Task: Find connections with filter location Kuche with filter topic #Corporationwith filter profile language German with filter current company BDO in India with filter school MCKV Institute of Engineering with filter industry Administrative and Support Services with filter service category Property Management with filter keywords title Bus Person
Action: Mouse moved to (709, 92)
Screenshot: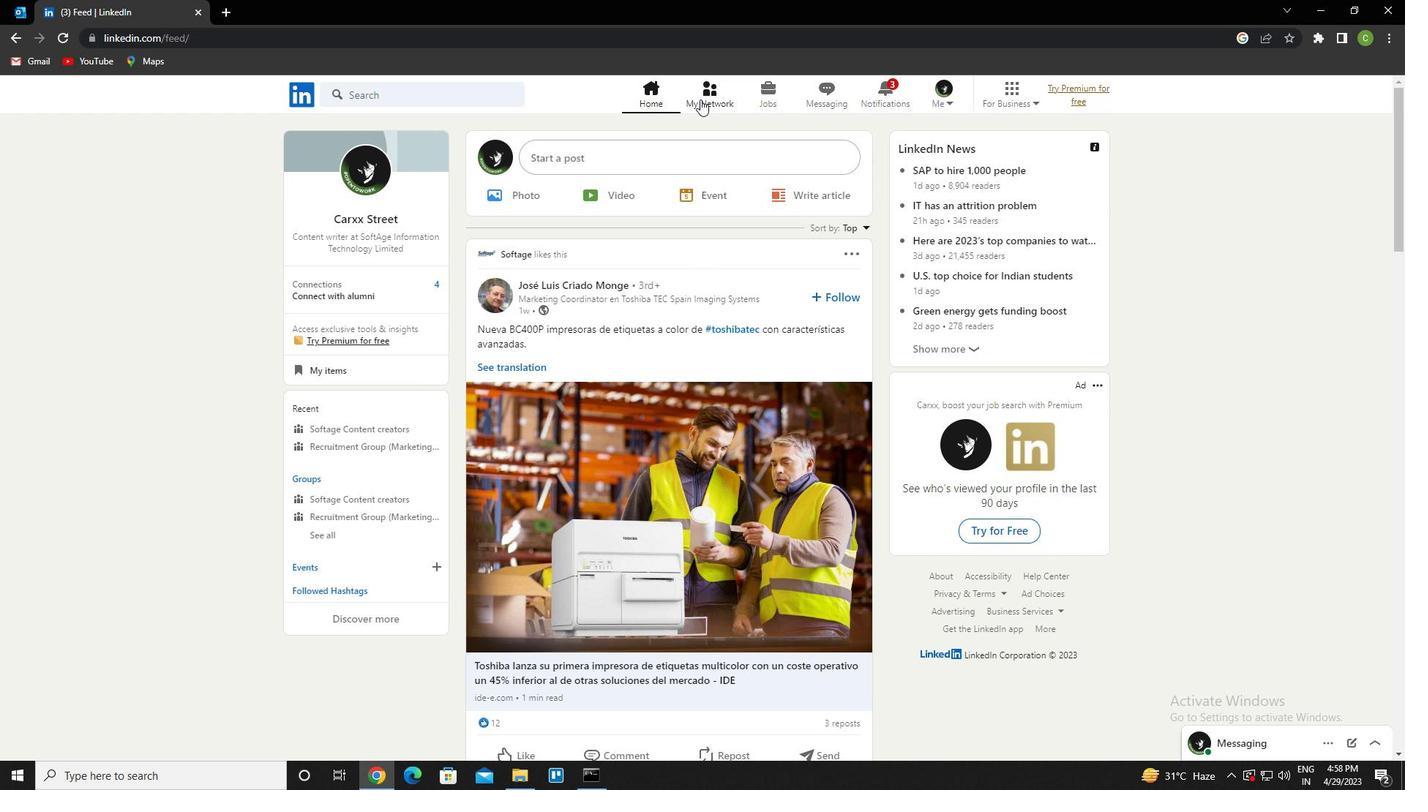 
Action: Mouse pressed left at (709, 92)
Screenshot: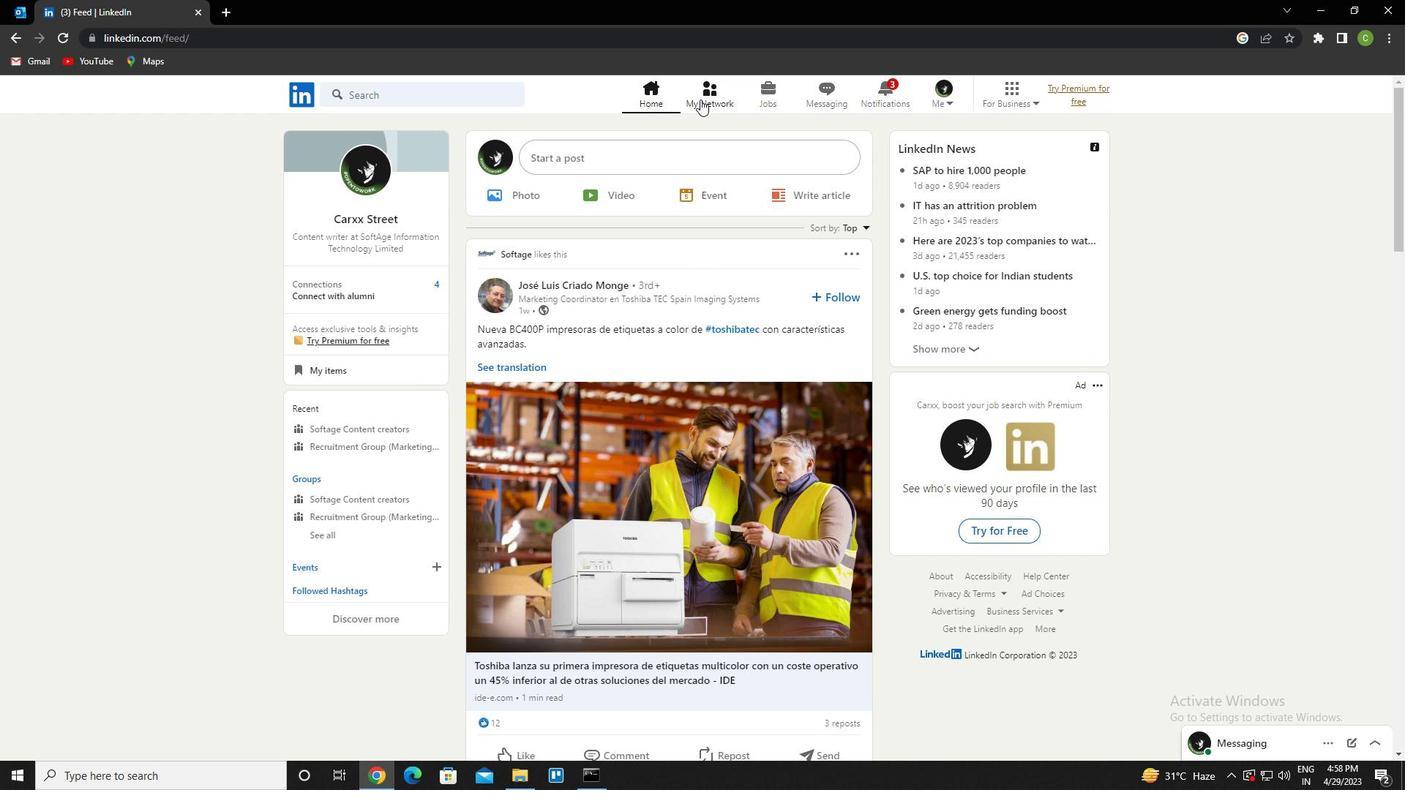 
Action: Mouse moved to (431, 169)
Screenshot: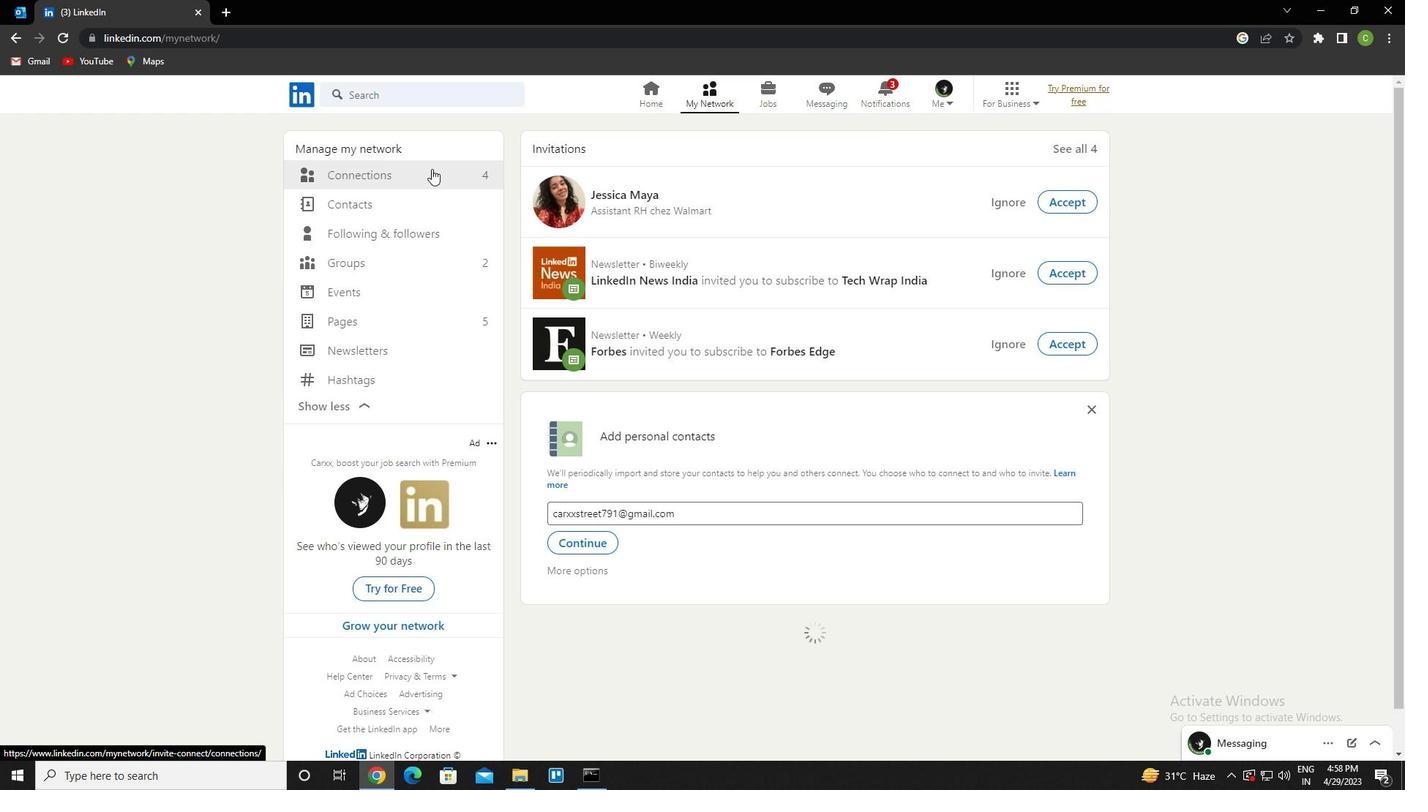 
Action: Mouse pressed left at (431, 169)
Screenshot: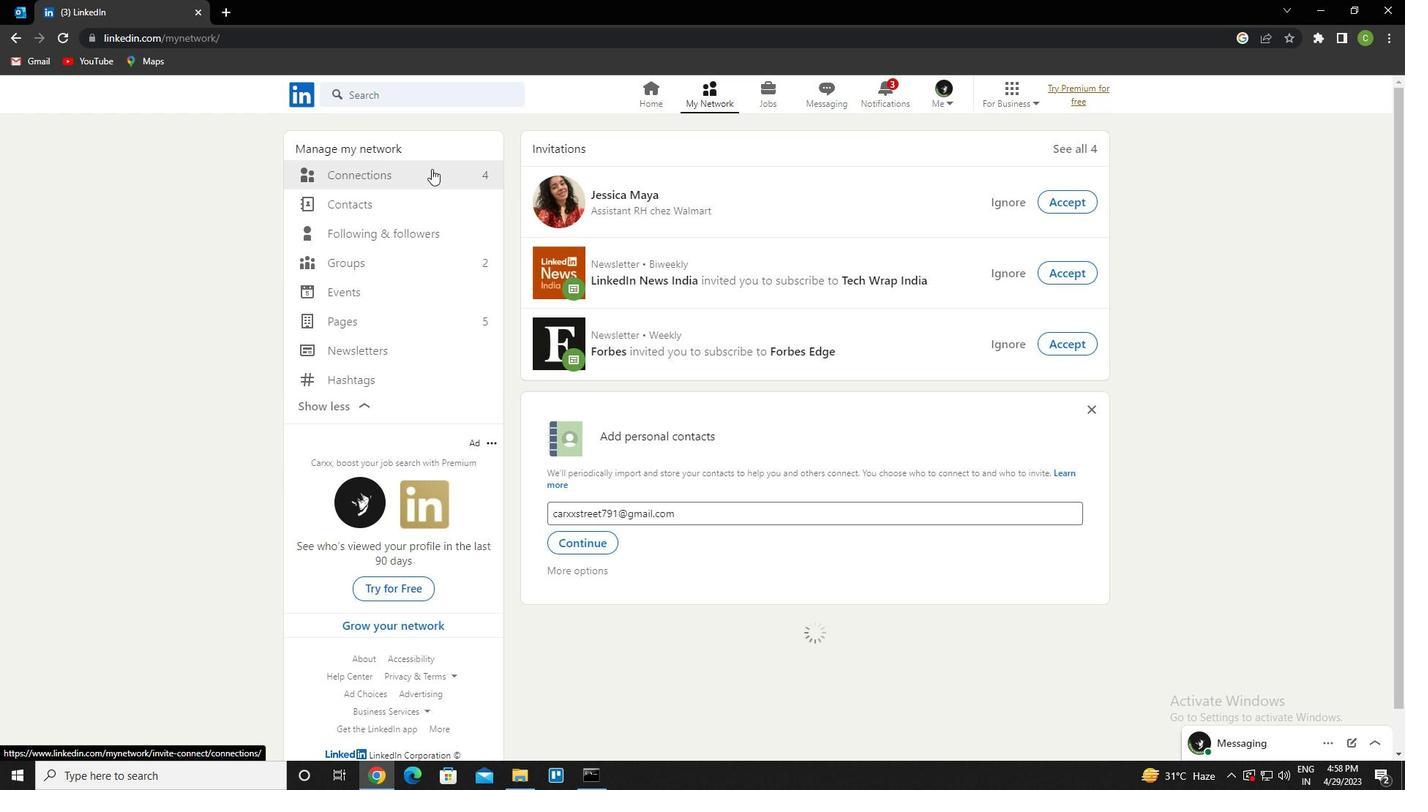 
Action: Mouse moved to (803, 174)
Screenshot: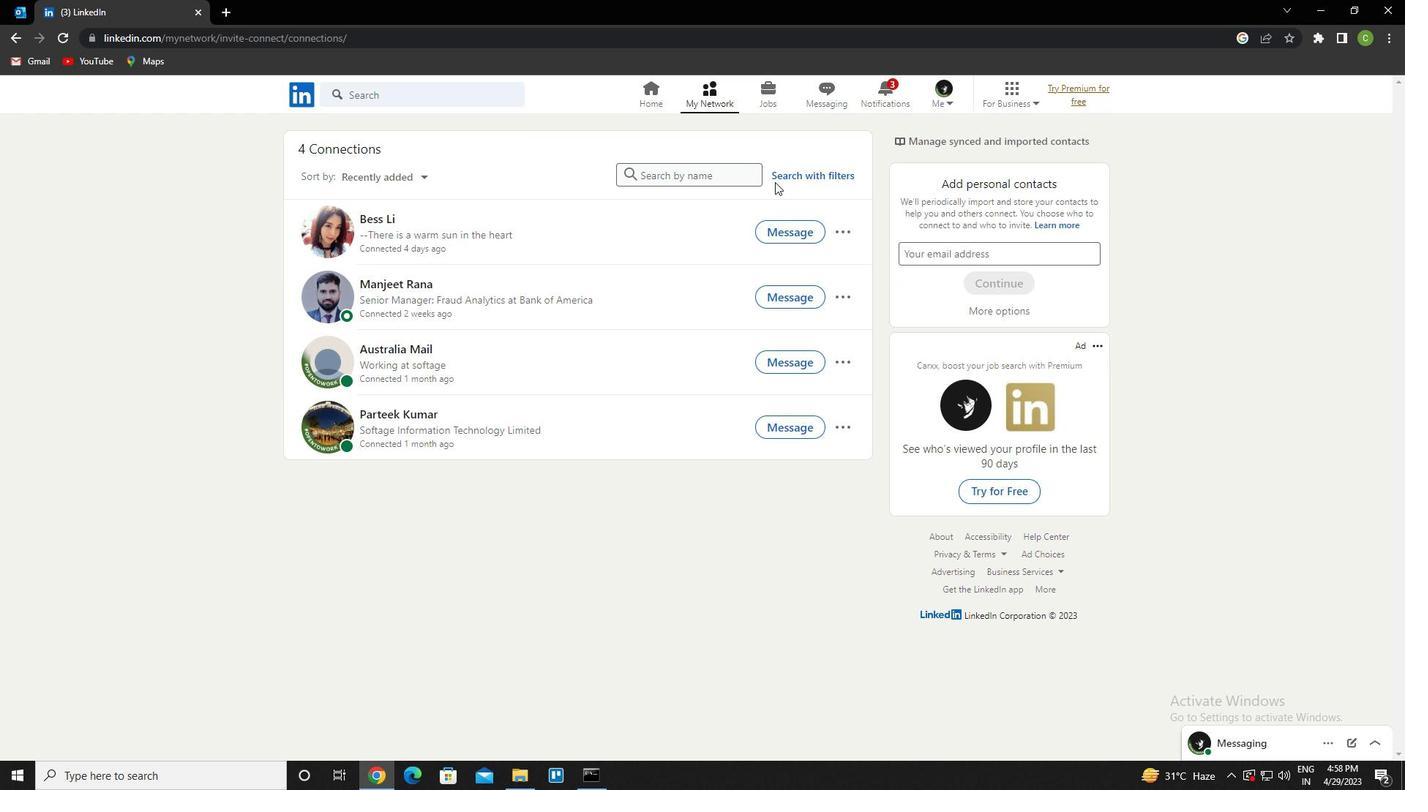 
Action: Mouse pressed left at (803, 174)
Screenshot: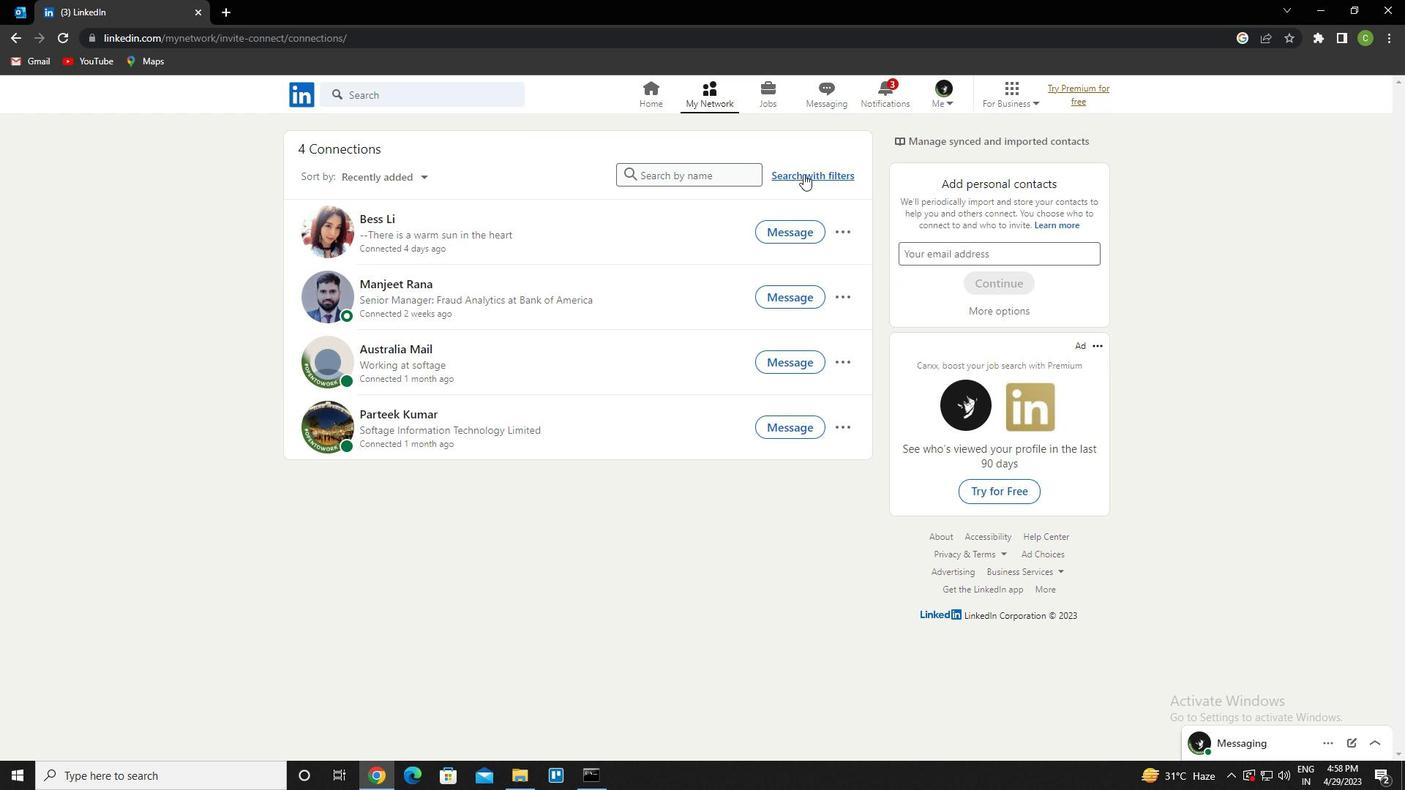 
Action: Mouse moved to (736, 133)
Screenshot: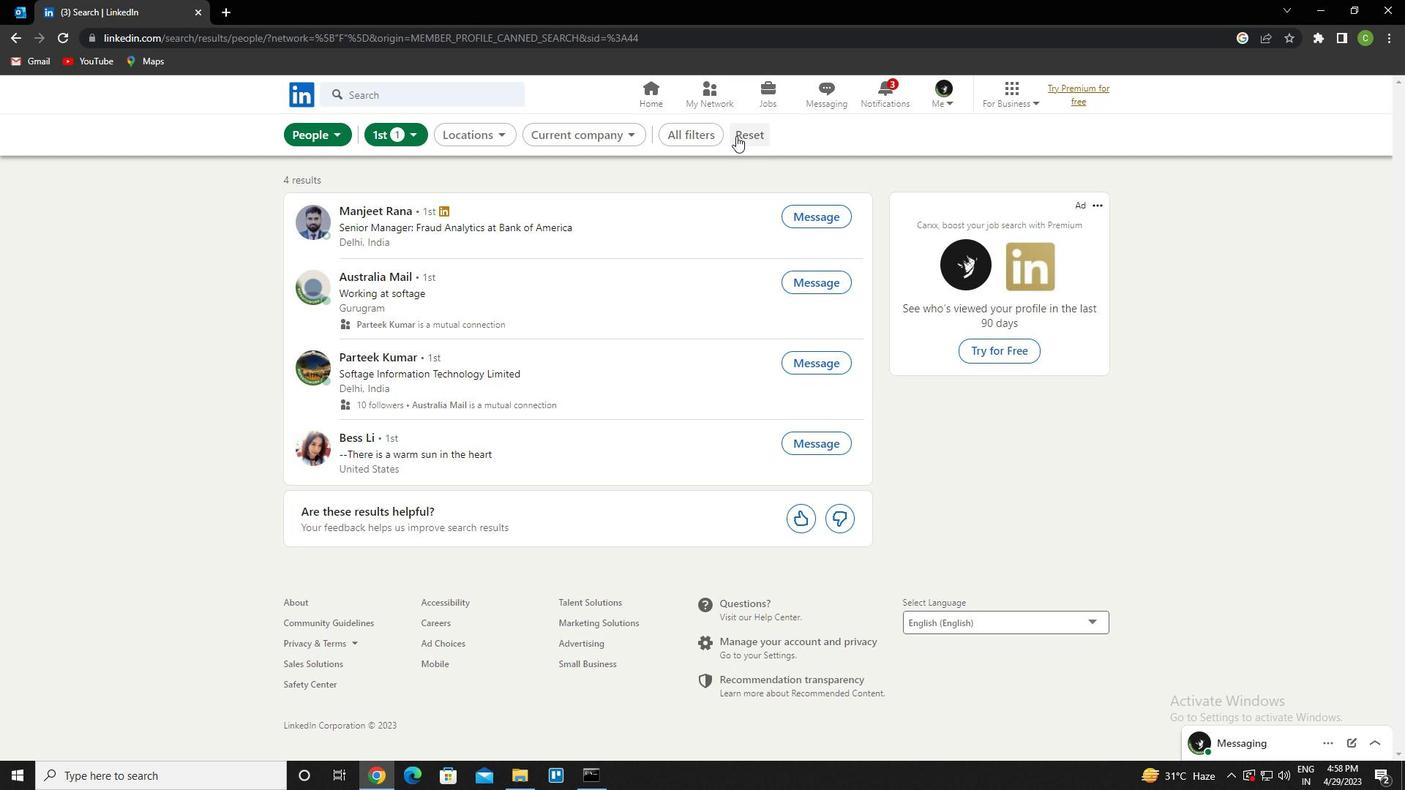 
Action: Mouse pressed left at (736, 133)
Screenshot: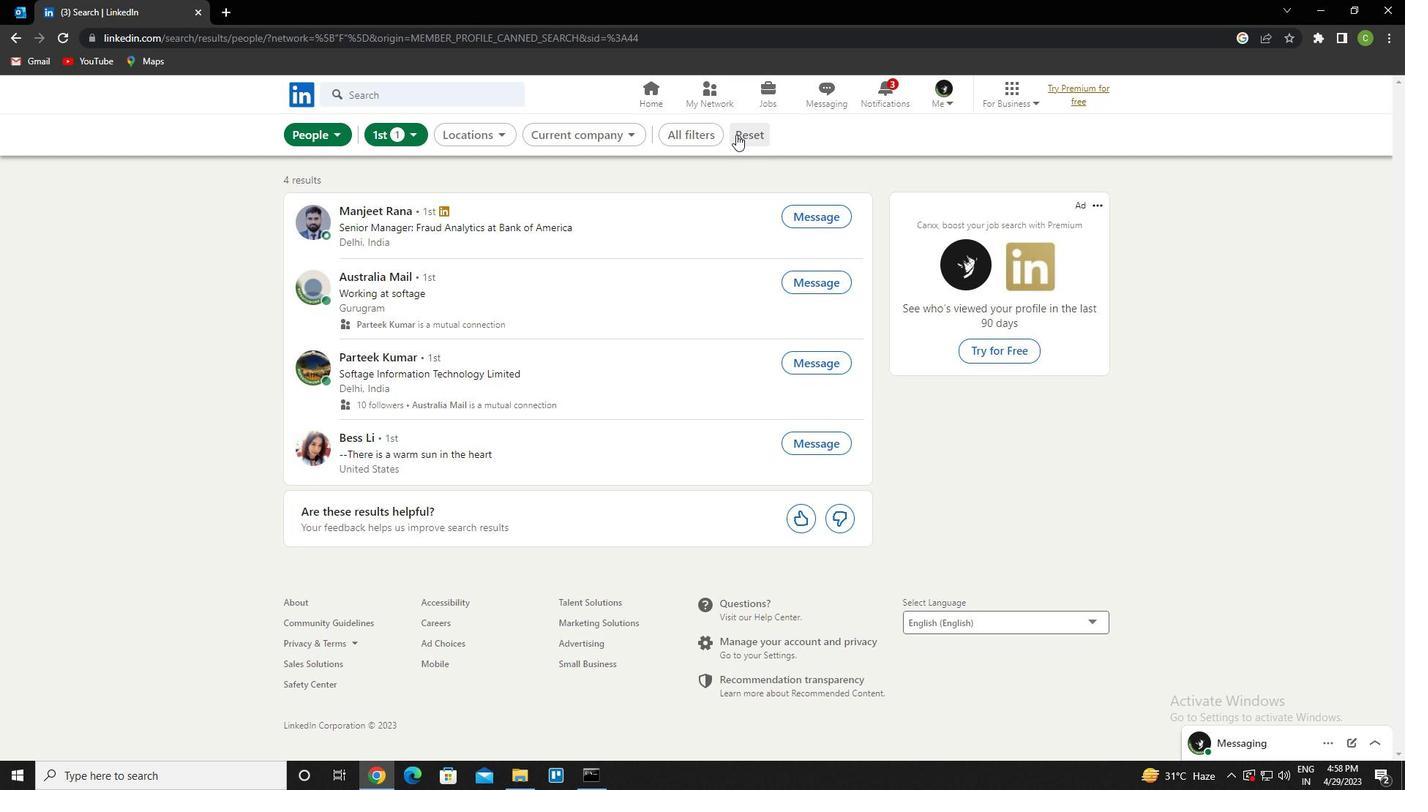 
Action: Mouse moved to (745, 141)
Screenshot: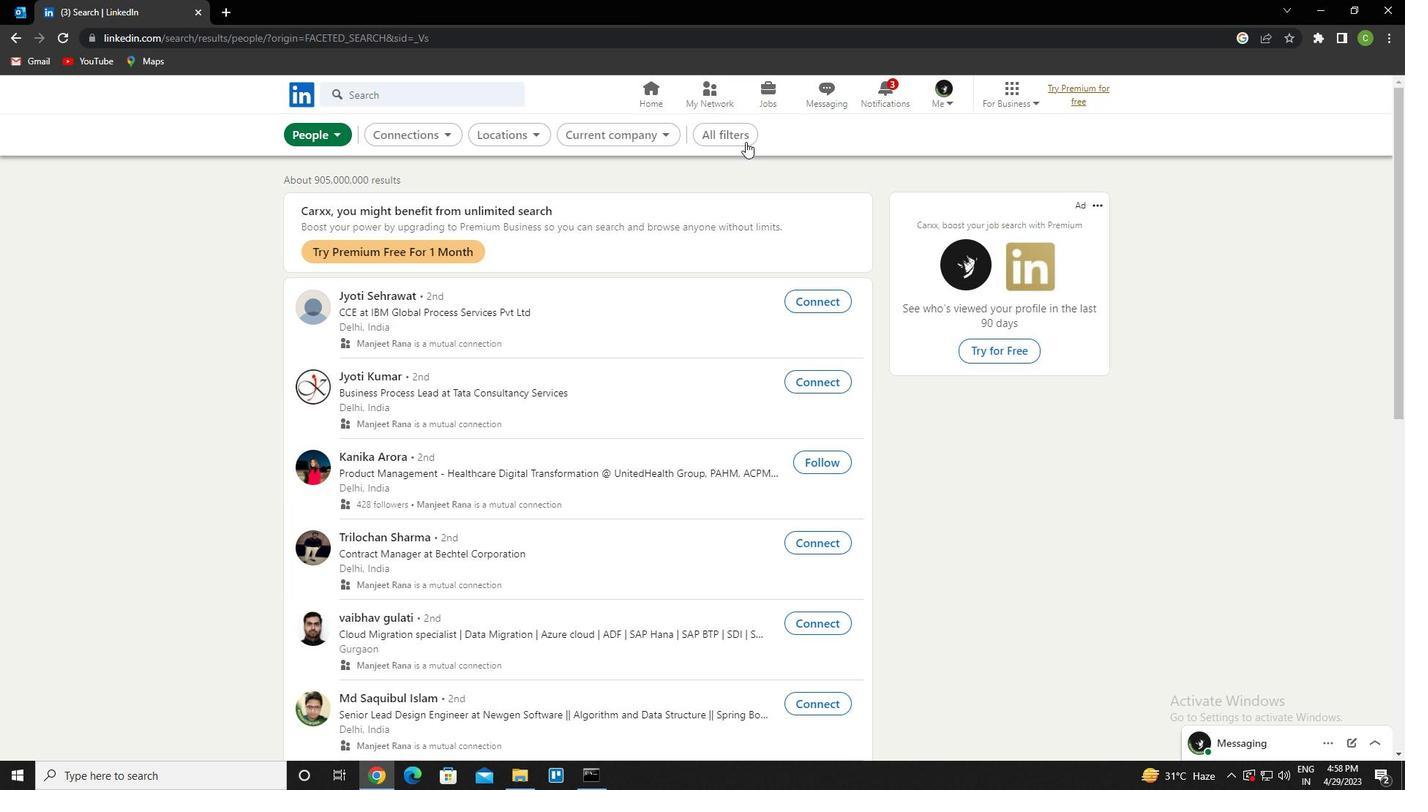 
Action: Mouse pressed left at (745, 141)
Screenshot: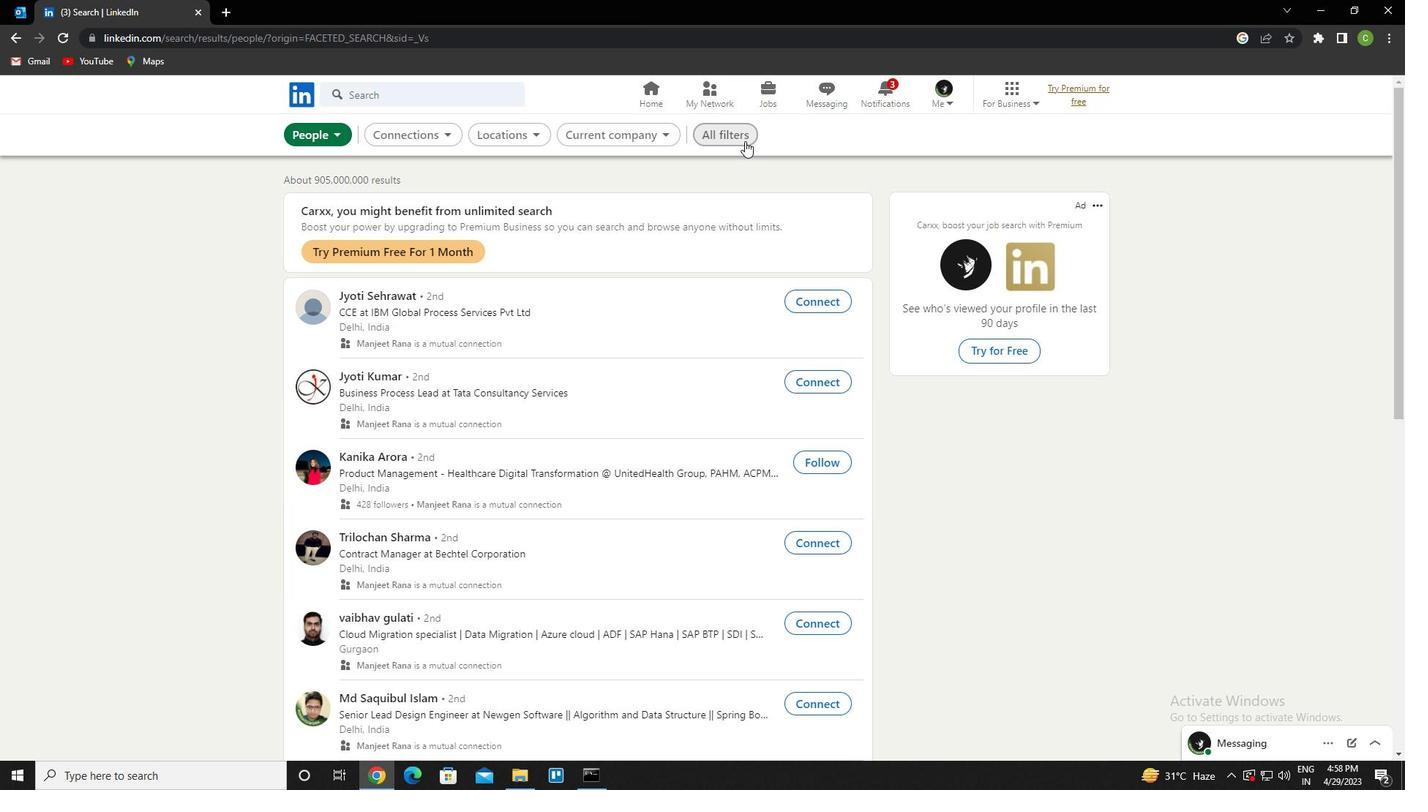 
Action: Mouse moved to (1145, 360)
Screenshot: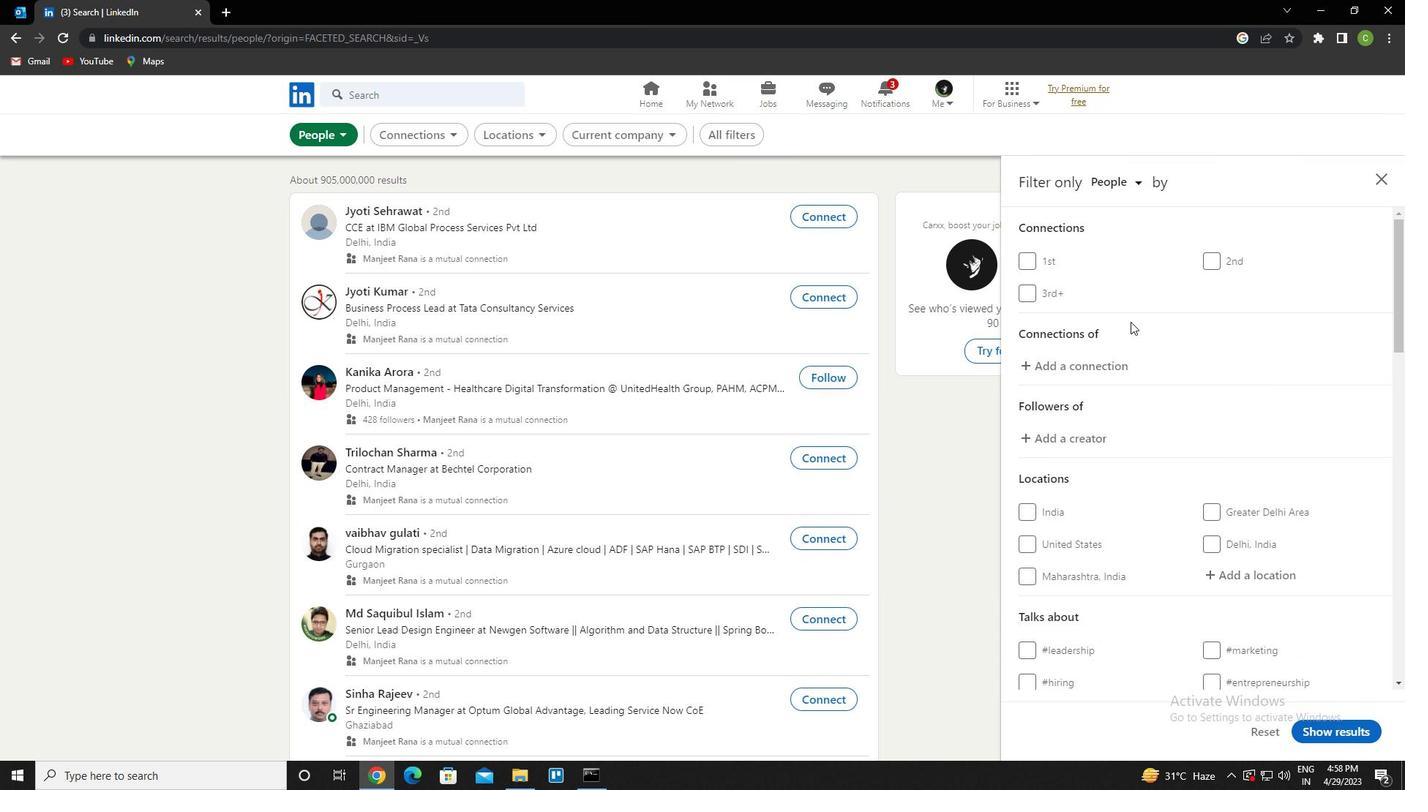 
Action: Mouse scrolled (1145, 360) with delta (0, 0)
Screenshot: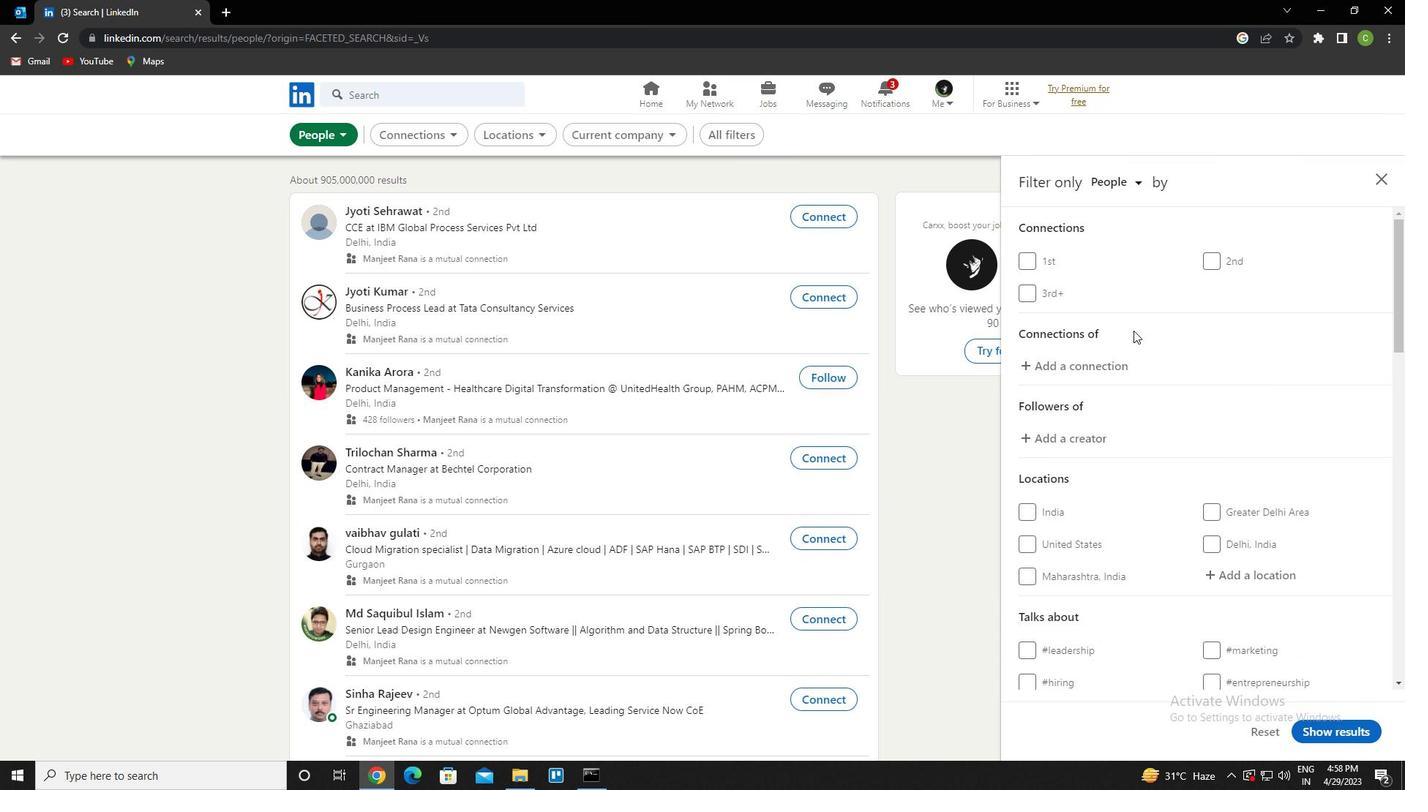 
Action: Mouse moved to (1145, 363)
Screenshot: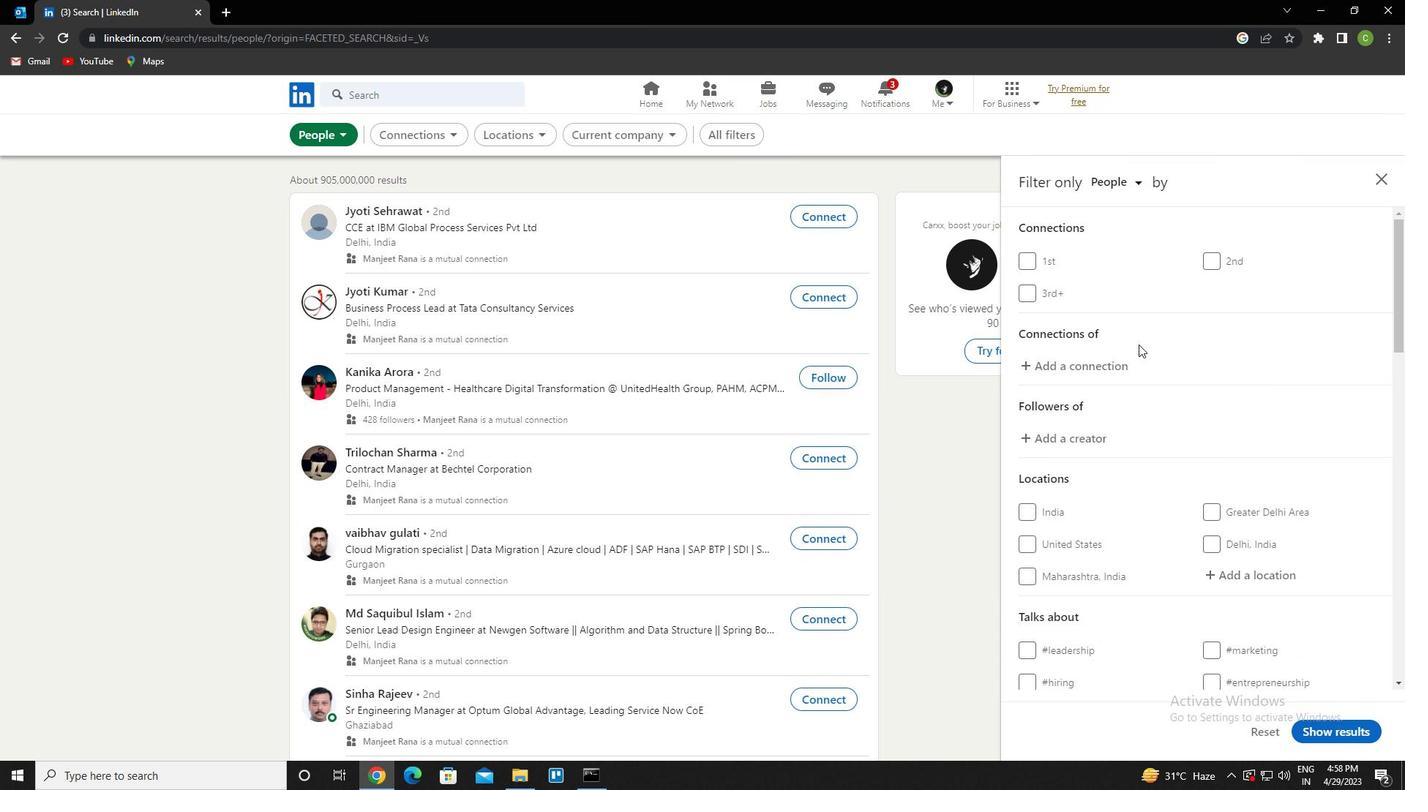 
Action: Mouse scrolled (1145, 362) with delta (0, 0)
Screenshot: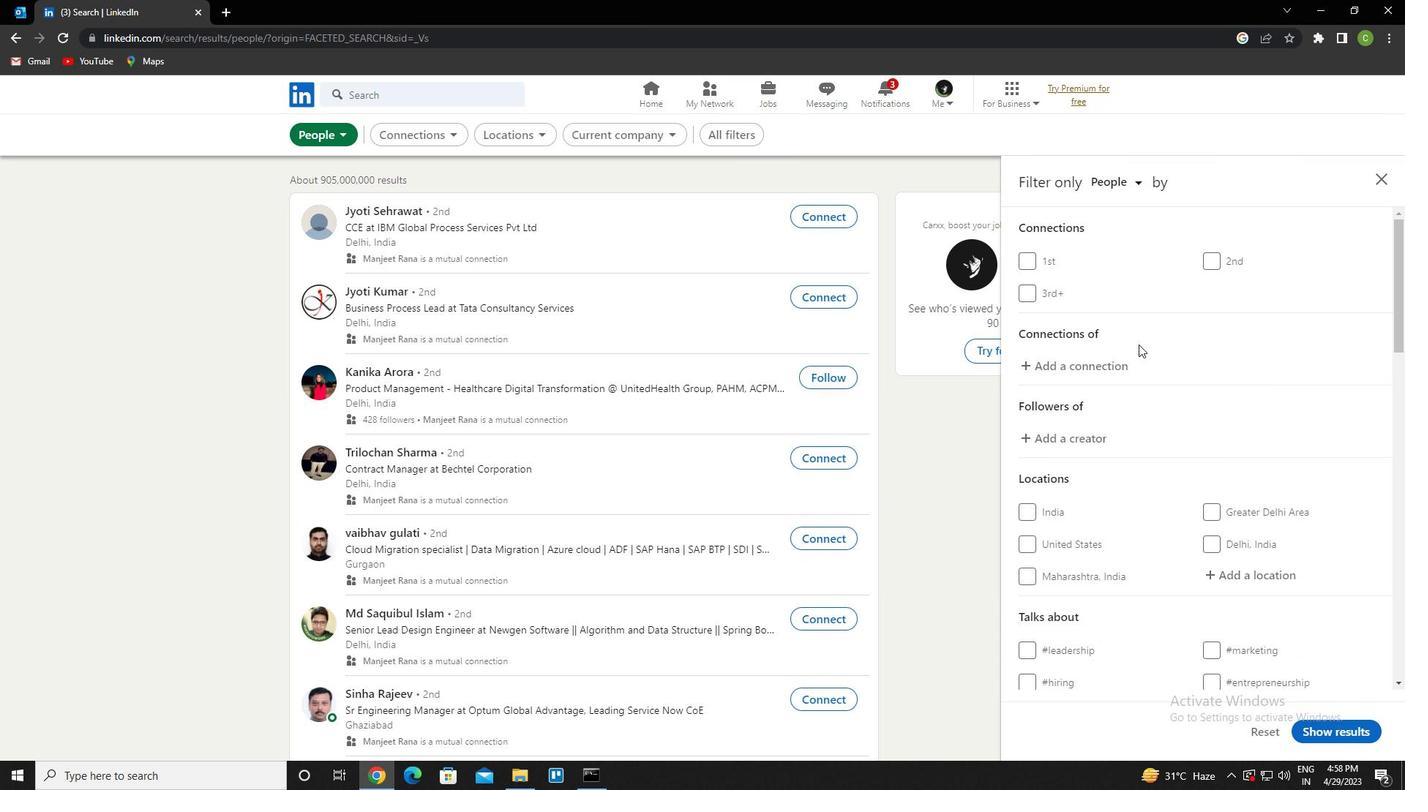 
Action: Mouse moved to (1239, 432)
Screenshot: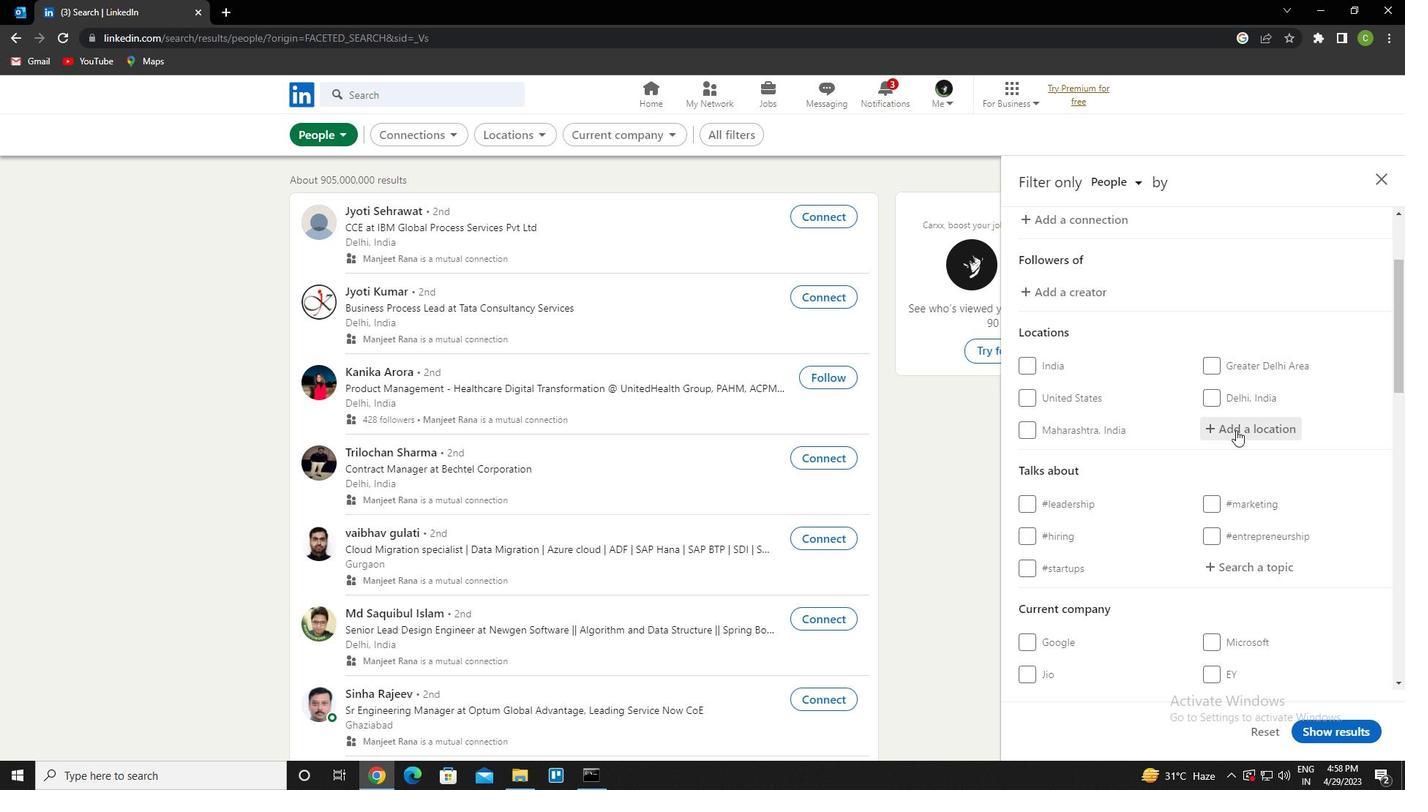 
Action: Mouse pressed left at (1239, 432)
Screenshot: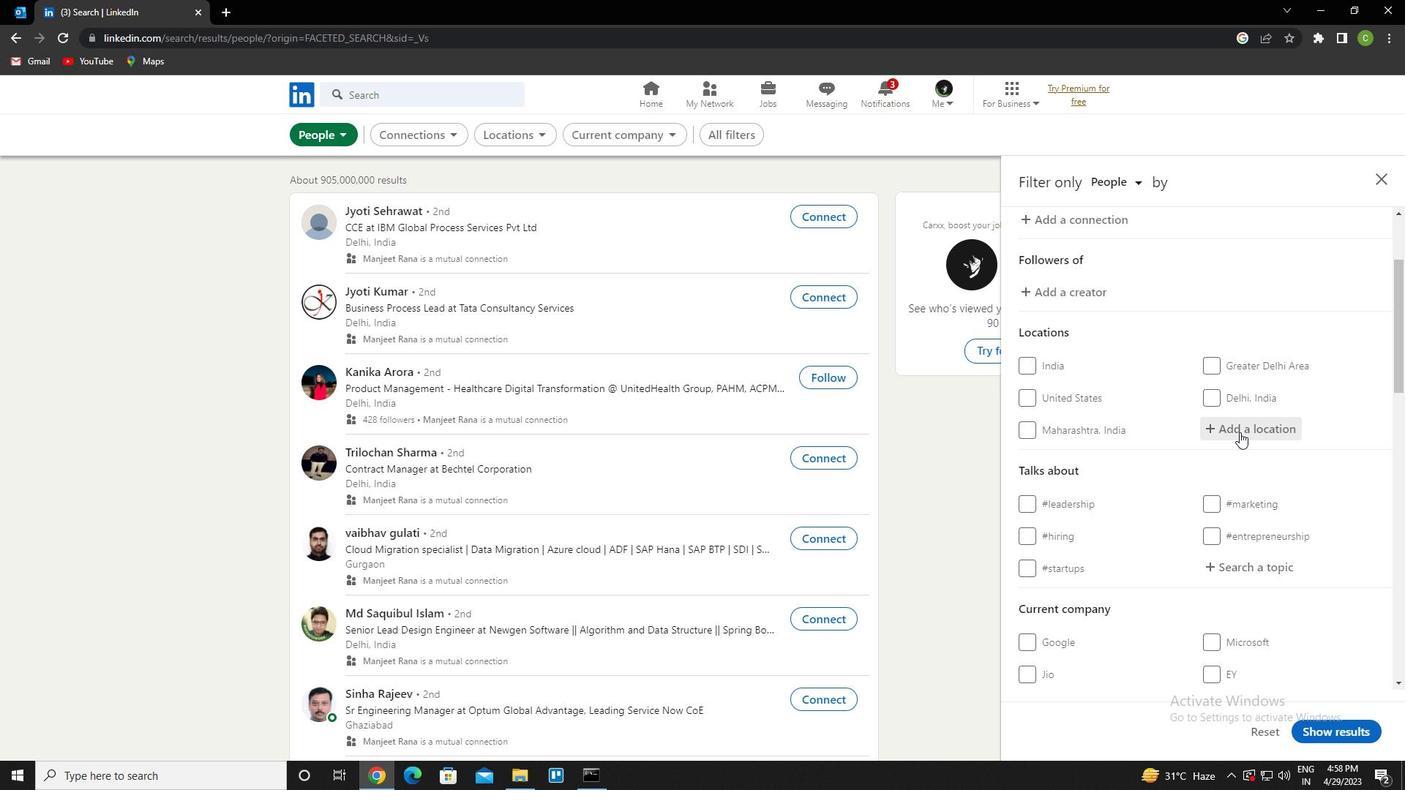 
Action: Key pressed <Key.caps_lock>k<Key.caps_lock>uche<Key.down><Key.enter>
Screenshot: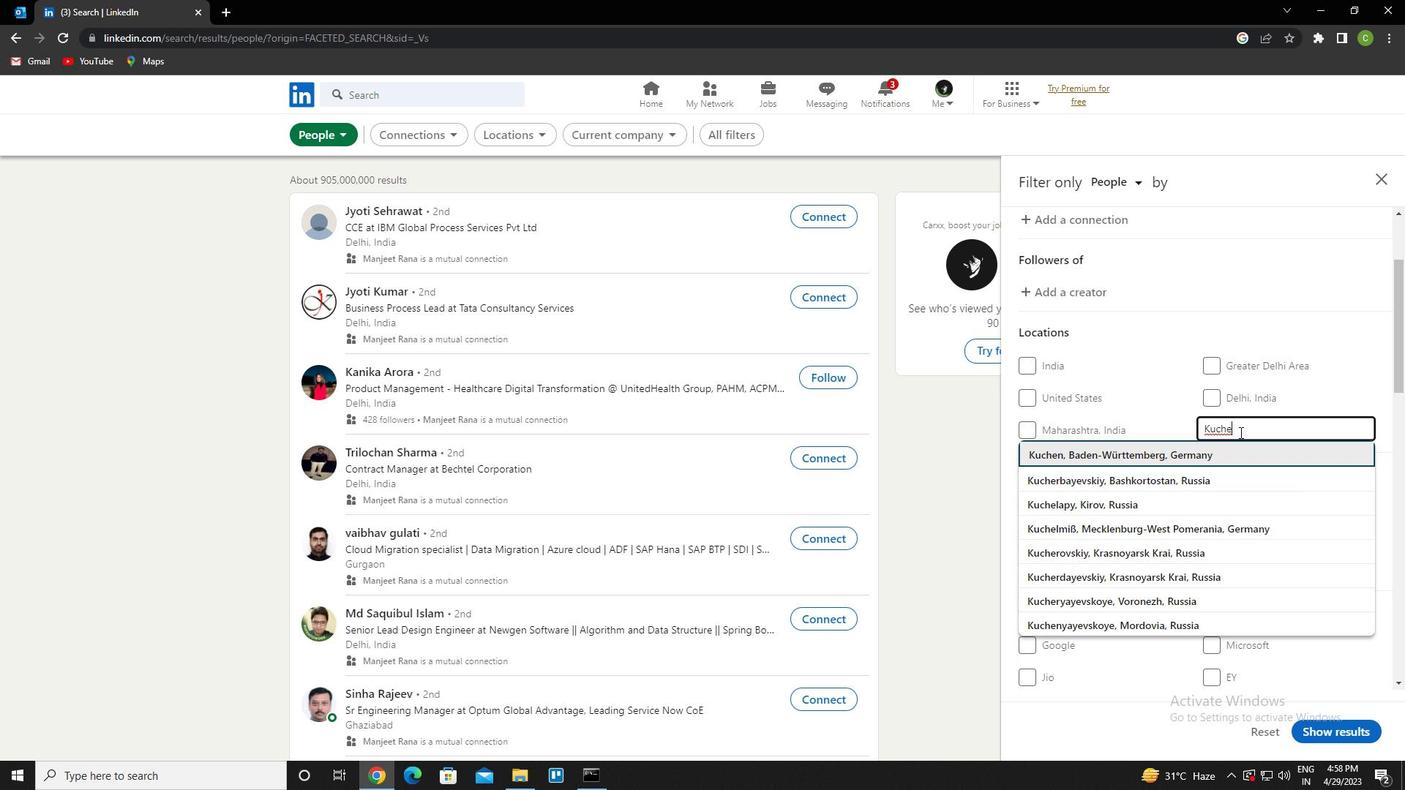 
Action: Mouse scrolled (1239, 431) with delta (0, 0)
Screenshot: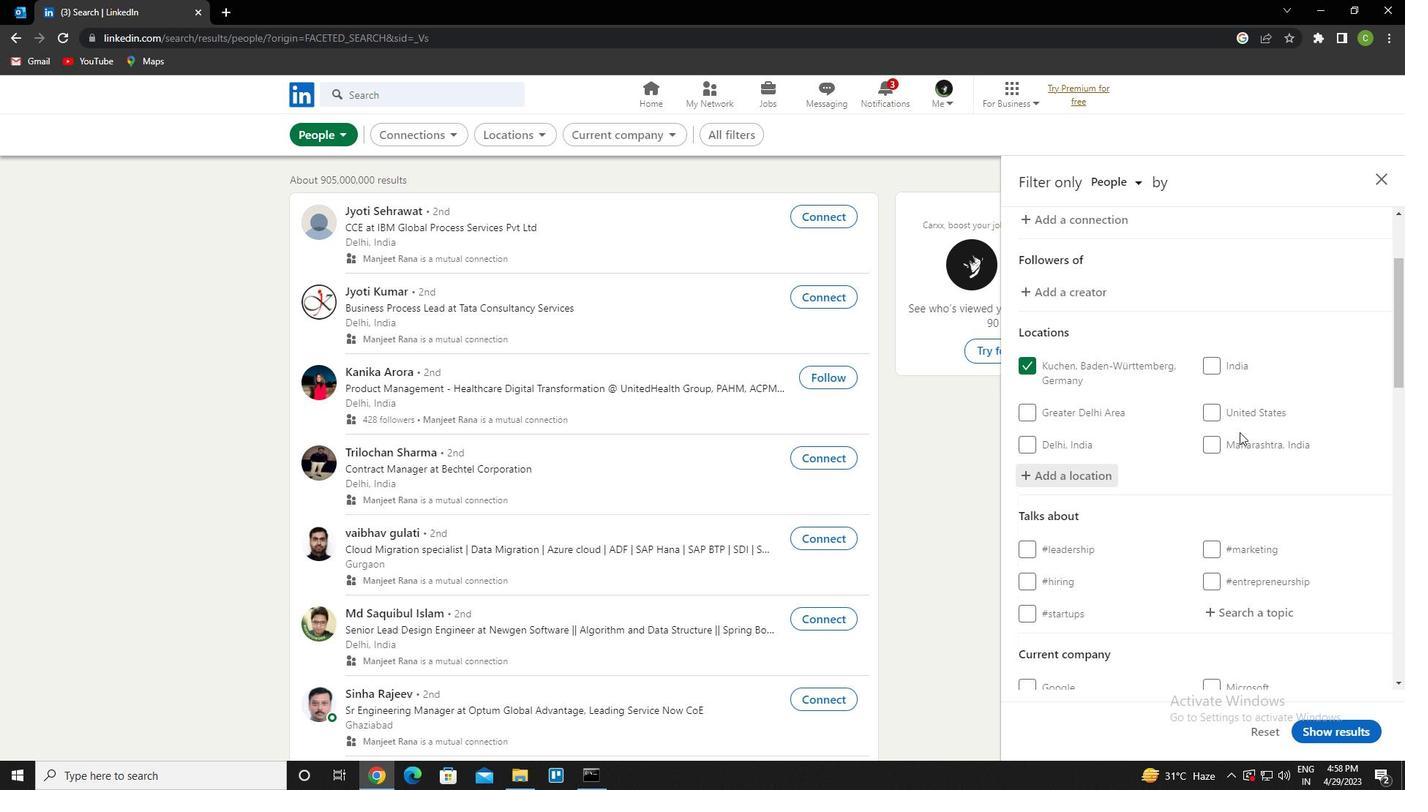 
Action: Mouse moved to (1238, 435)
Screenshot: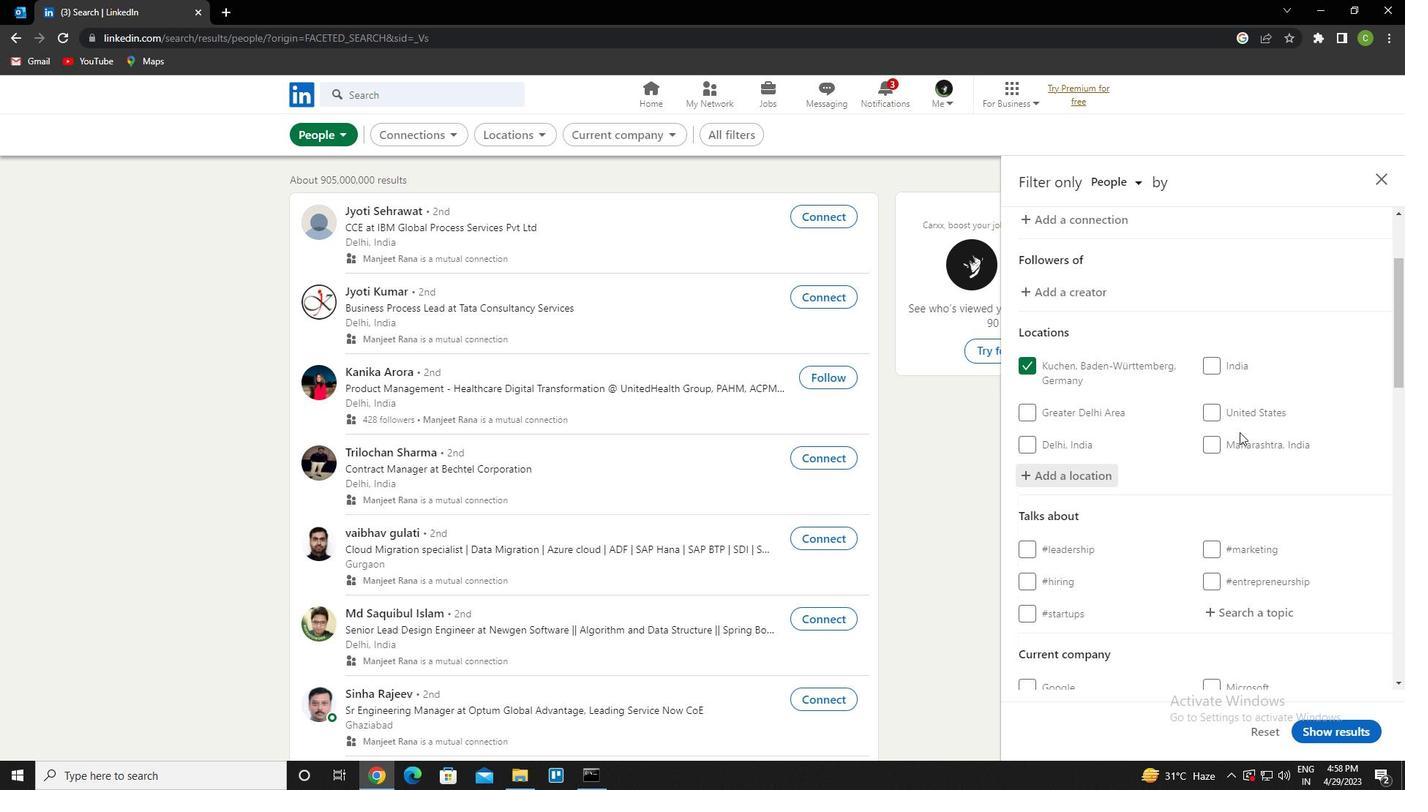 
Action: Mouse scrolled (1238, 434) with delta (0, 0)
Screenshot: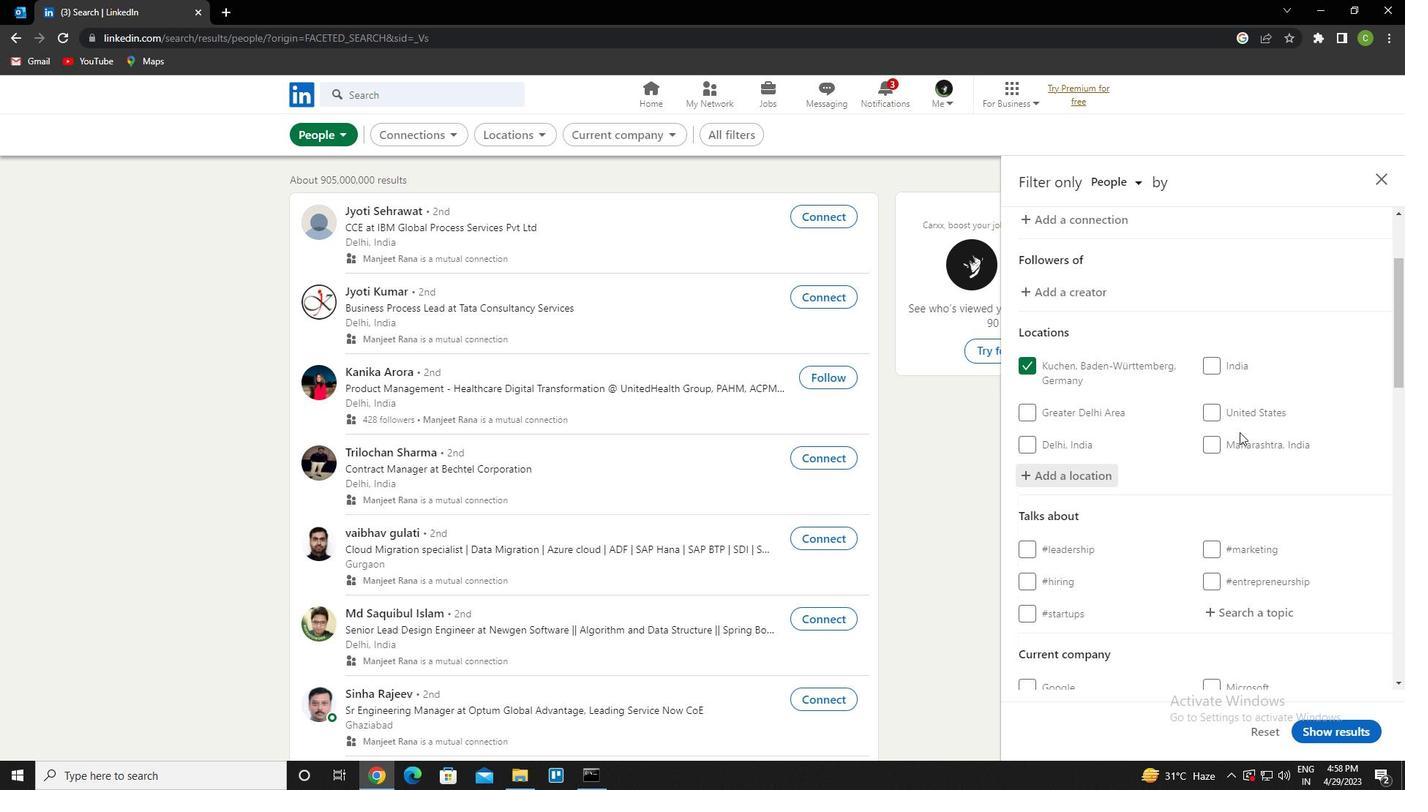 
Action: Mouse moved to (1250, 466)
Screenshot: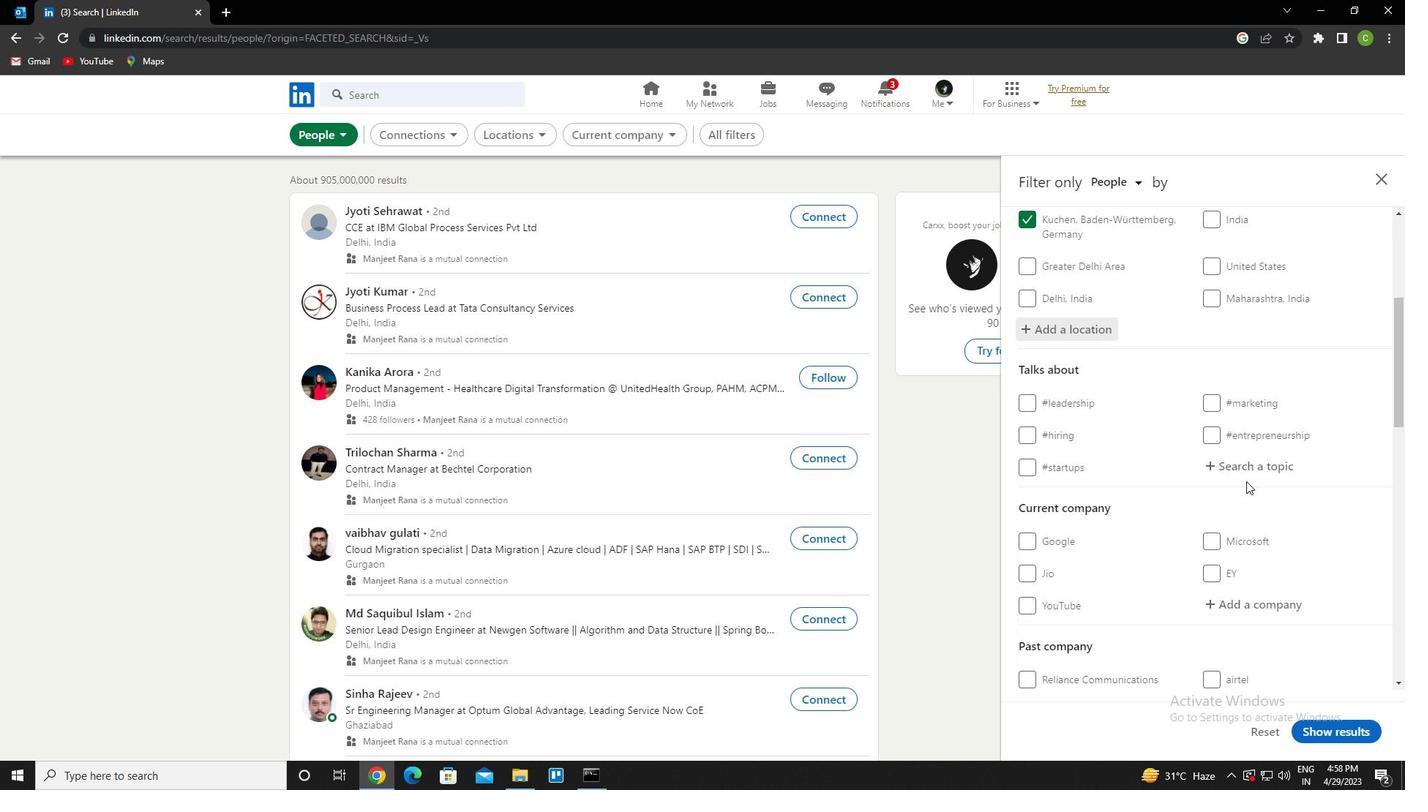 
Action: Mouse pressed left at (1250, 466)
Screenshot: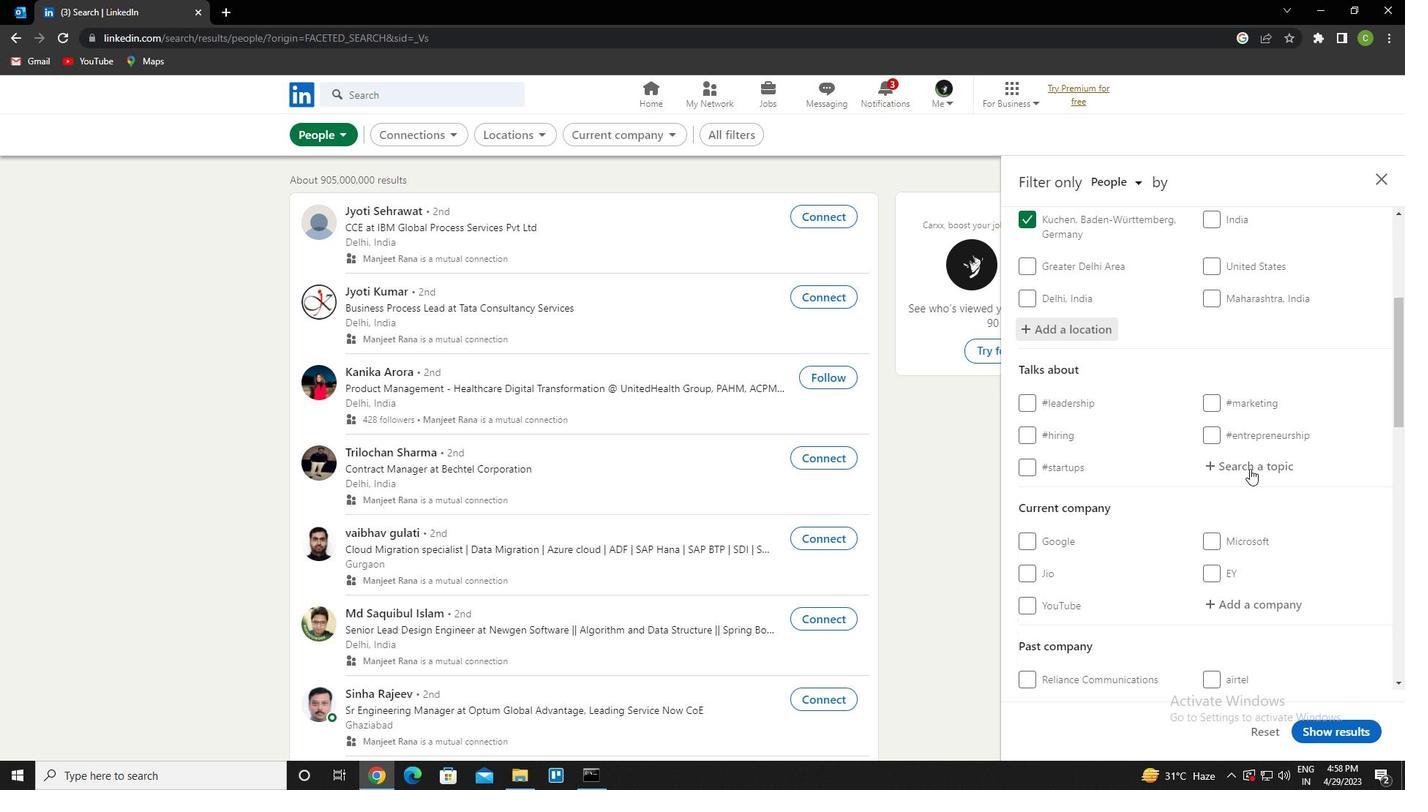 
Action: Key pressed <Key.caps_lock>c<Key.caps_lock>orpoeat<Key.backspace><Key.backspace><Key.backspace>ration<Key.down><Key.enter>
Screenshot: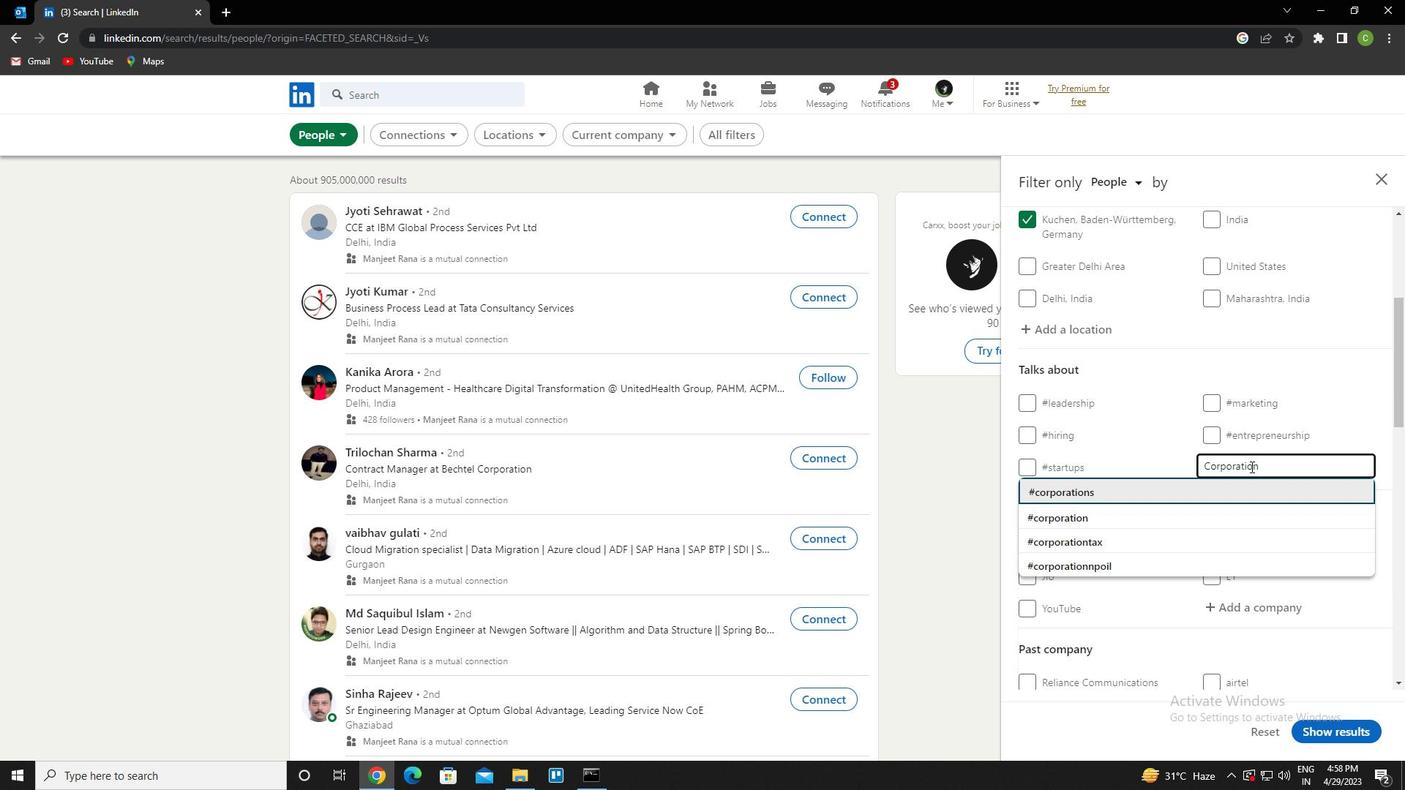 
Action: Mouse moved to (1252, 440)
Screenshot: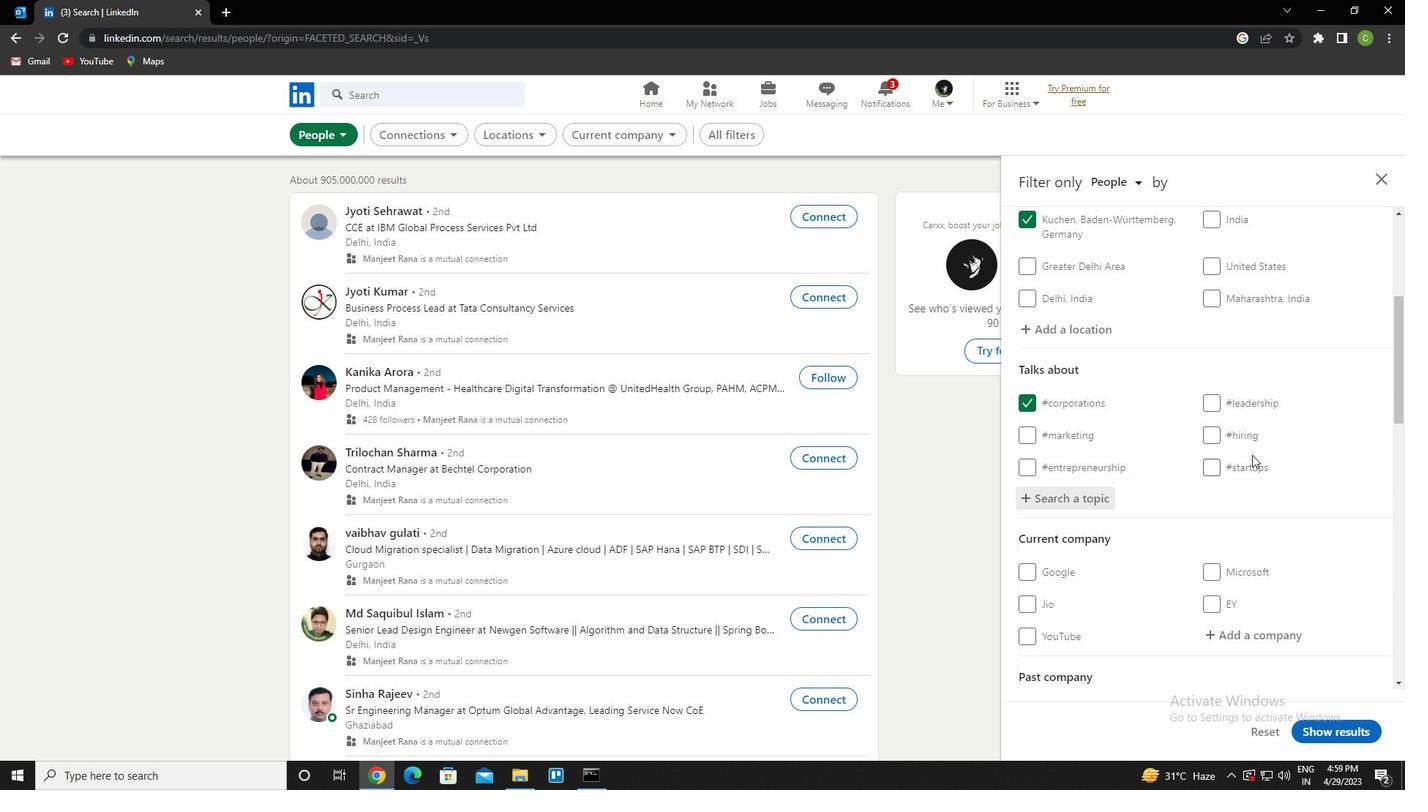 
Action: Mouse scrolled (1252, 439) with delta (0, 0)
Screenshot: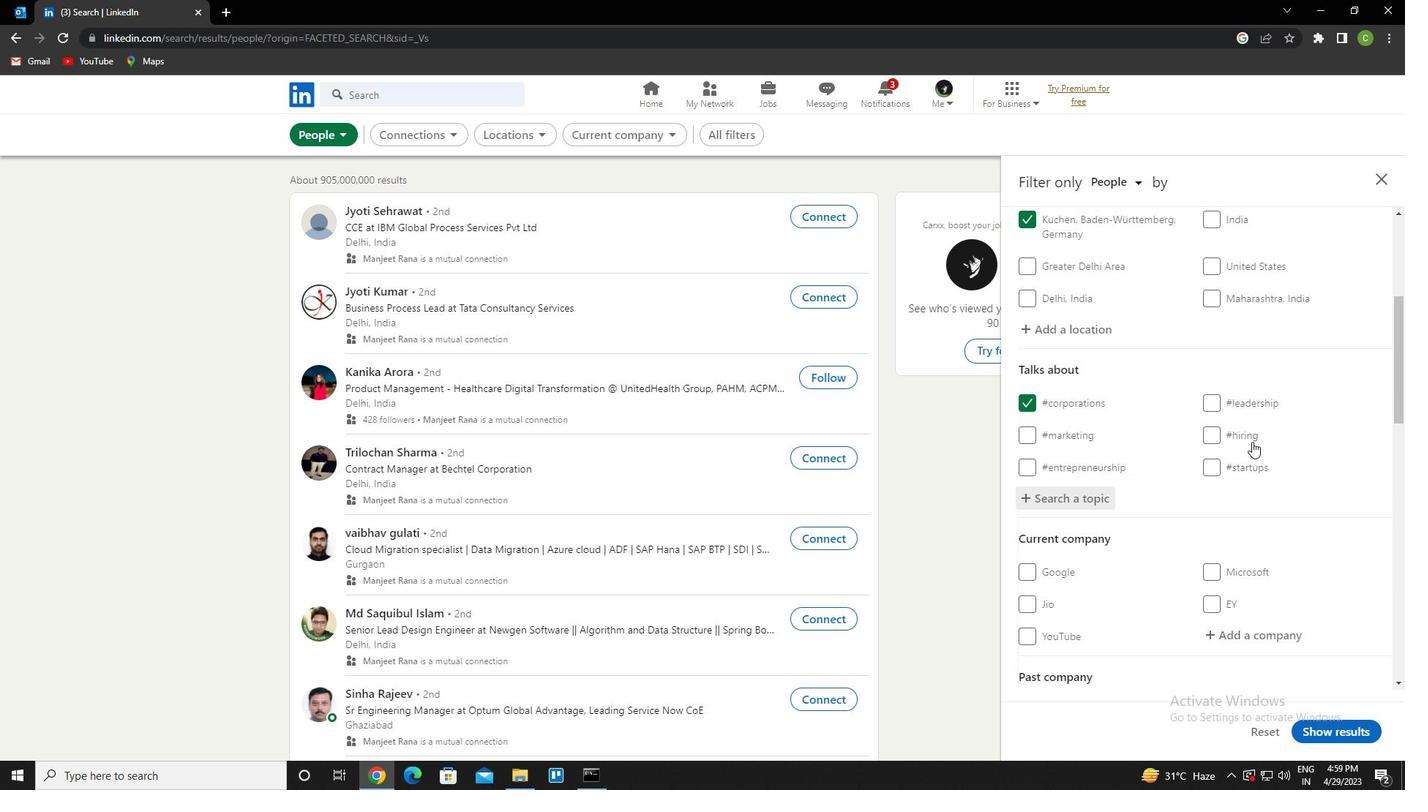 
Action: Mouse scrolled (1252, 439) with delta (0, 0)
Screenshot: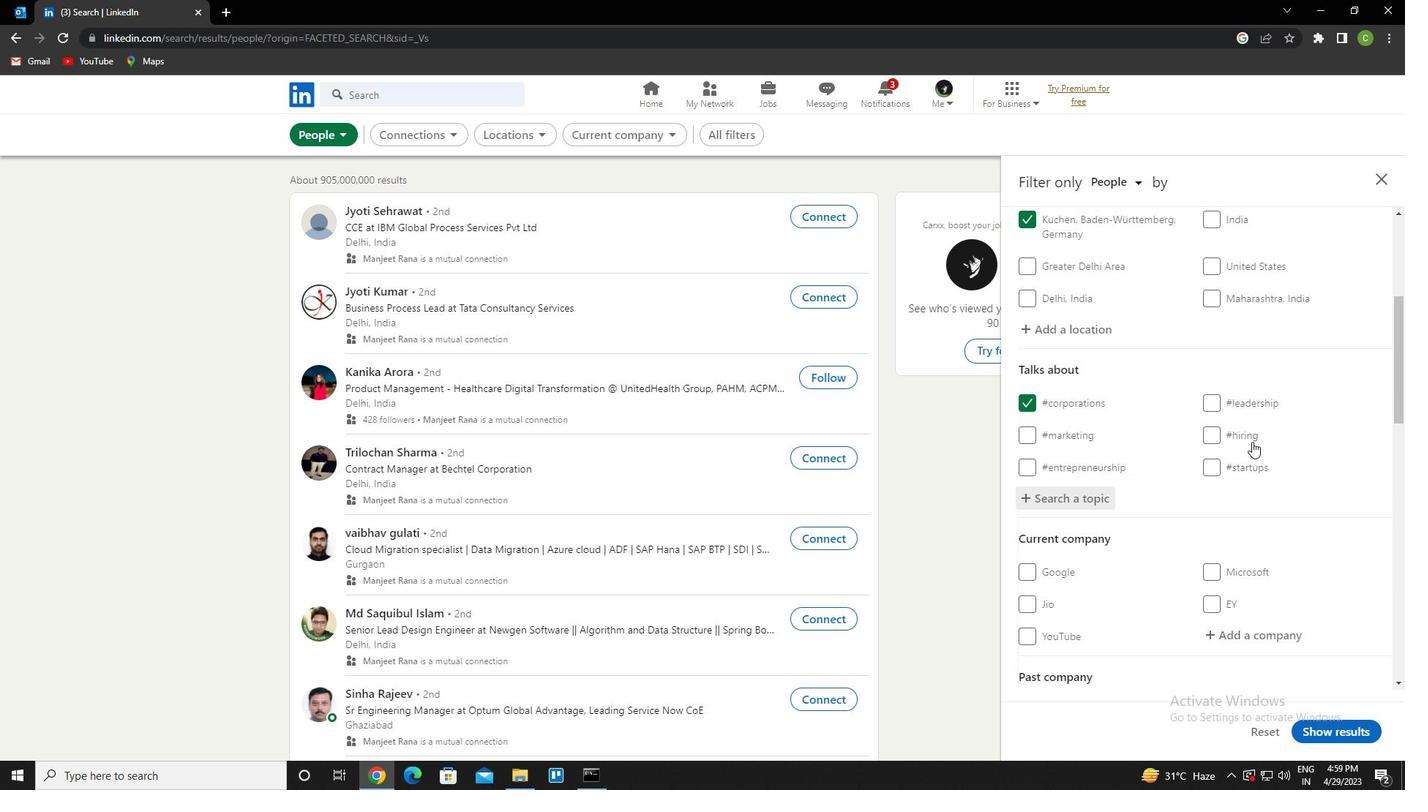 
Action: Mouse moved to (1252, 439)
Screenshot: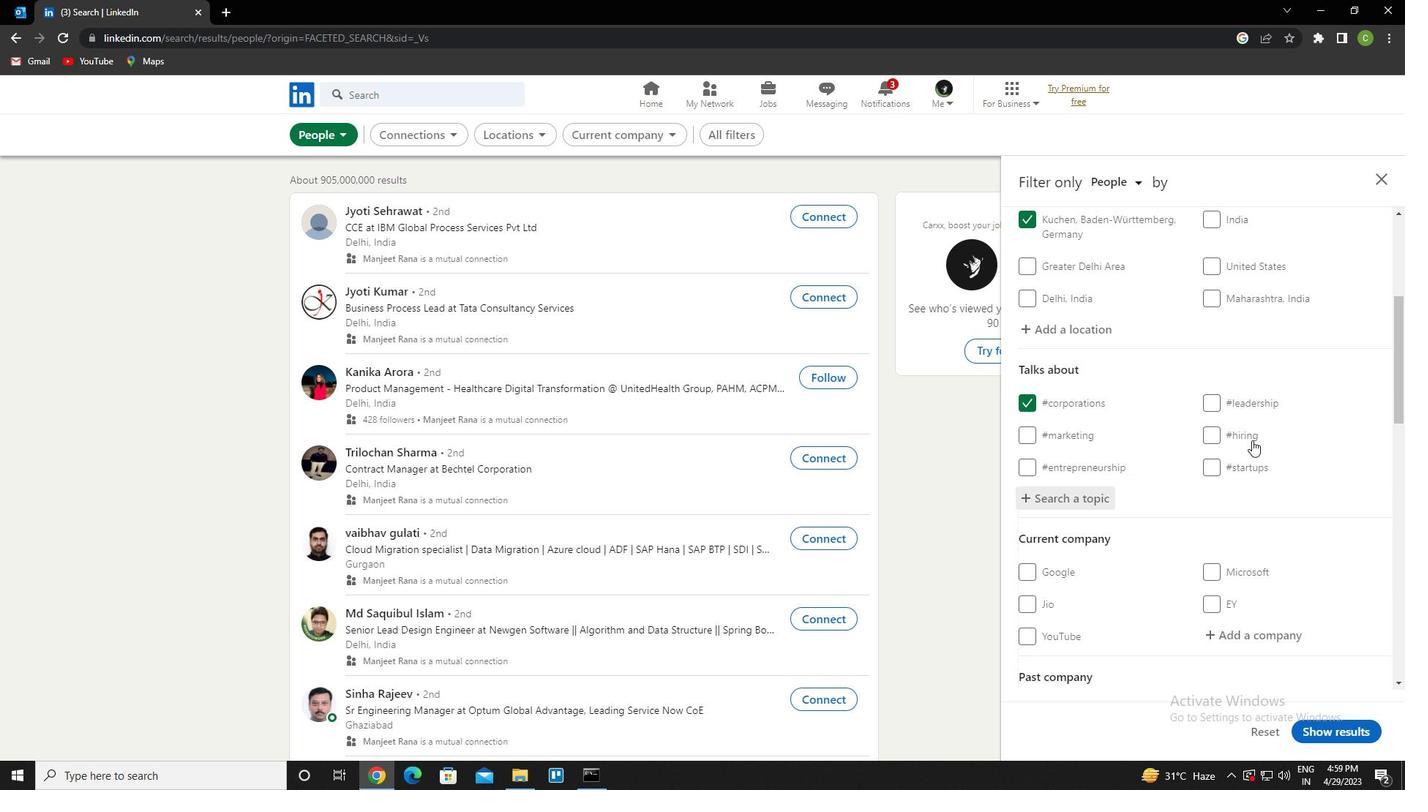
Action: Mouse scrolled (1252, 439) with delta (0, 0)
Screenshot: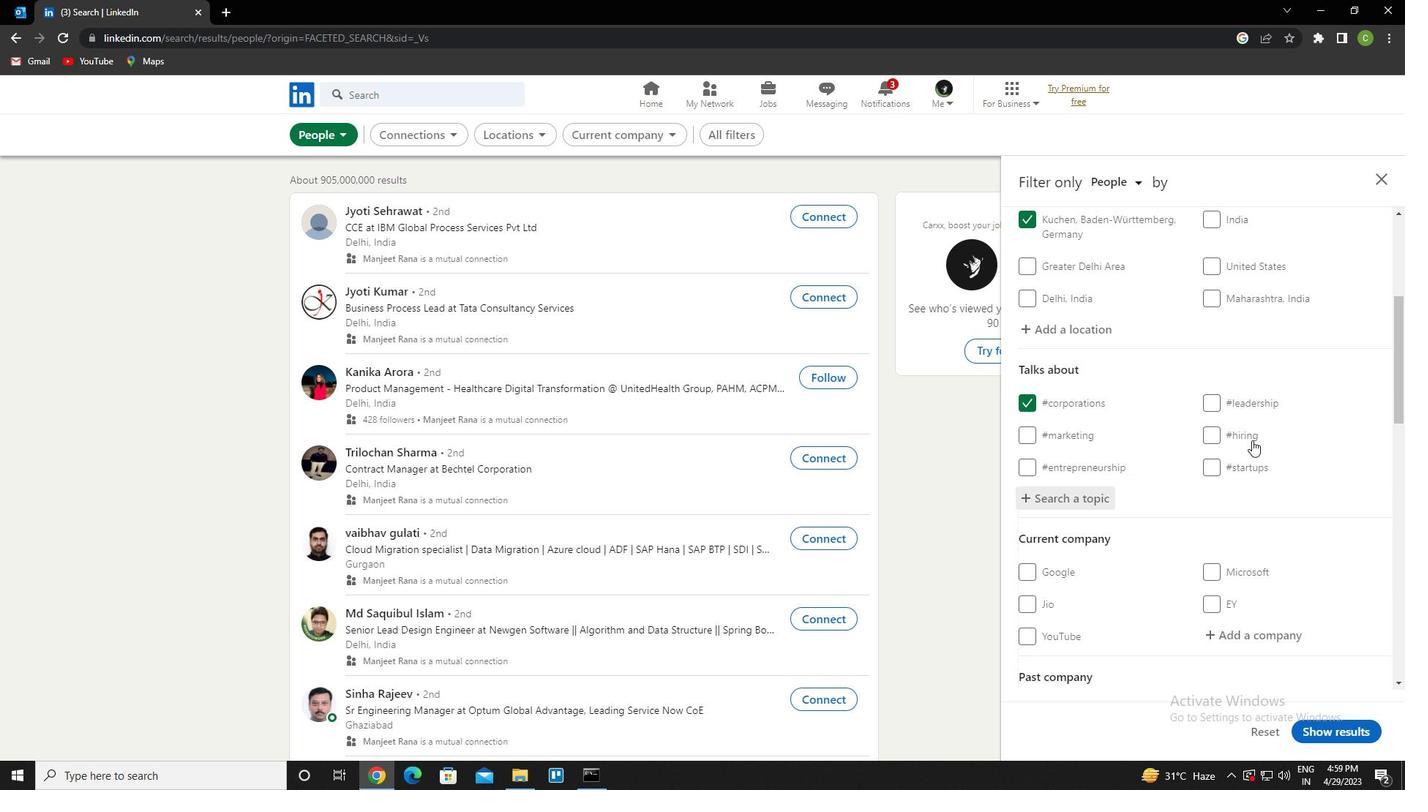 
Action: Mouse moved to (1252, 441)
Screenshot: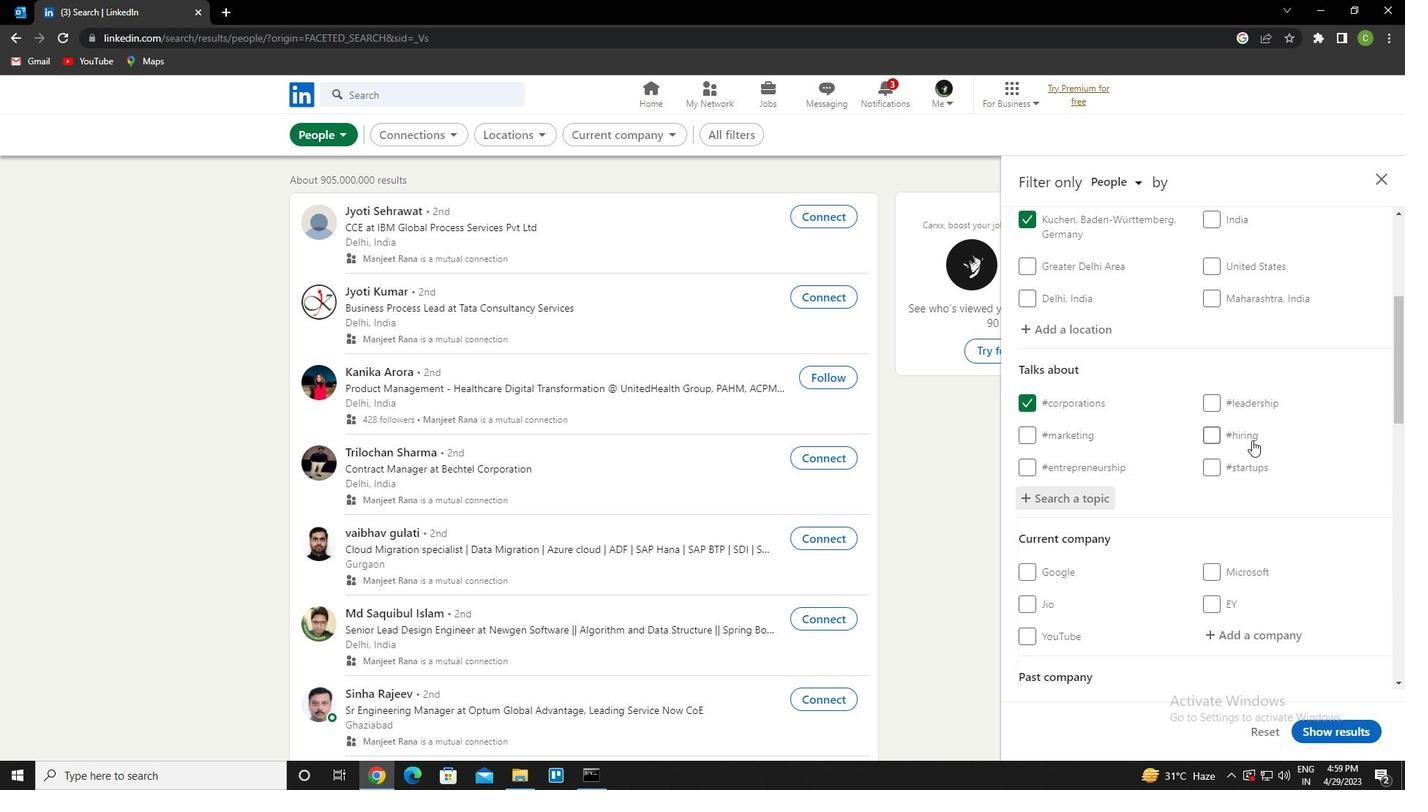 
Action: Mouse scrolled (1252, 440) with delta (0, 0)
Screenshot: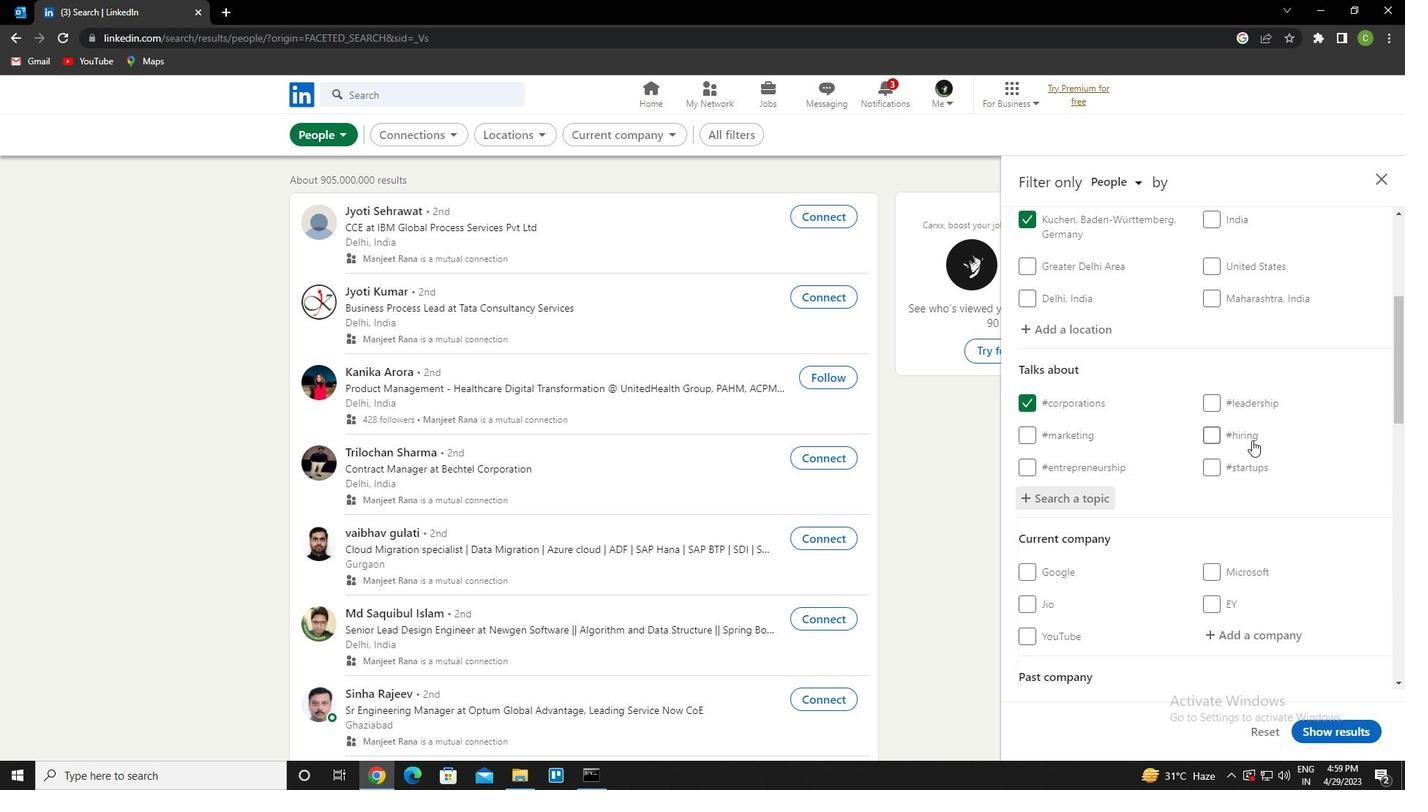 
Action: Mouse moved to (1252, 445)
Screenshot: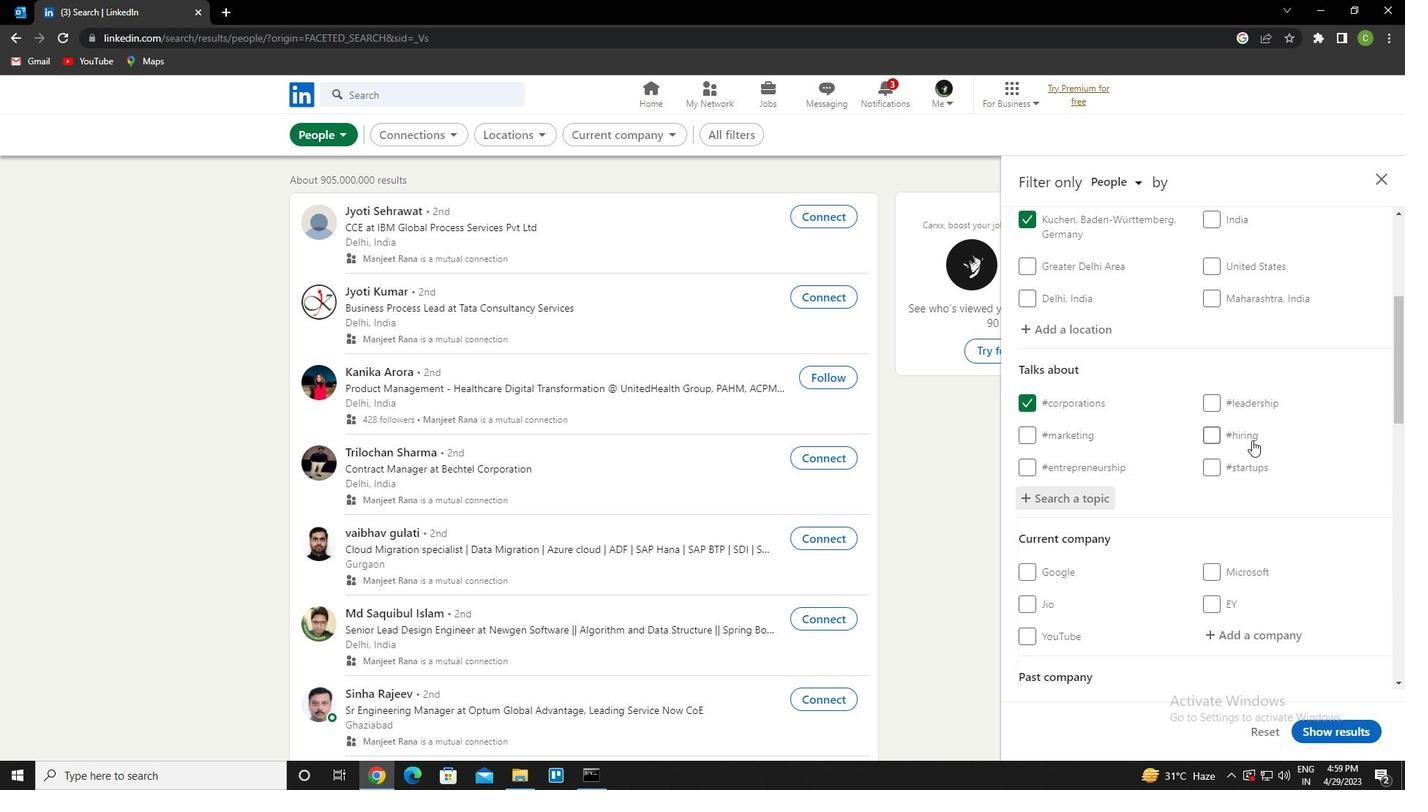 
Action: Mouse scrolled (1252, 444) with delta (0, 0)
Screenshot: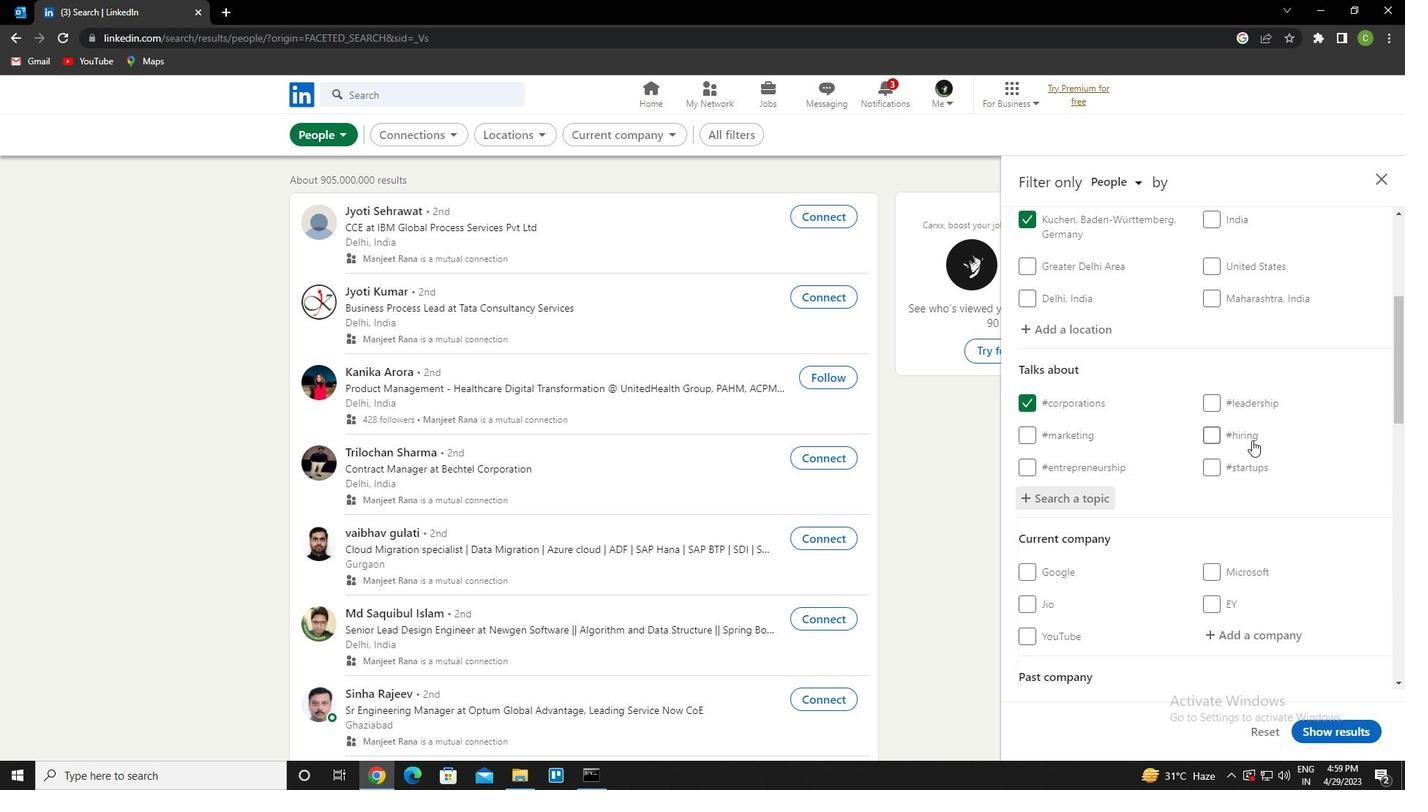 
Action: Mouse moved to (1252, 445)
Screenshot: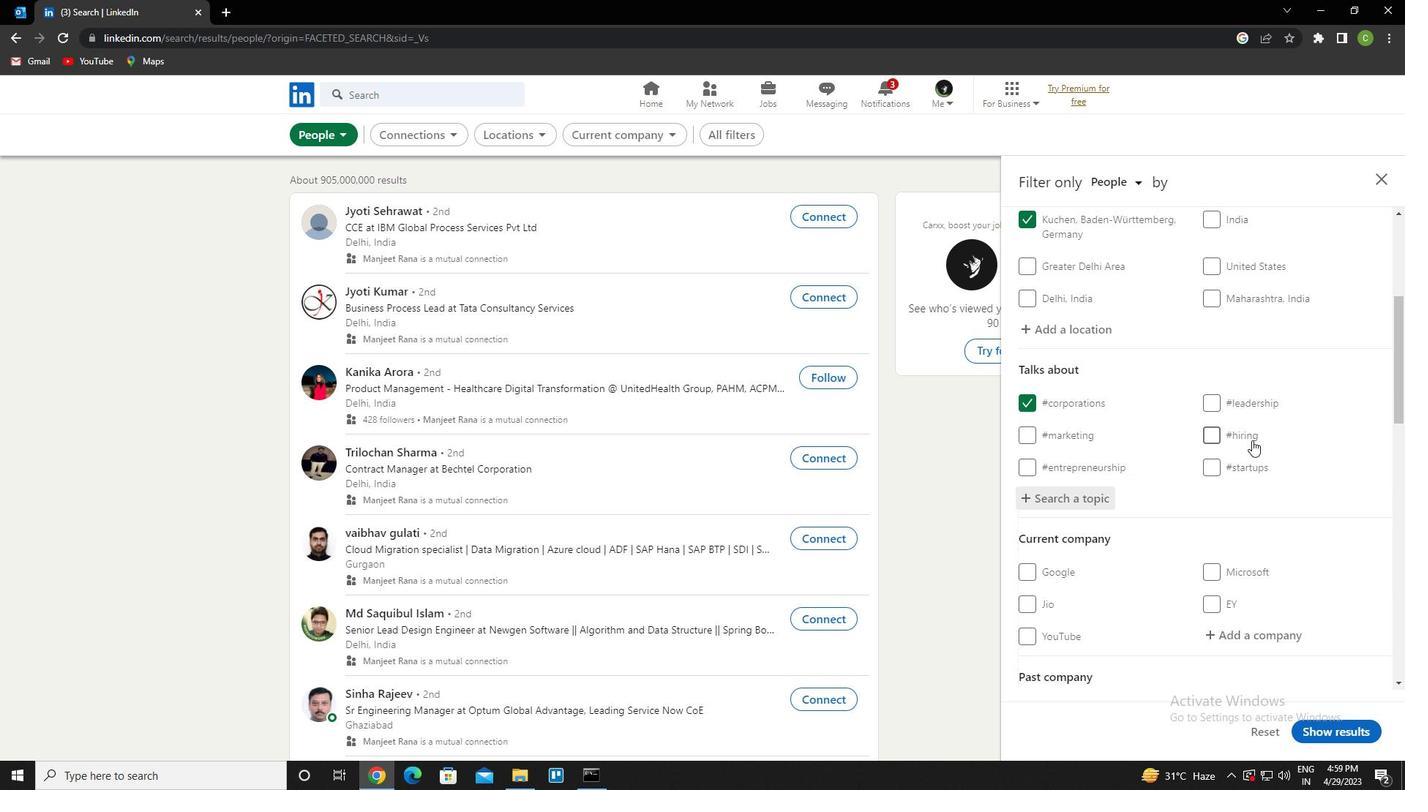 
Action: Mouse scrolled (1252, 444) with delta (0, 0)
Screenshot: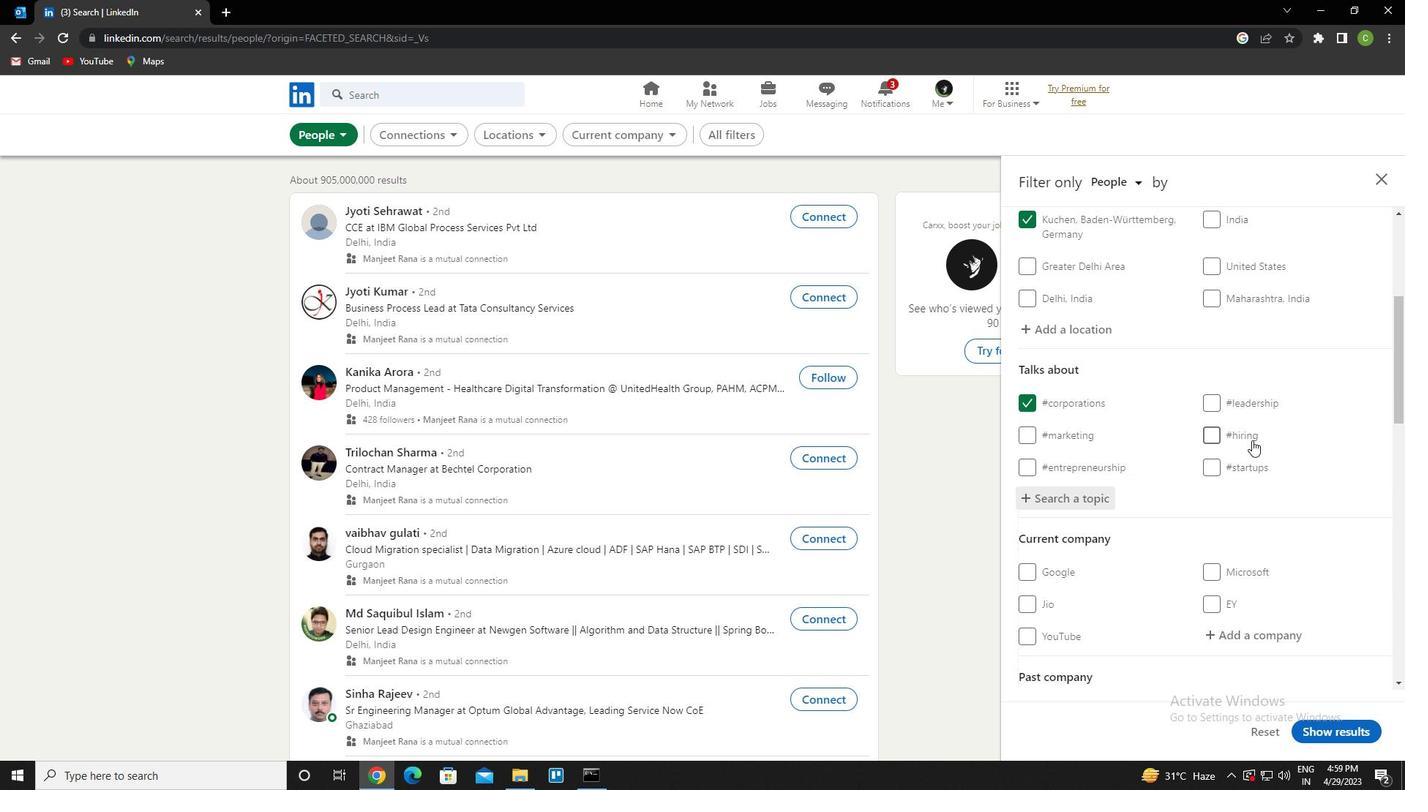 
Action: Mouse scrolled (1252, 444) with delta (0, 0)
Screenshot: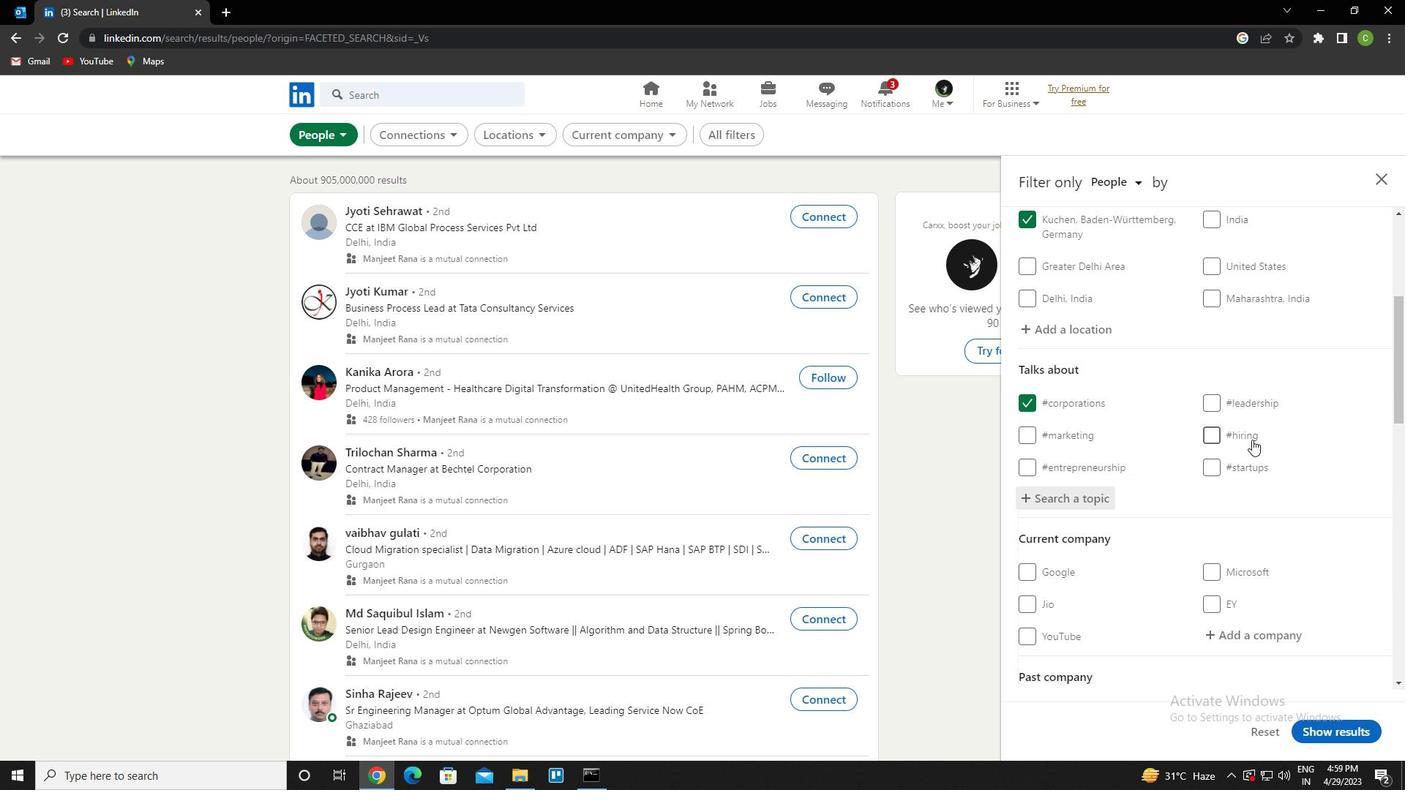 
Action: Mouse scrolled (1252, 444) with delta (0, 0)
Screenshot: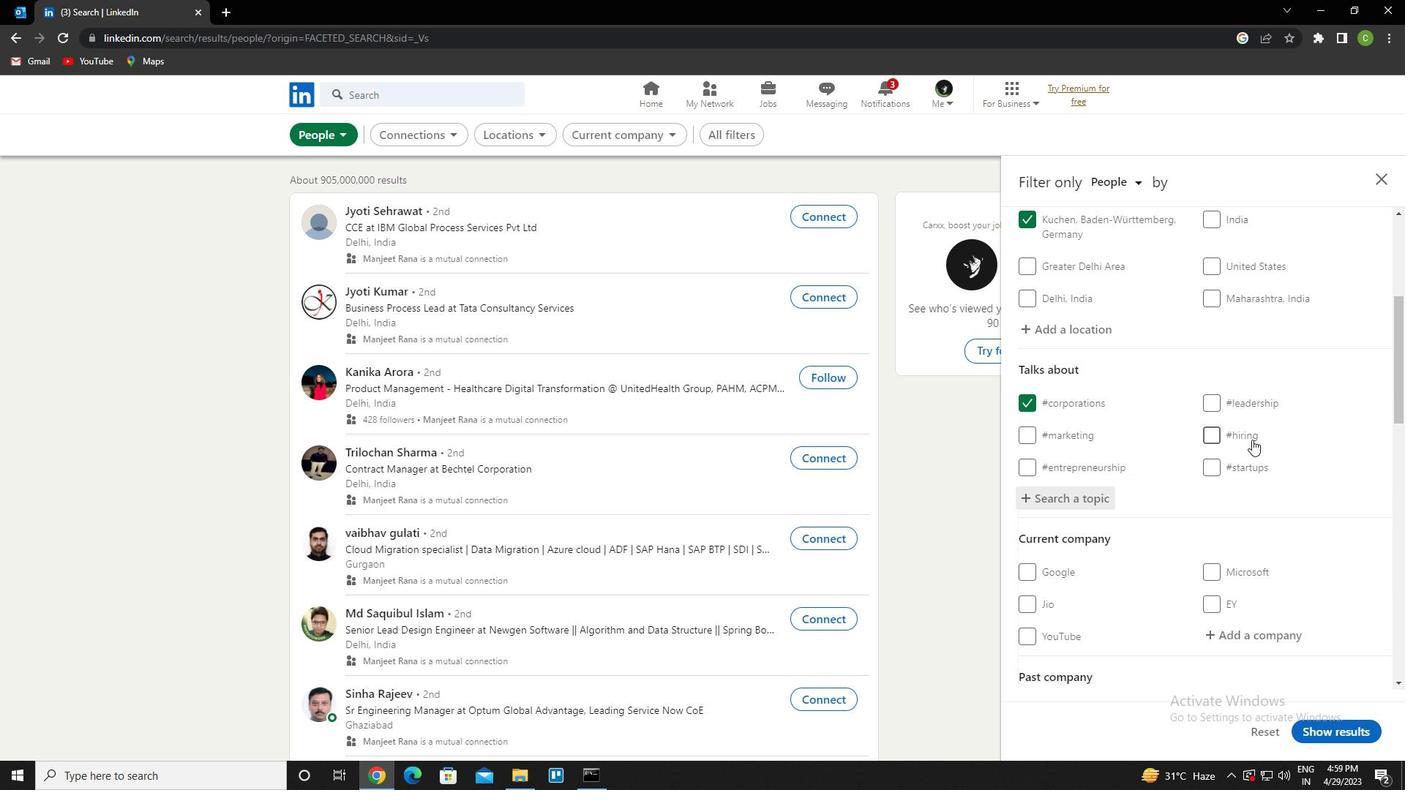 
Action: Mouse scrolled (1252, 444) with delta (0, 0)
Screenshot: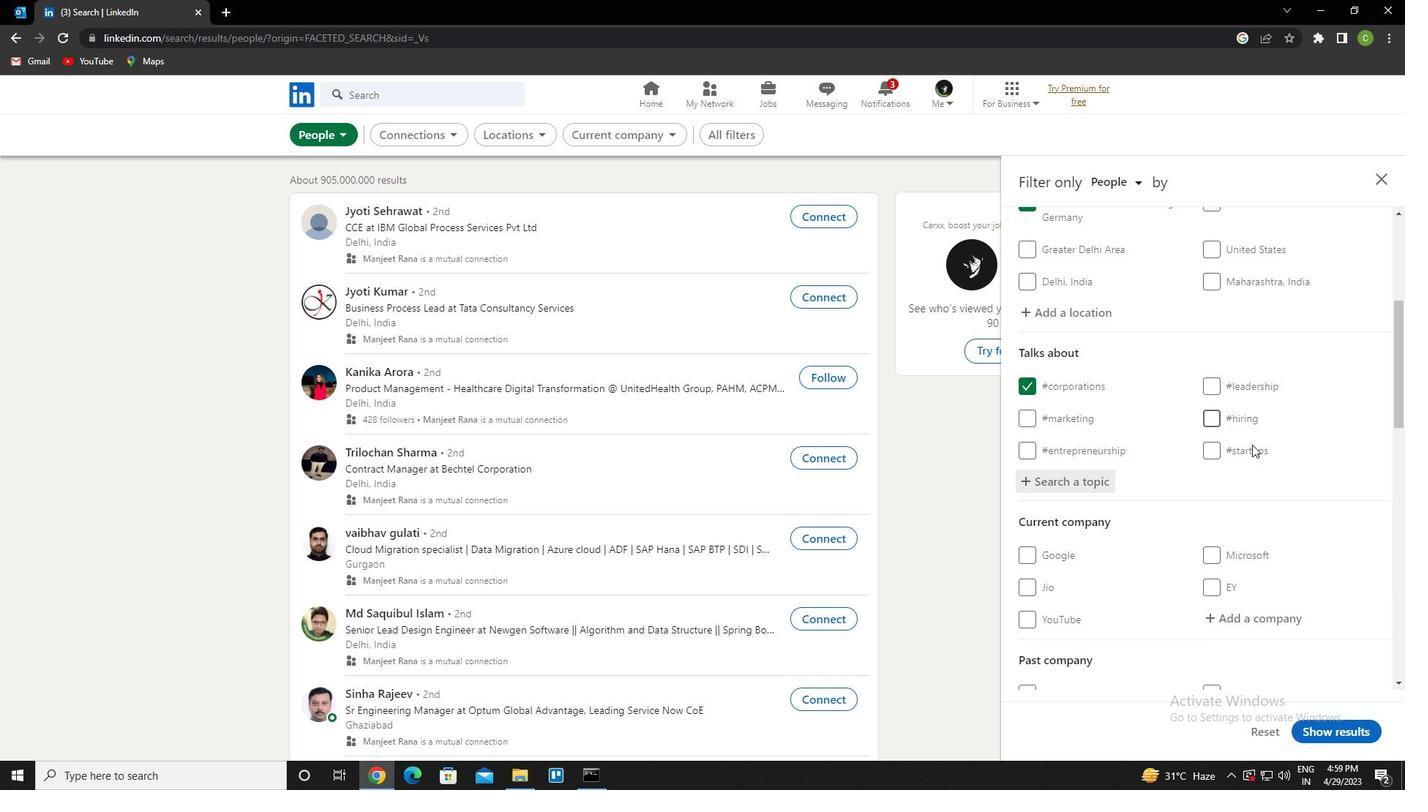 
Action: Mouse moved to (1252, 446)
Screenshot: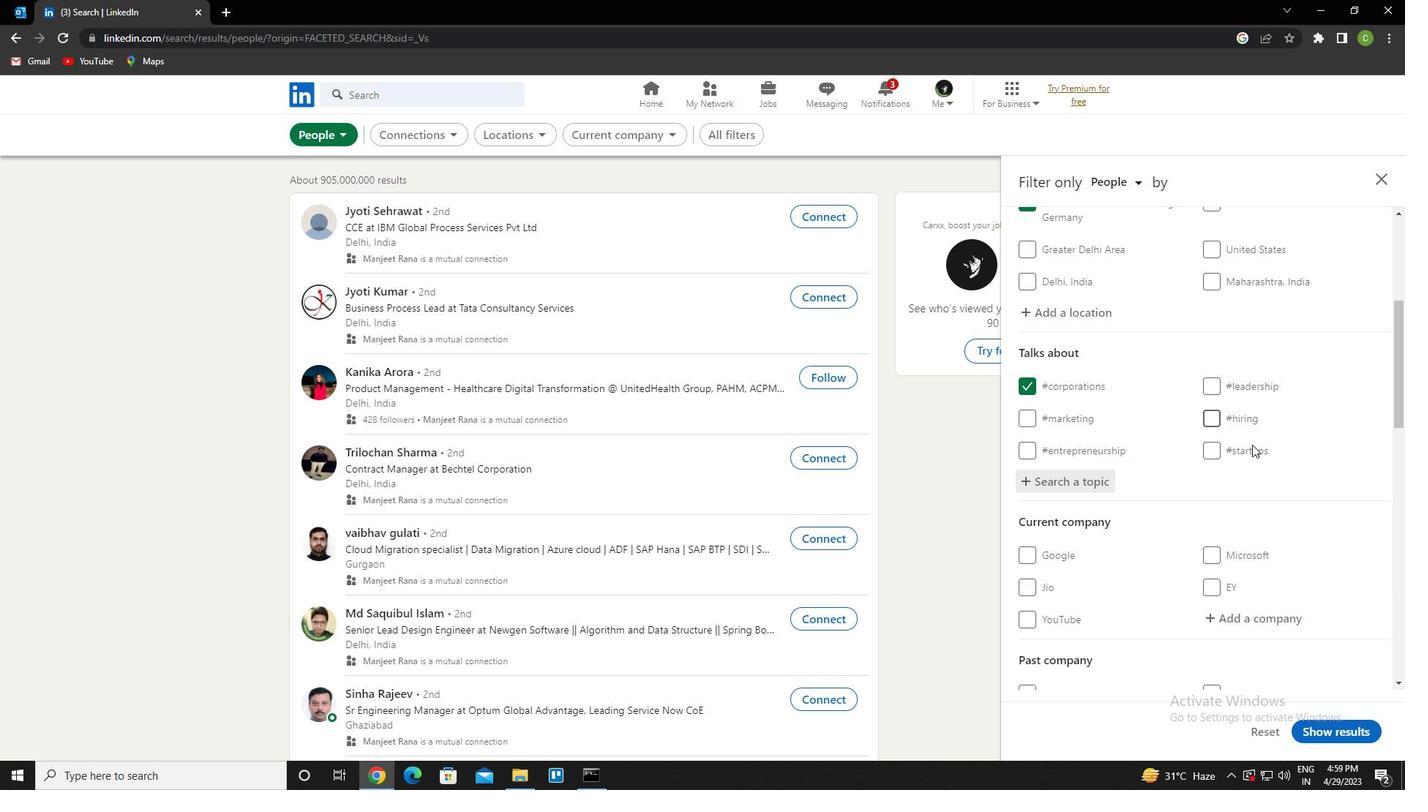 
Action: Mouse scrolled (1252, 445) with delta (0, 0)
Screenshot: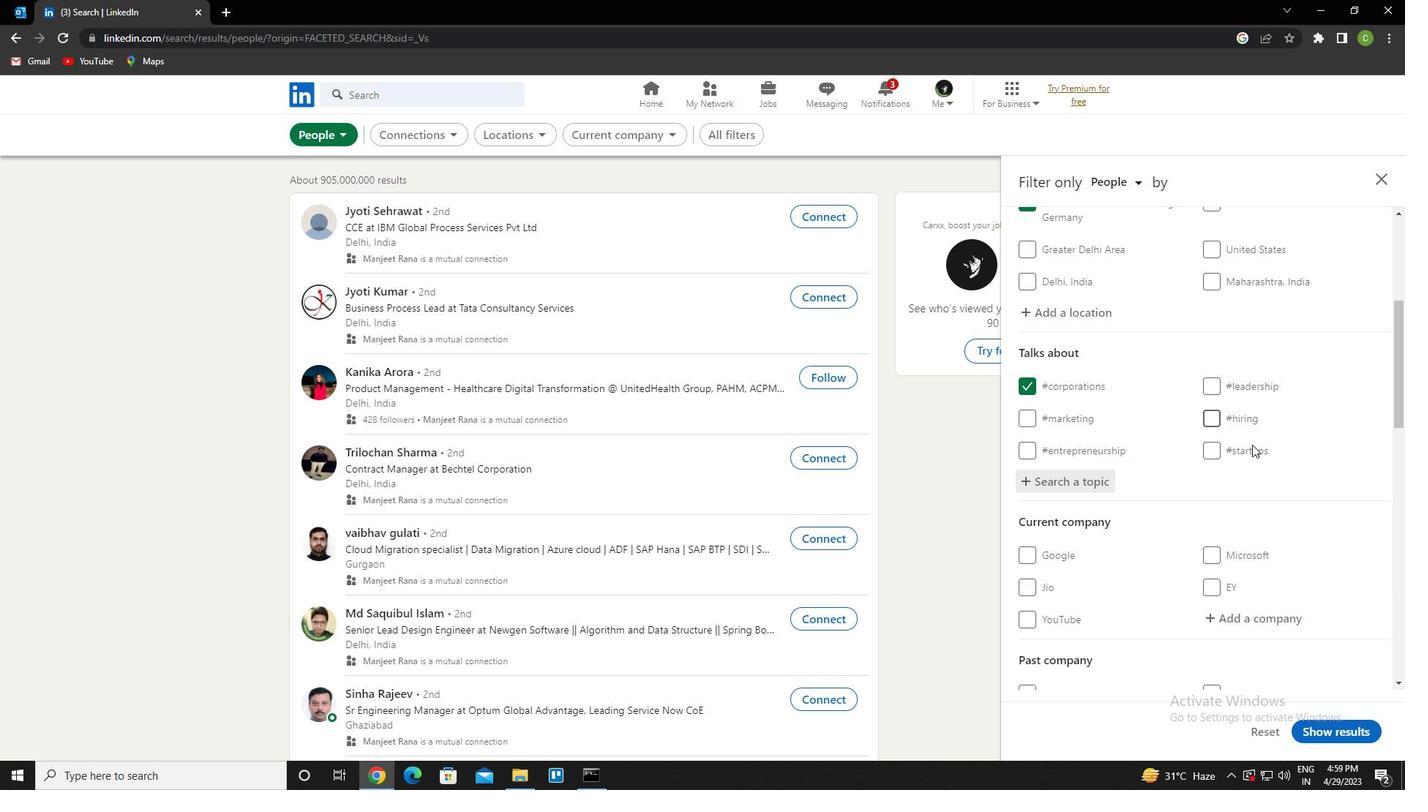 
Action: Mouse moved to (1026, 492)
Screenshot: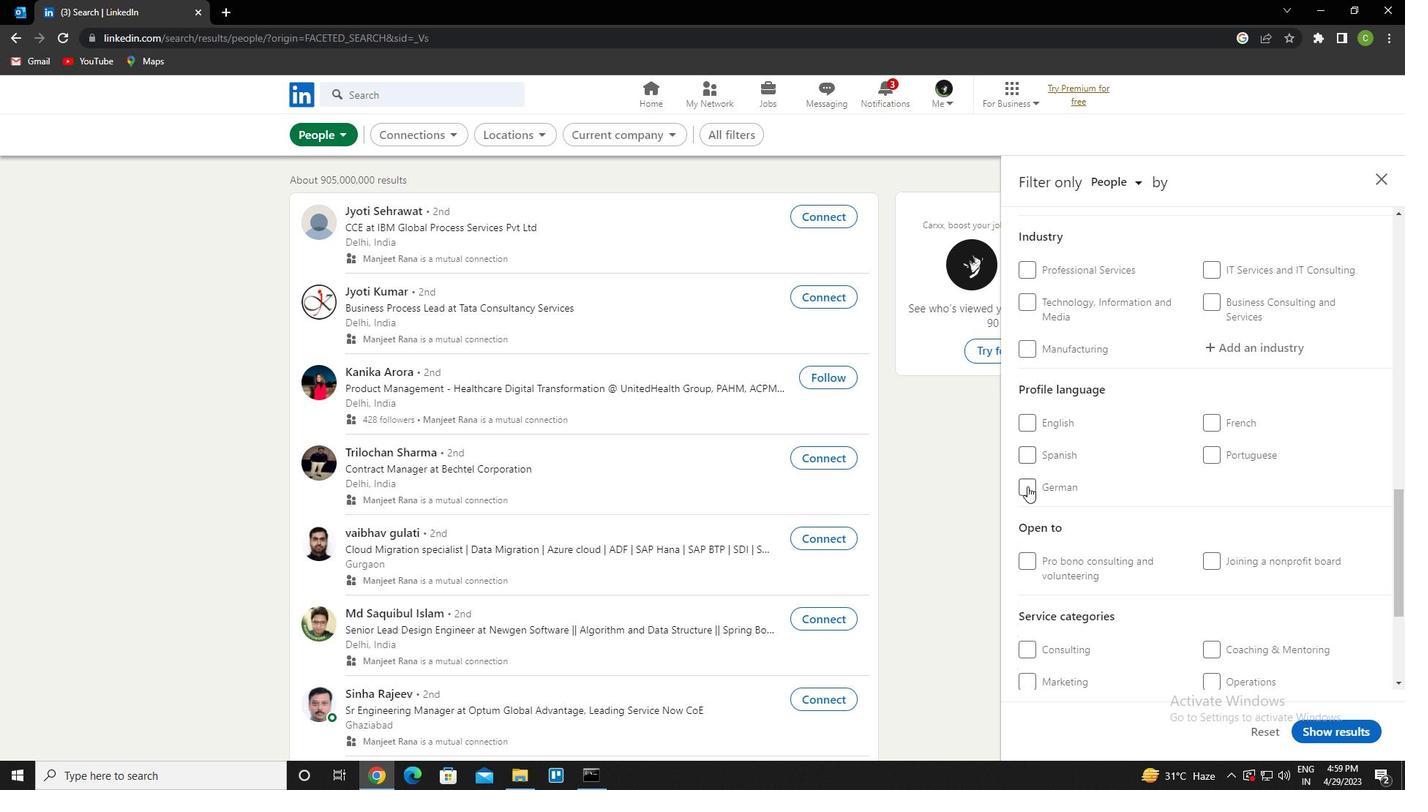 
Action: Mouse pressed left at (1026, 492)
Screenshot: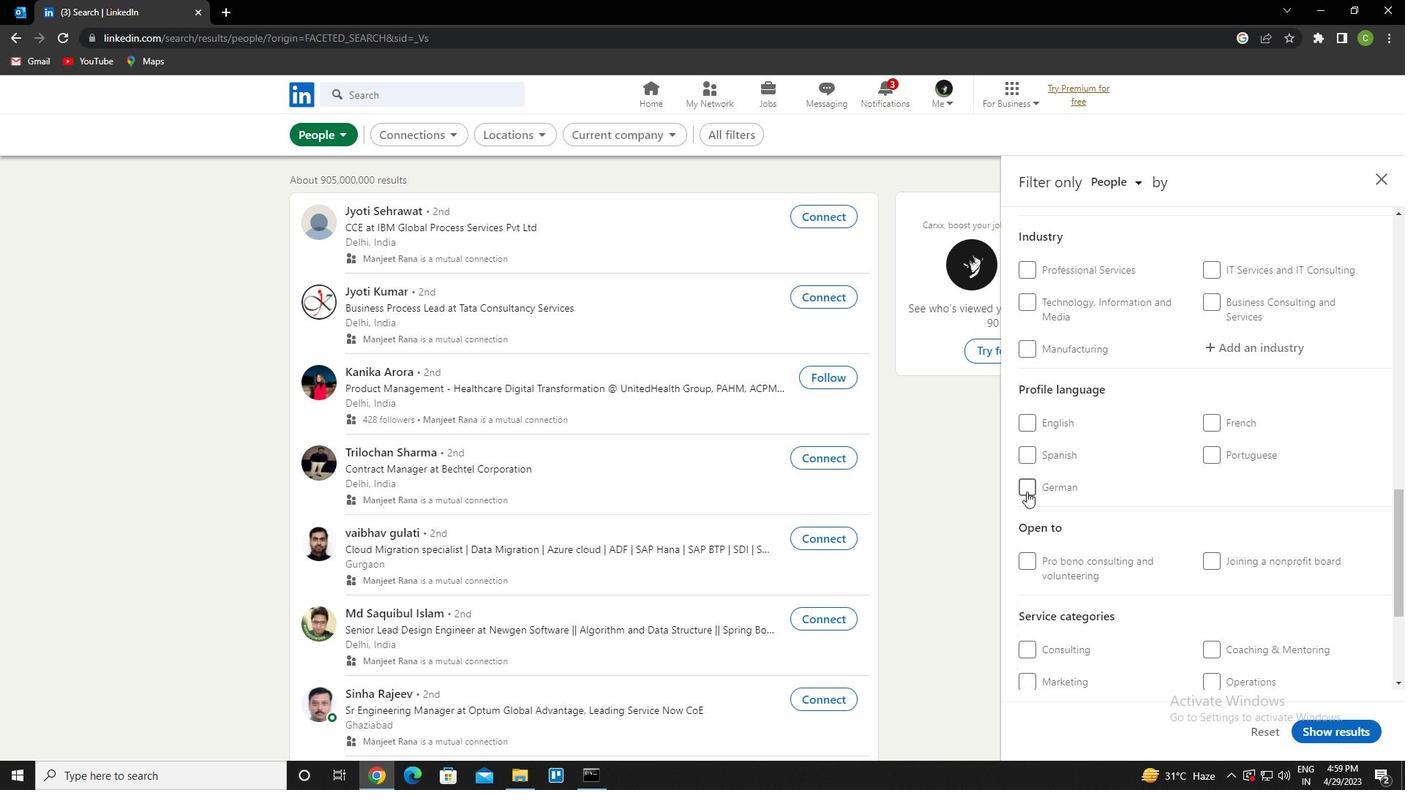 
Action: Mouse moved to (1127, 488)
Screenshot: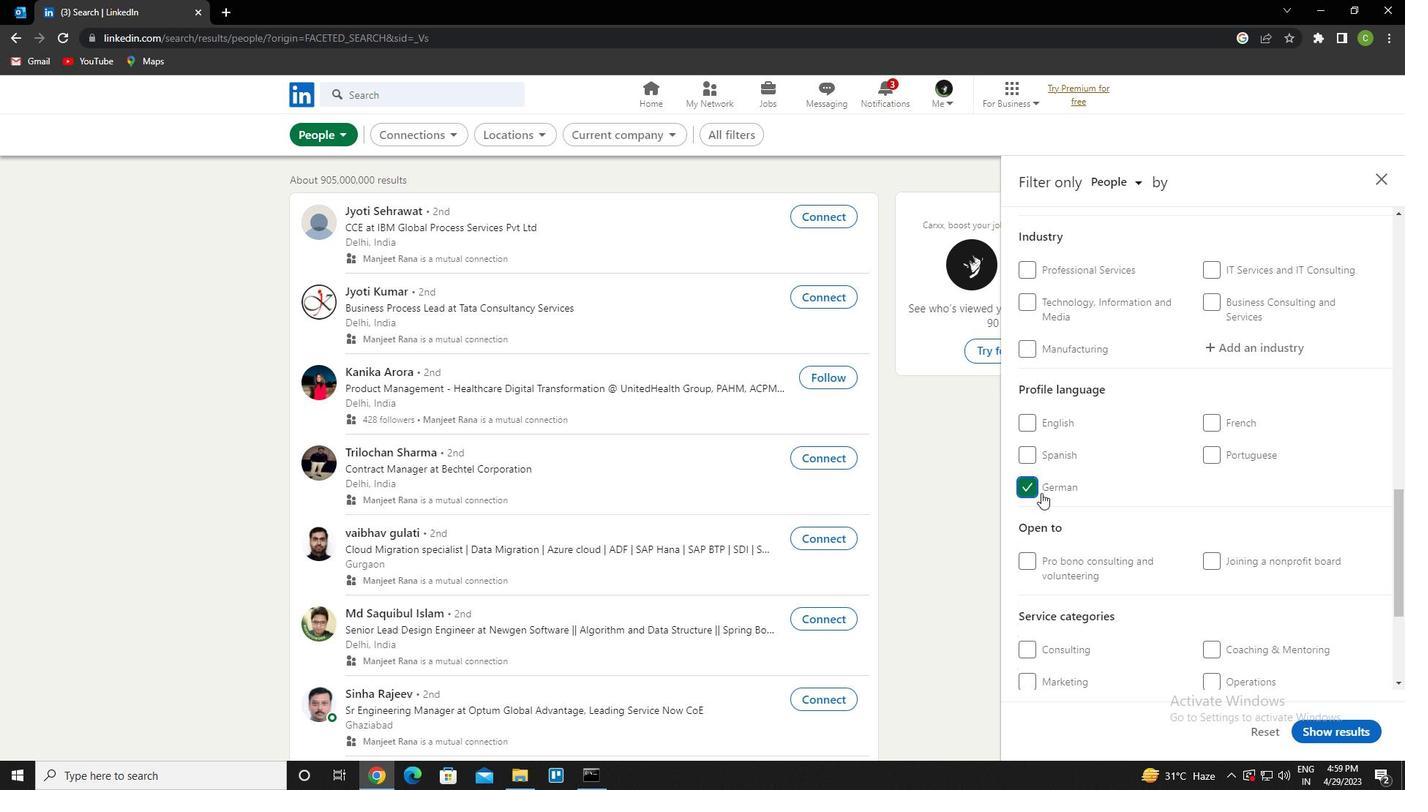 
Action: Mouse scrolled (1127, 488) with delta (0, 0)
Screenshot: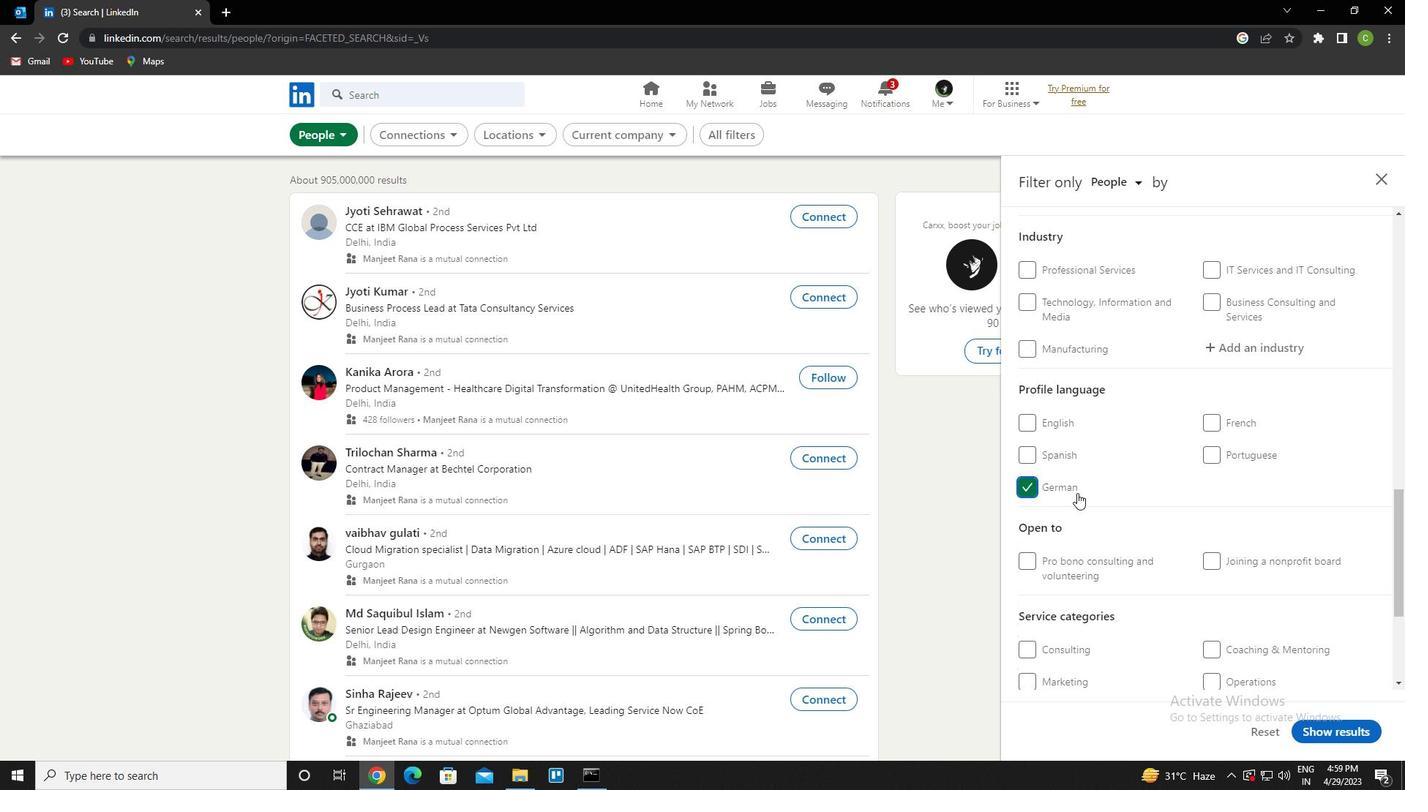 
Action: Mouse scrolled (1127, 488) with delta (0, 0)
Screenshot: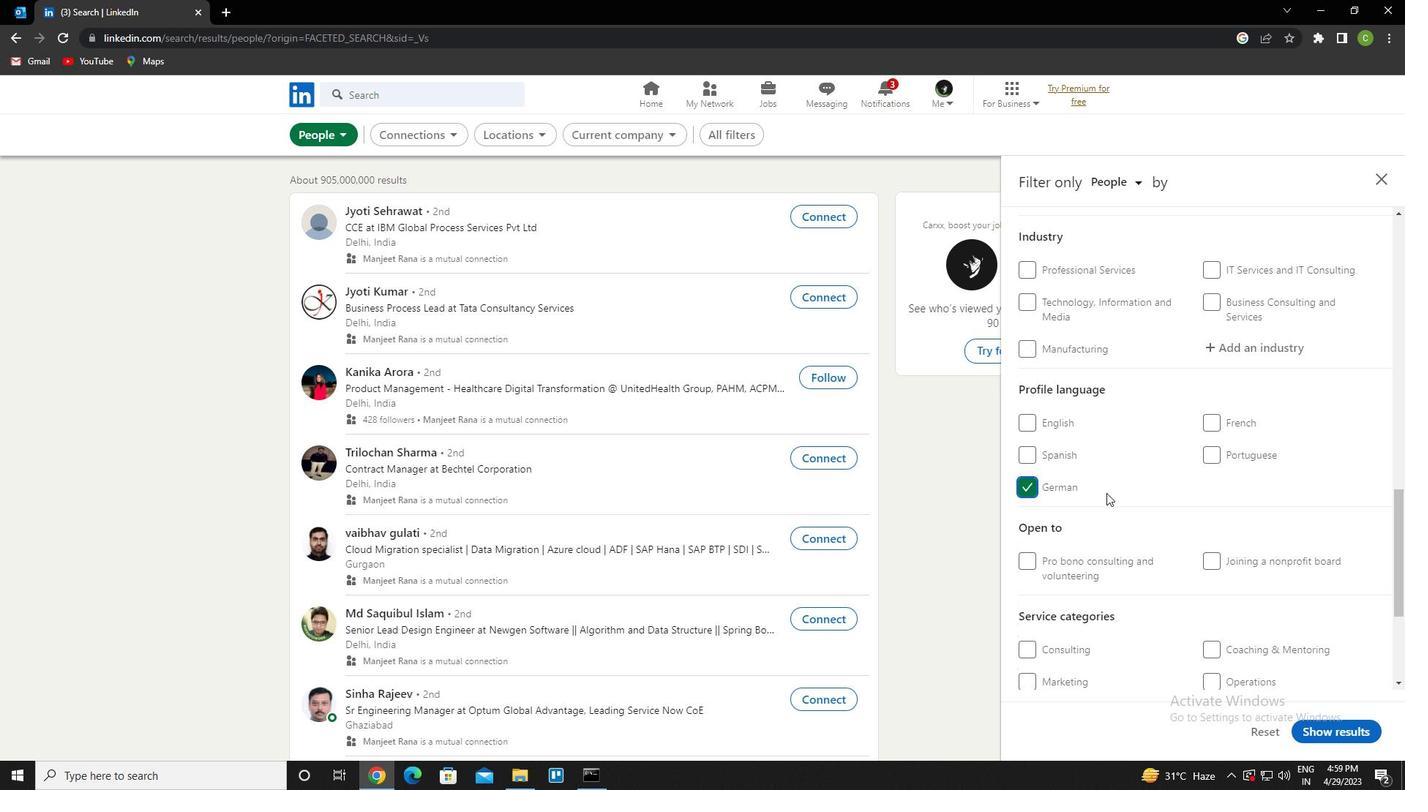 
Action: Mouse scrolled (1127, 488) with delta (0, 0)
Screenshot: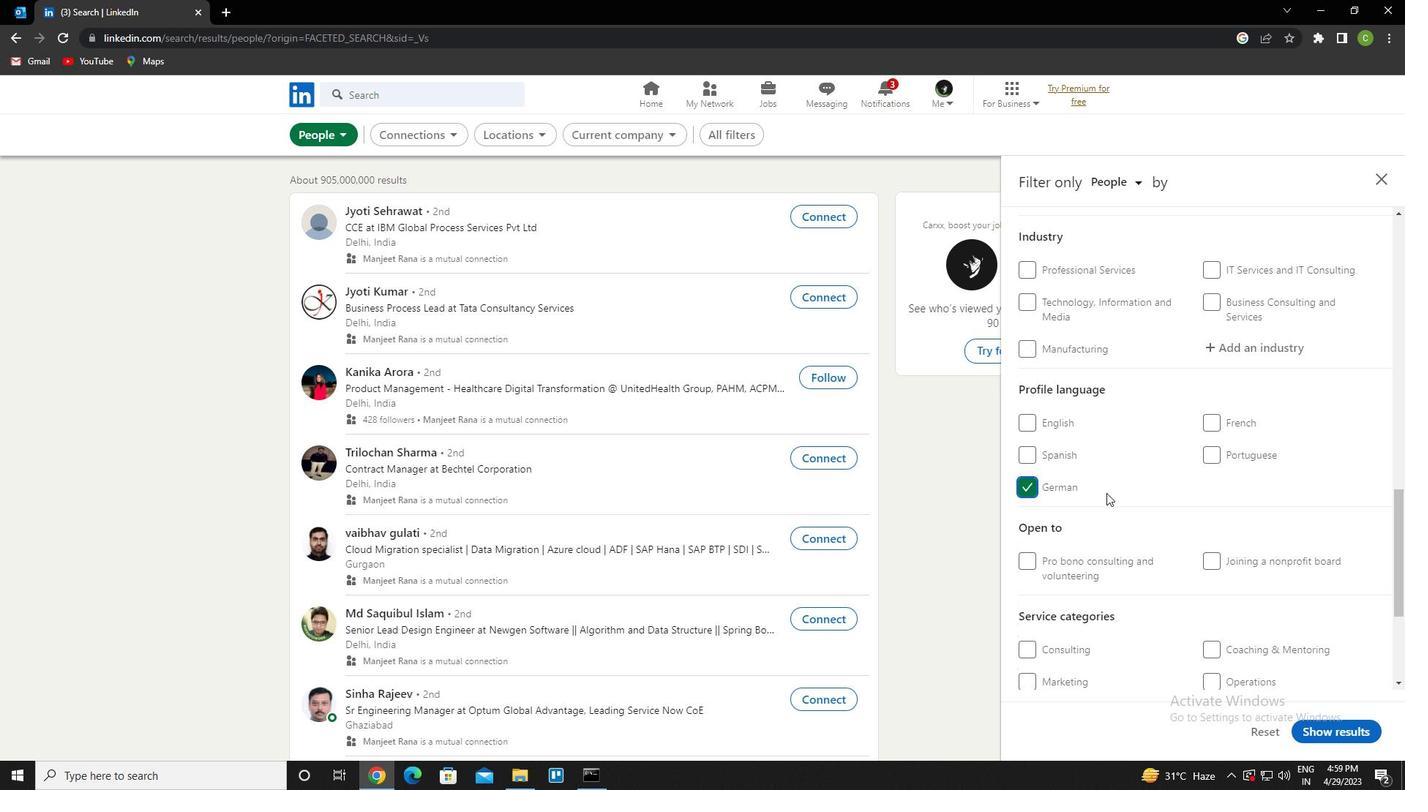 
Action: Mouse scrolled (1127, 488) with delta (0, 0)
Screenshot: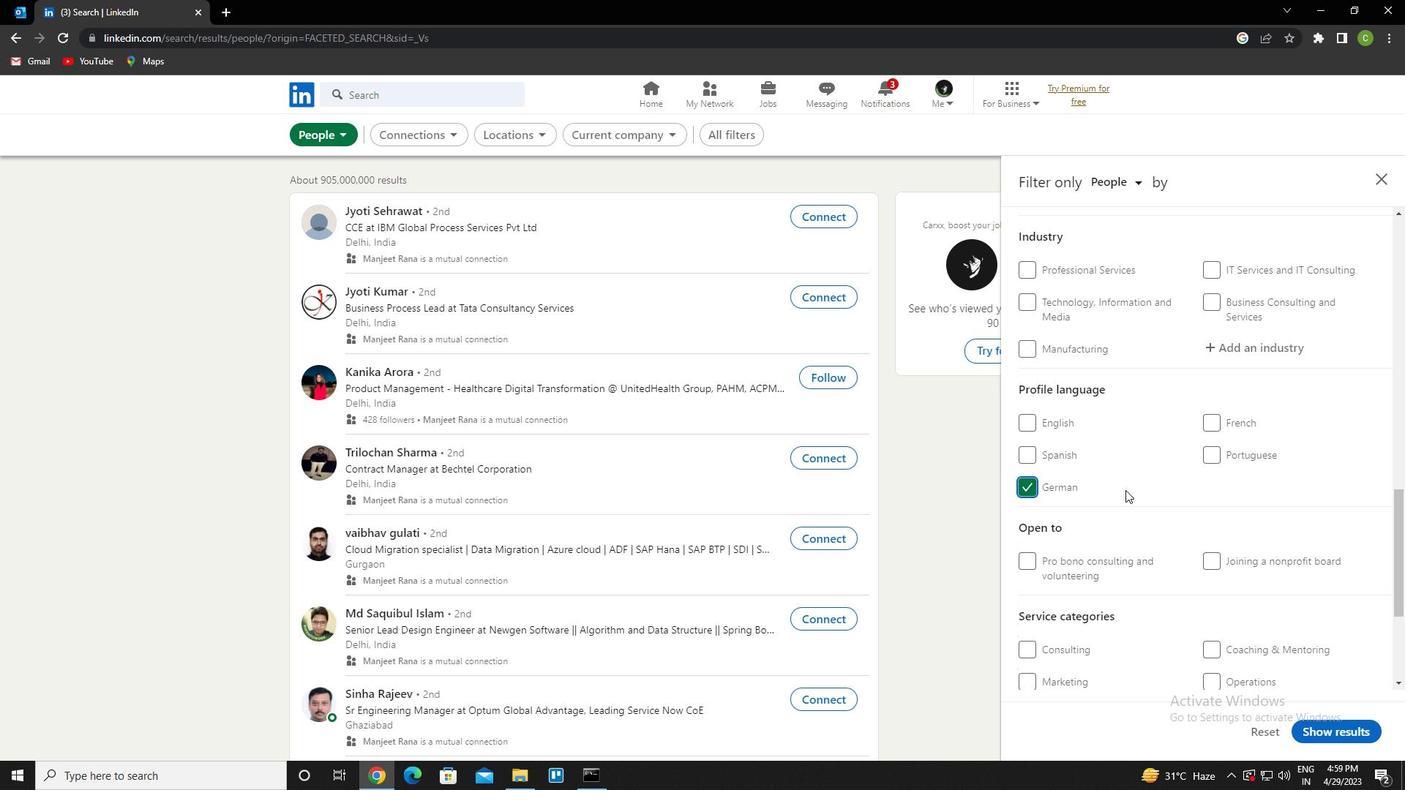 
Action: Mouse scrolled (1127, 488) with delta (0, 0)
Screenshot: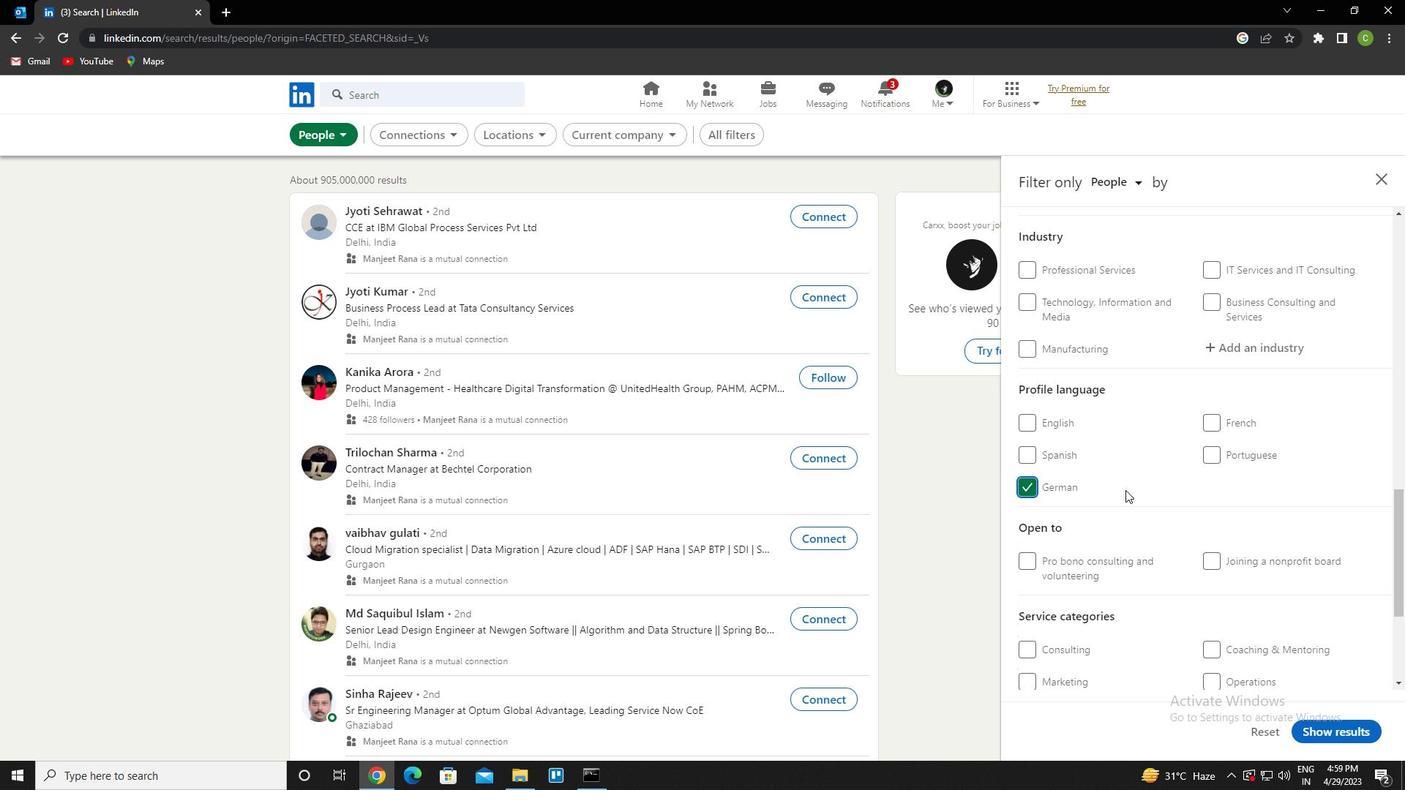 
Action: Mouse scrolled (1127, 488) with delta (0, 0)
Screenshot: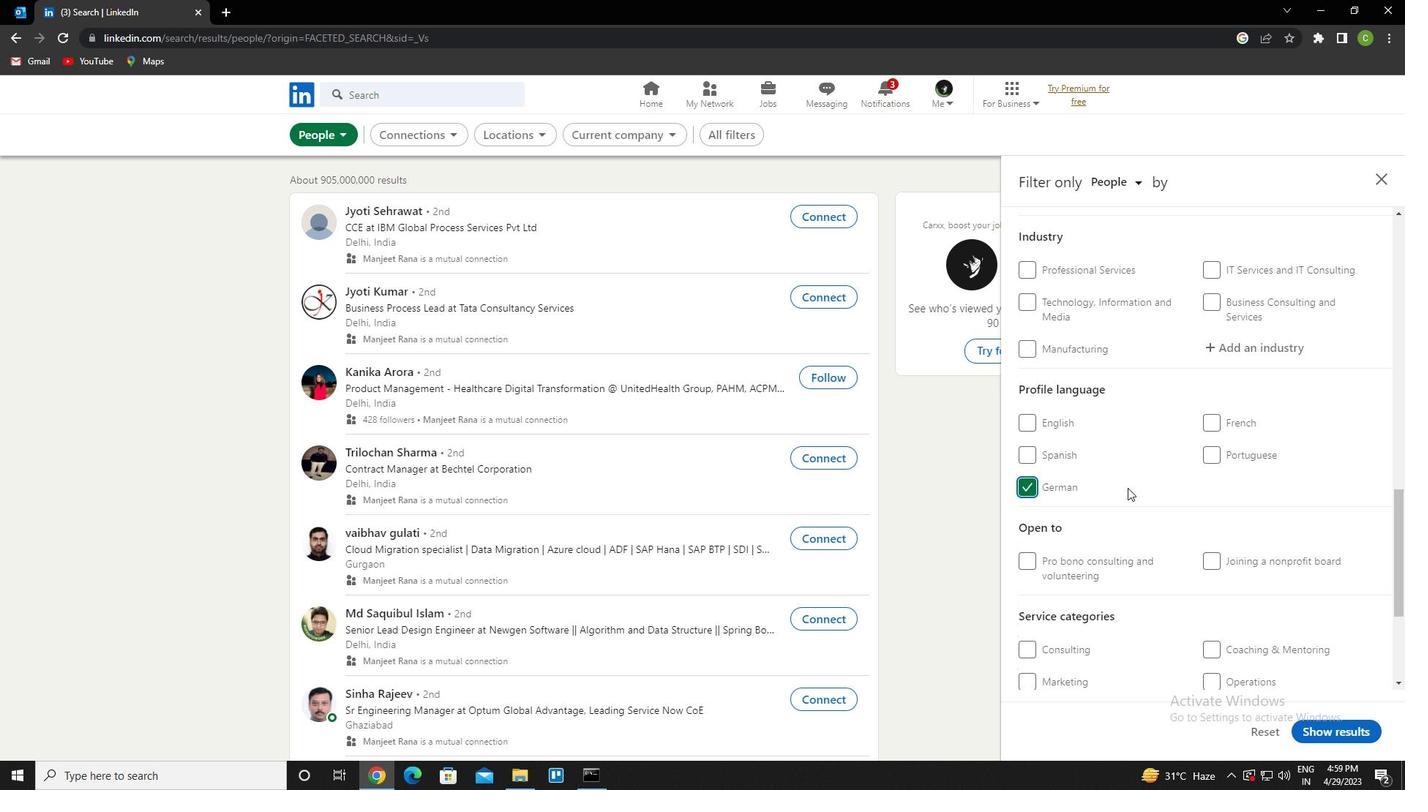 
Action: Mouse scrolled (1127, 488) with delta (0, 0)
Screenshot: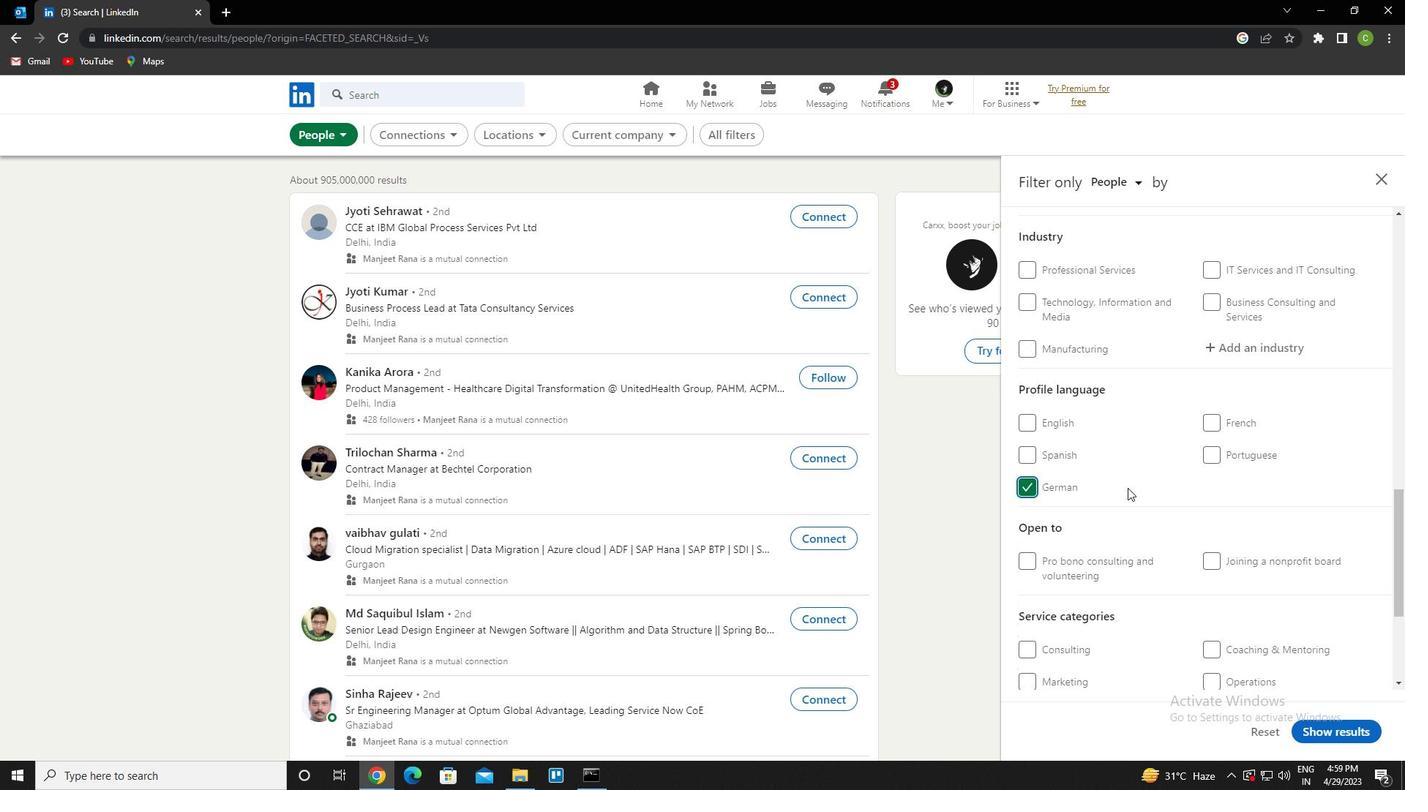 
Action: Mouse moved to (1232, 424)
Screenshot: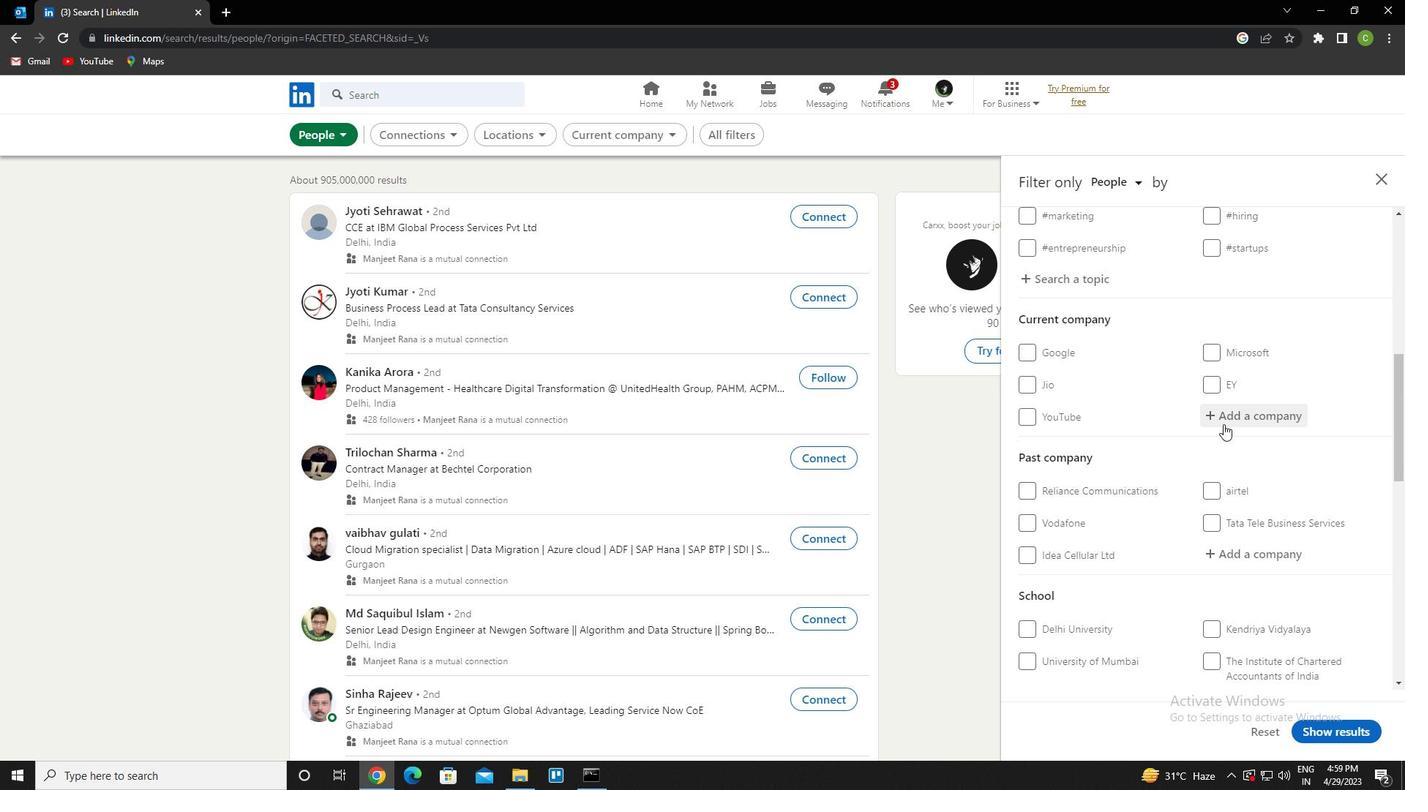 
Action: Mouse pressed left at (1232, 424)
Screenshot: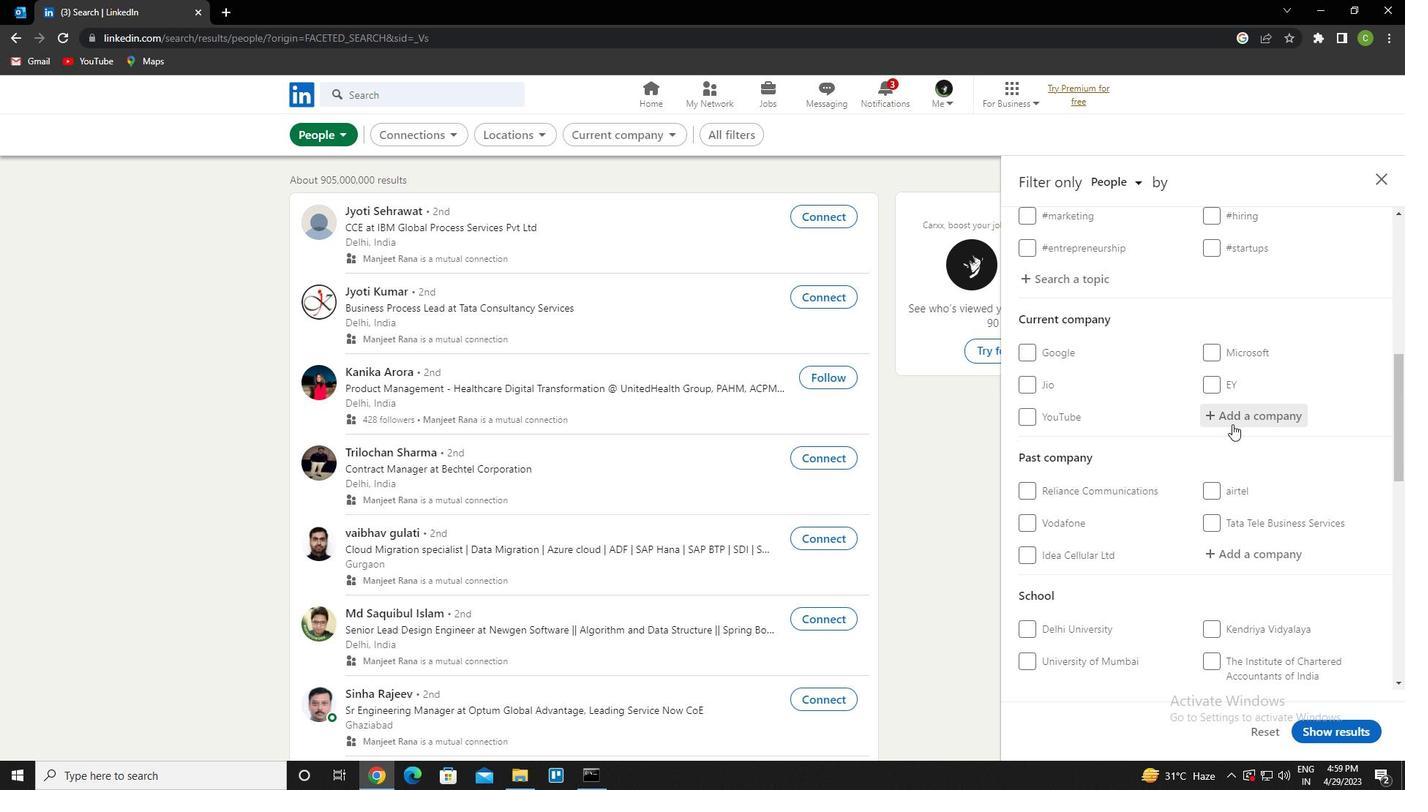 
Action: Key pressed <Key.caps_lock>bdo
Screenshot: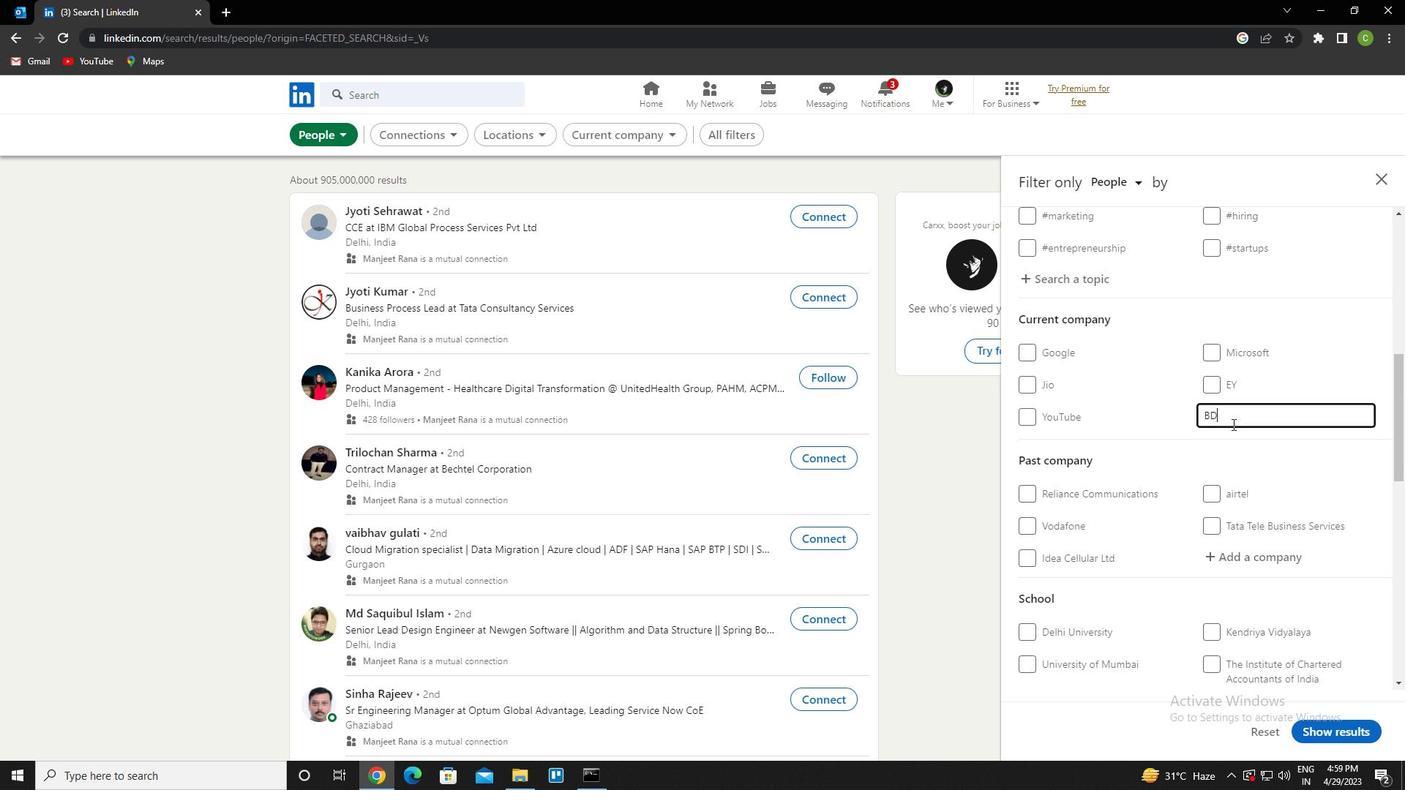 
Action: Mouse moved to (1233, 424)
Screenshot: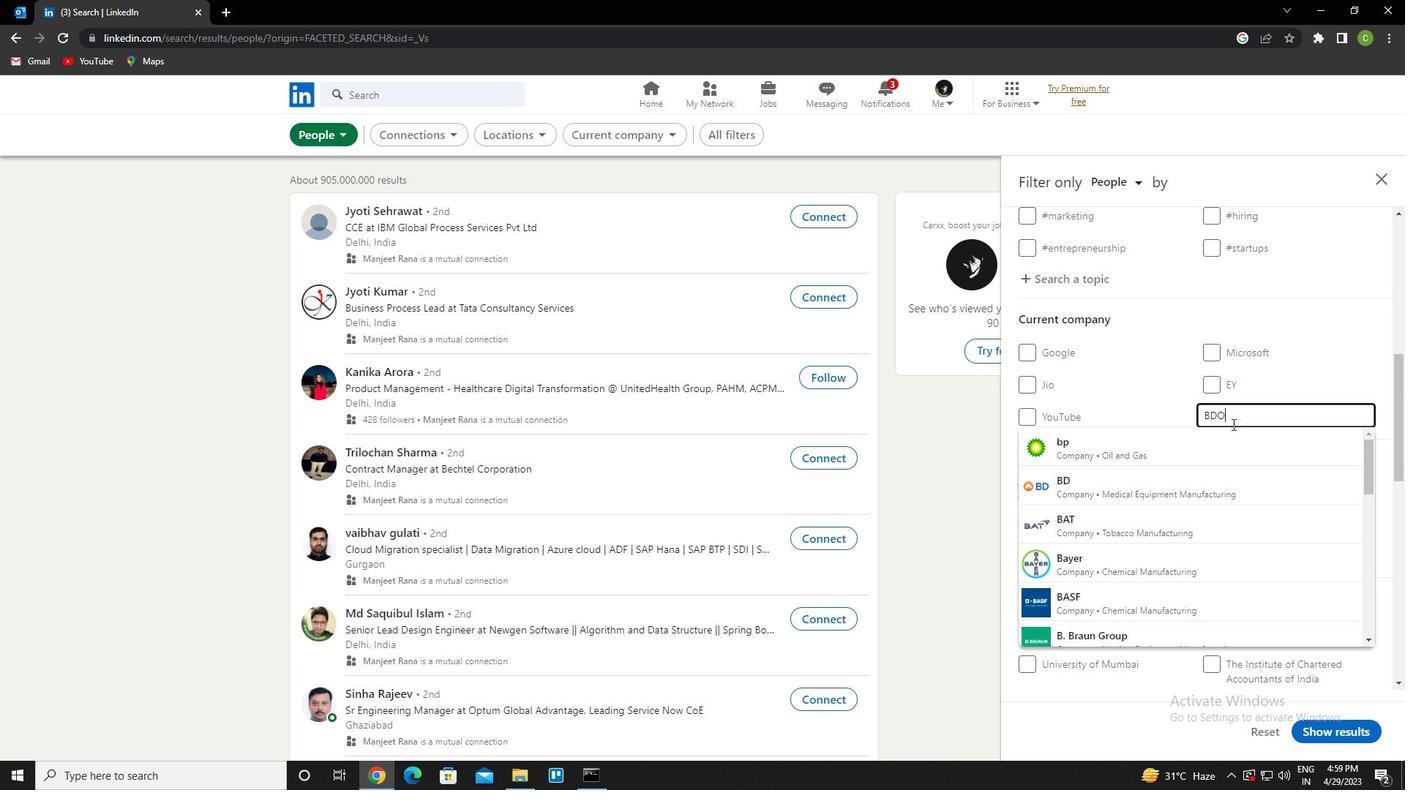 
Action: Key pressed <Key.down><Key.enter>
Screenshot: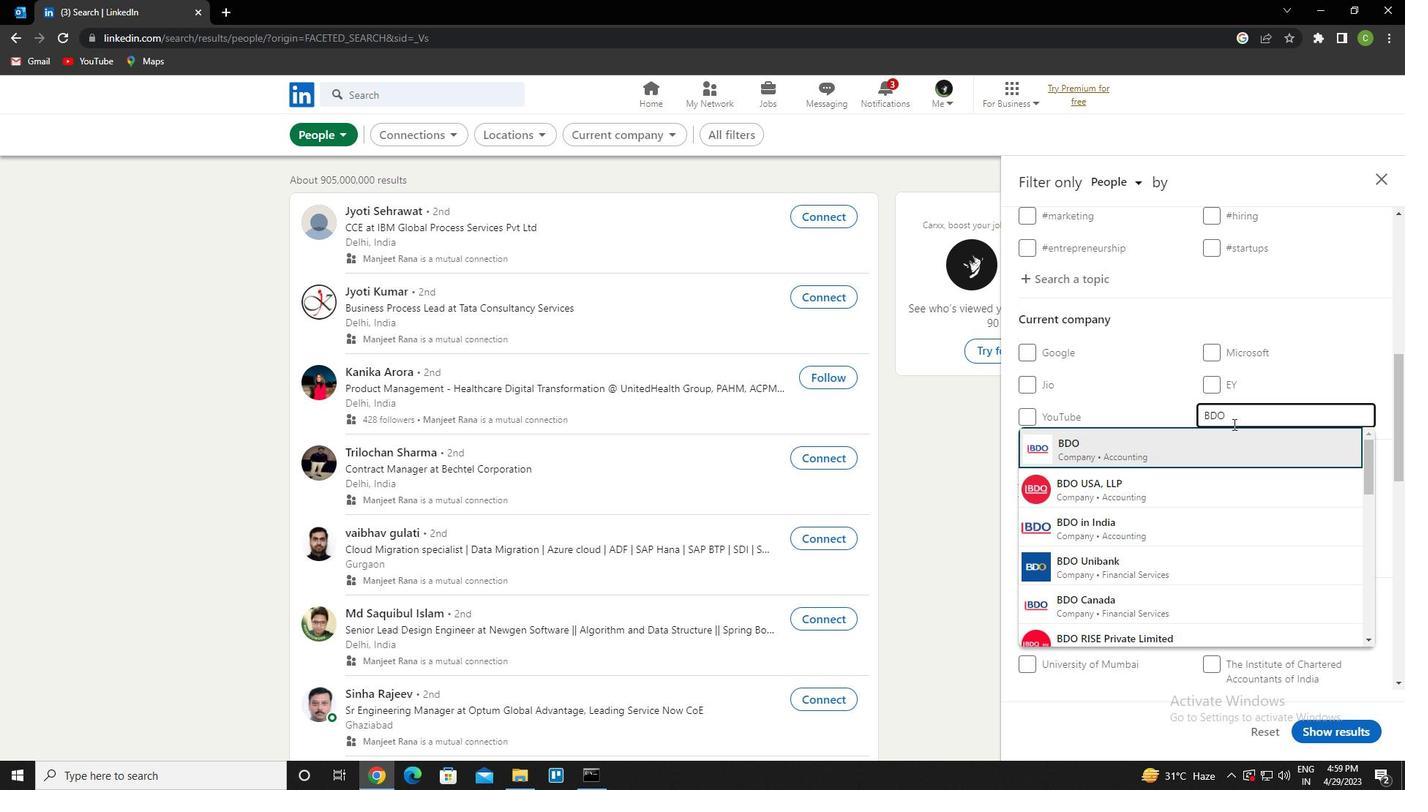
Action: Mouse scrolled (1233, 423) with delta (0, 0)
Screenshot: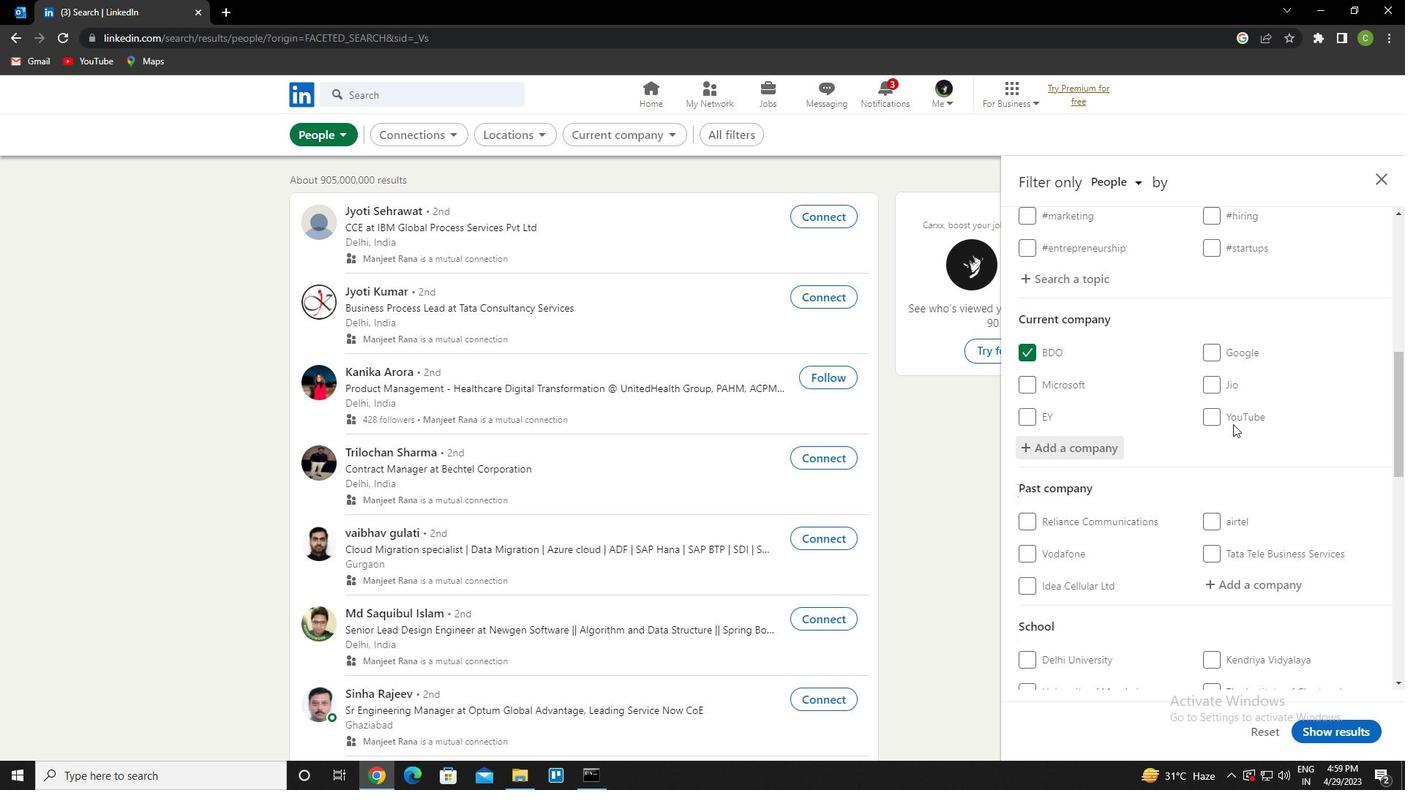 
Action: Mouse scrolled (1233, 423) with delta (0, 0)
Screenshot: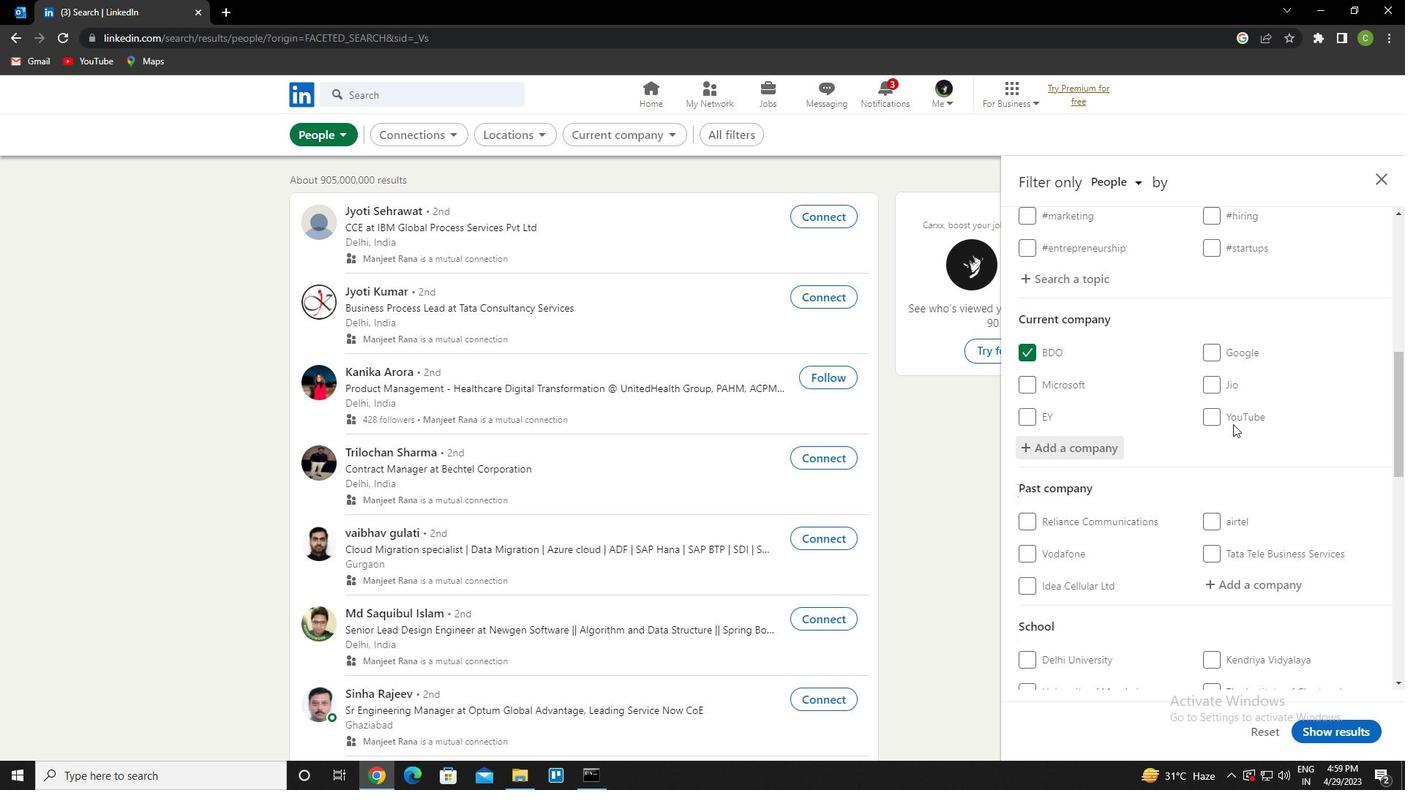 
Action: Mouse scrolled (1233, 423) with delta (0, 0)
Screenshot: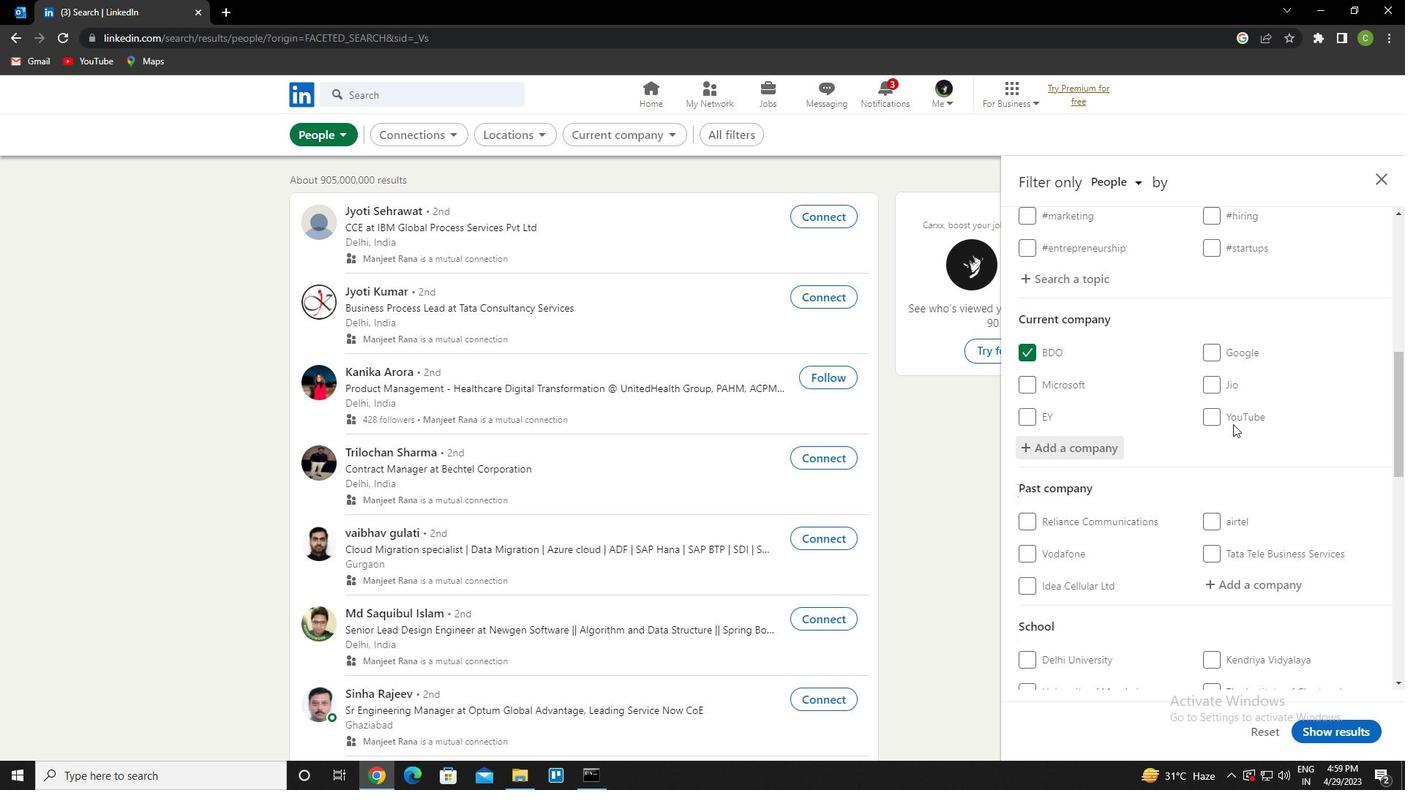 
Action: Mouse scrolled (1233, 423) with delta (0, 0)
Screenshot: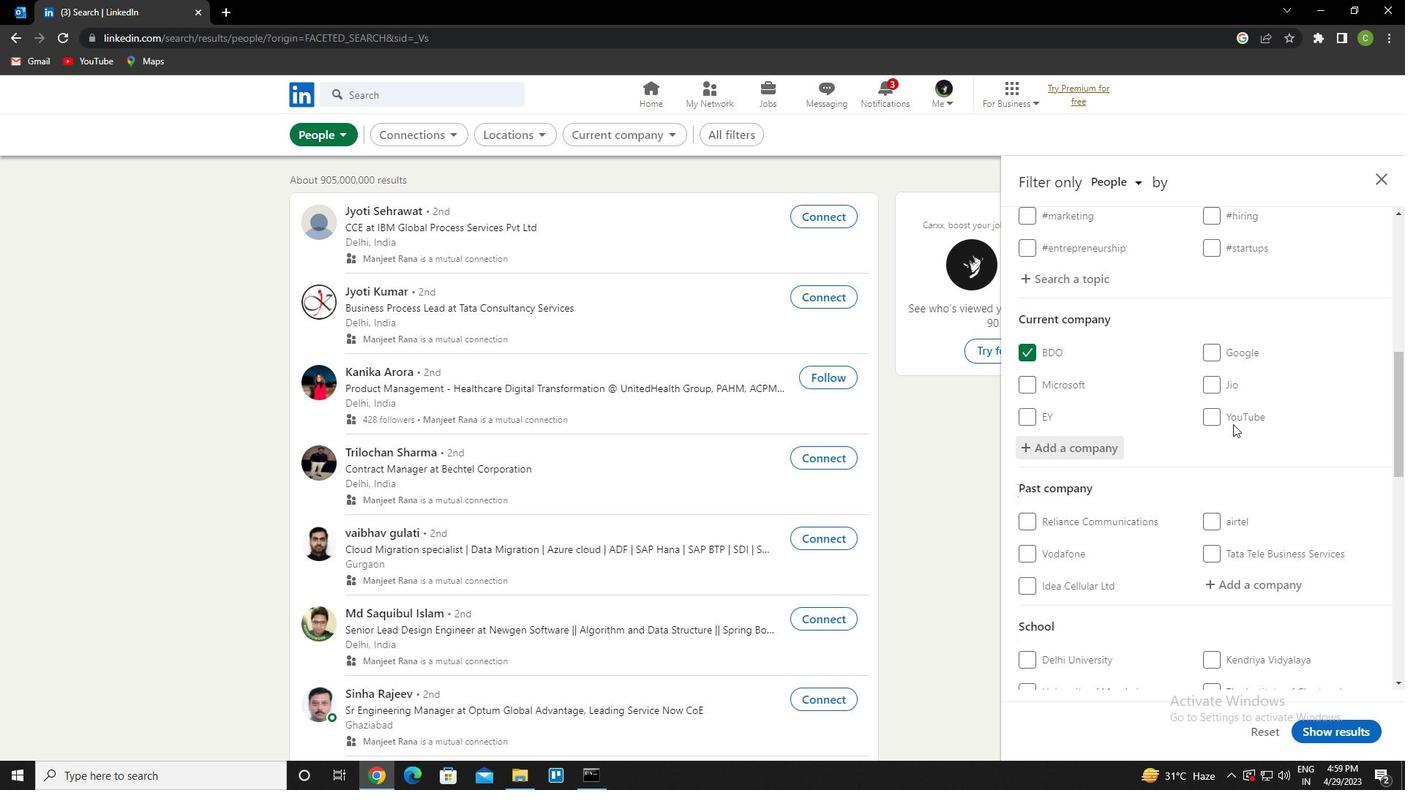 
Action: Mouse moved to (1231, 438)
Screenshot: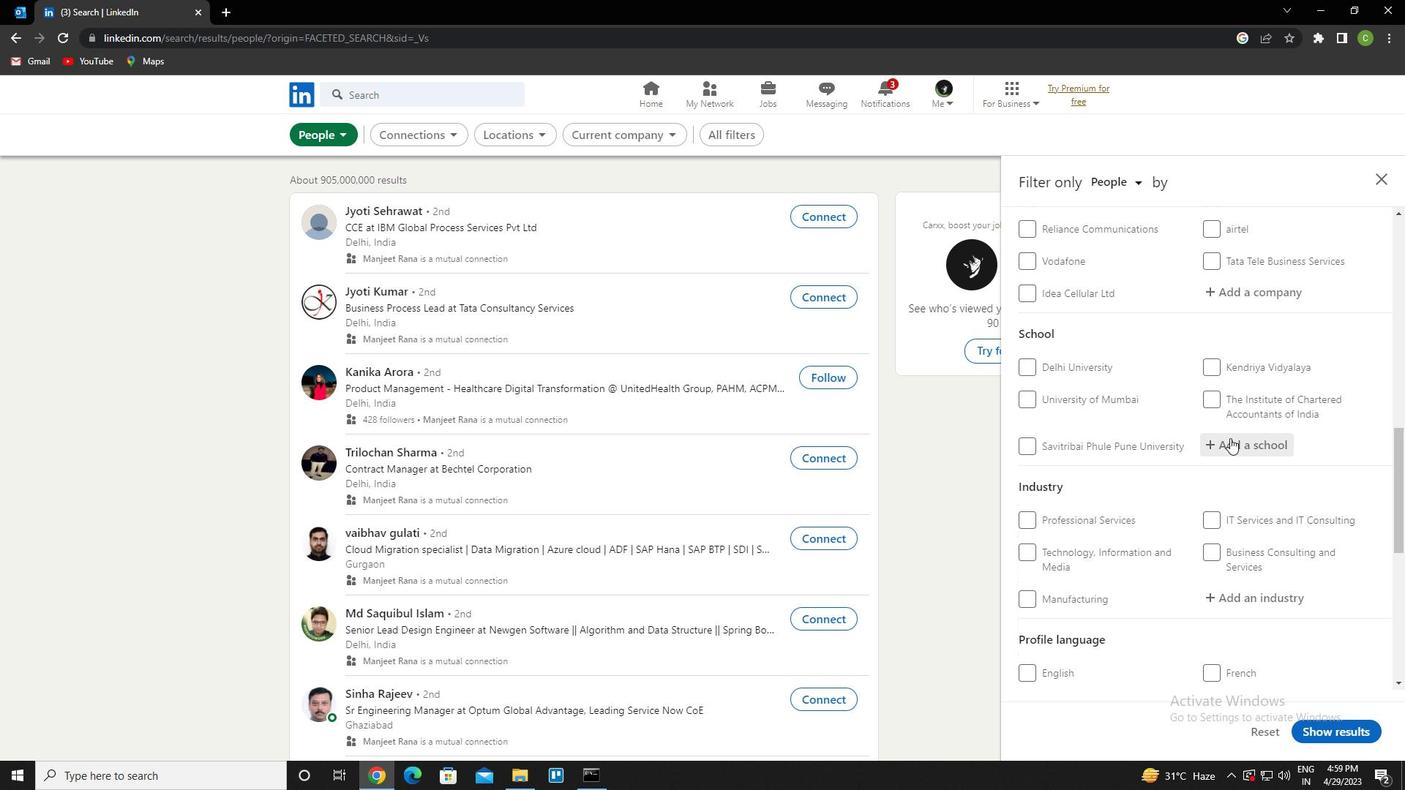 
Action: Mouse pressed left at (1231, 438)
Screenshot: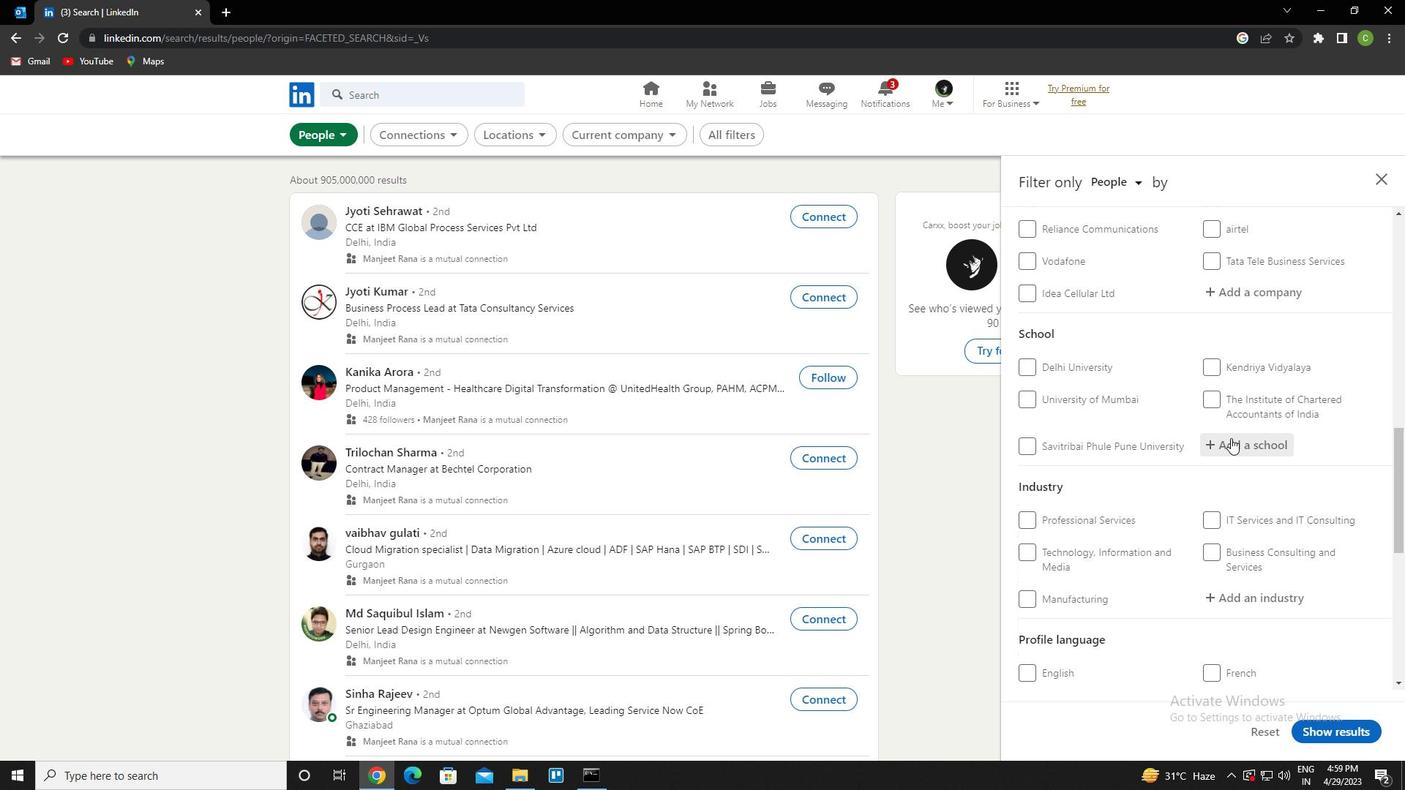 
Action: Key pressed <Key.caps_lock><Key.caps_lock>mckv<Key.down><Key.enter>
Screenshot: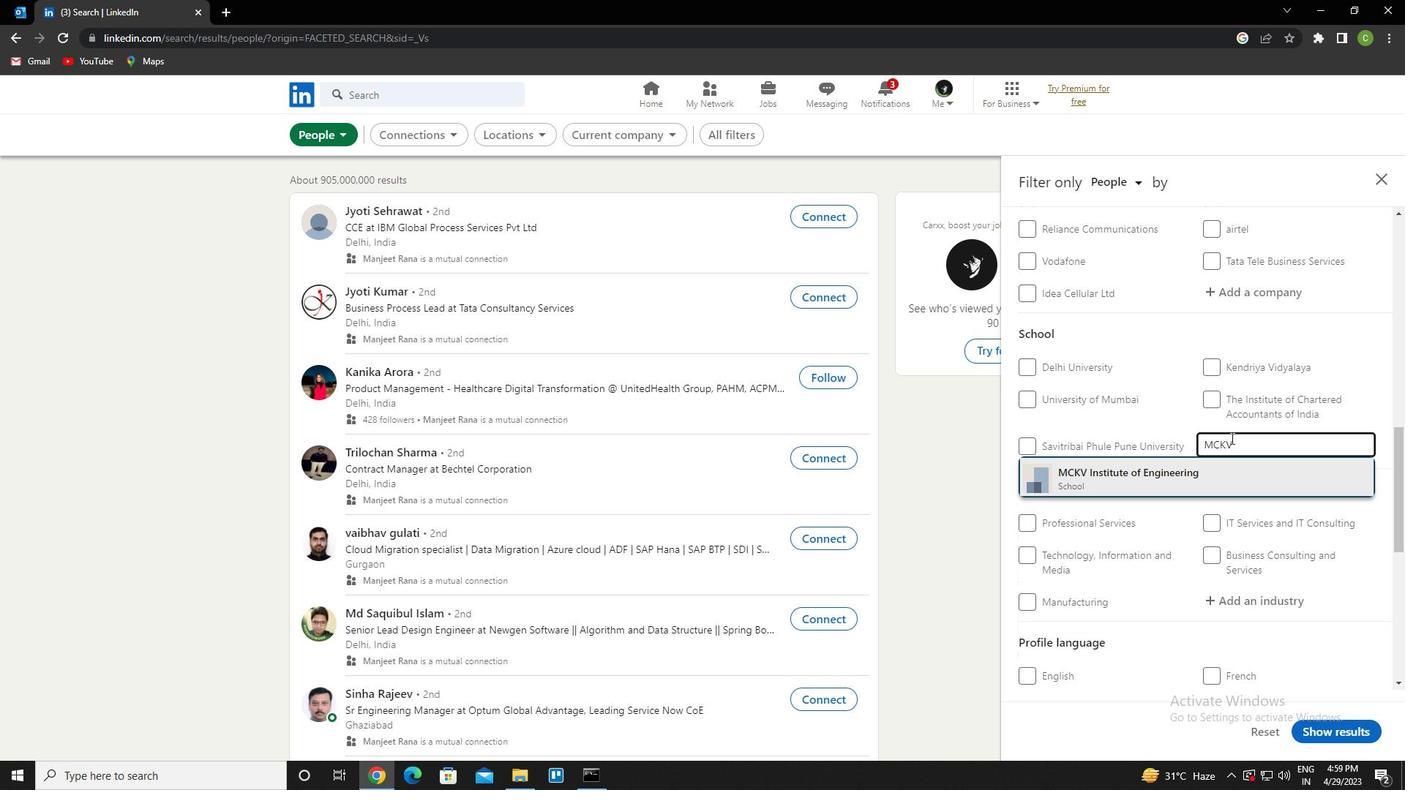 
Action: Mouse scrolled (1231, 437) with delta (0, 0)
Screenshot: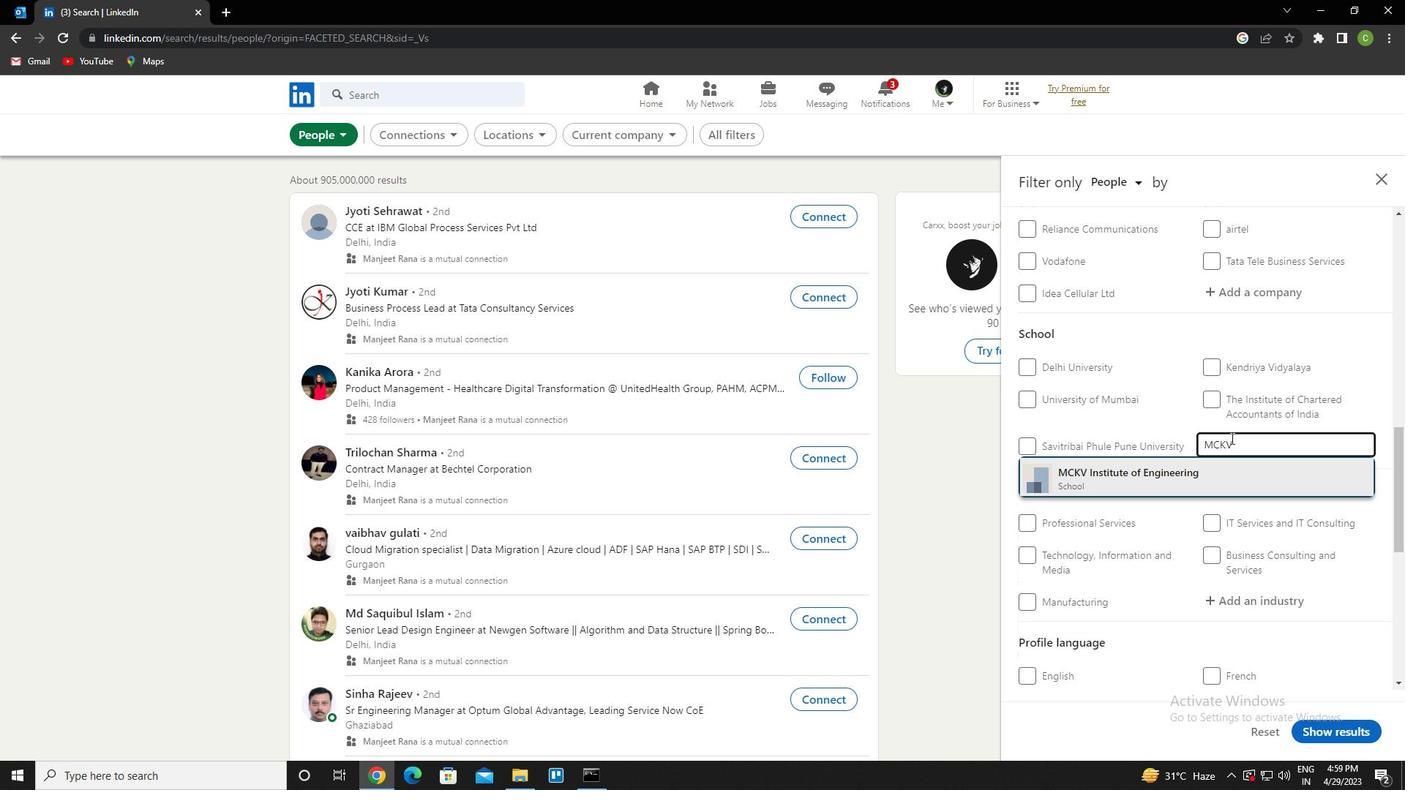 
Action: Mouse scrolled (1231, 437) with delta (0, 0)
Screenshot: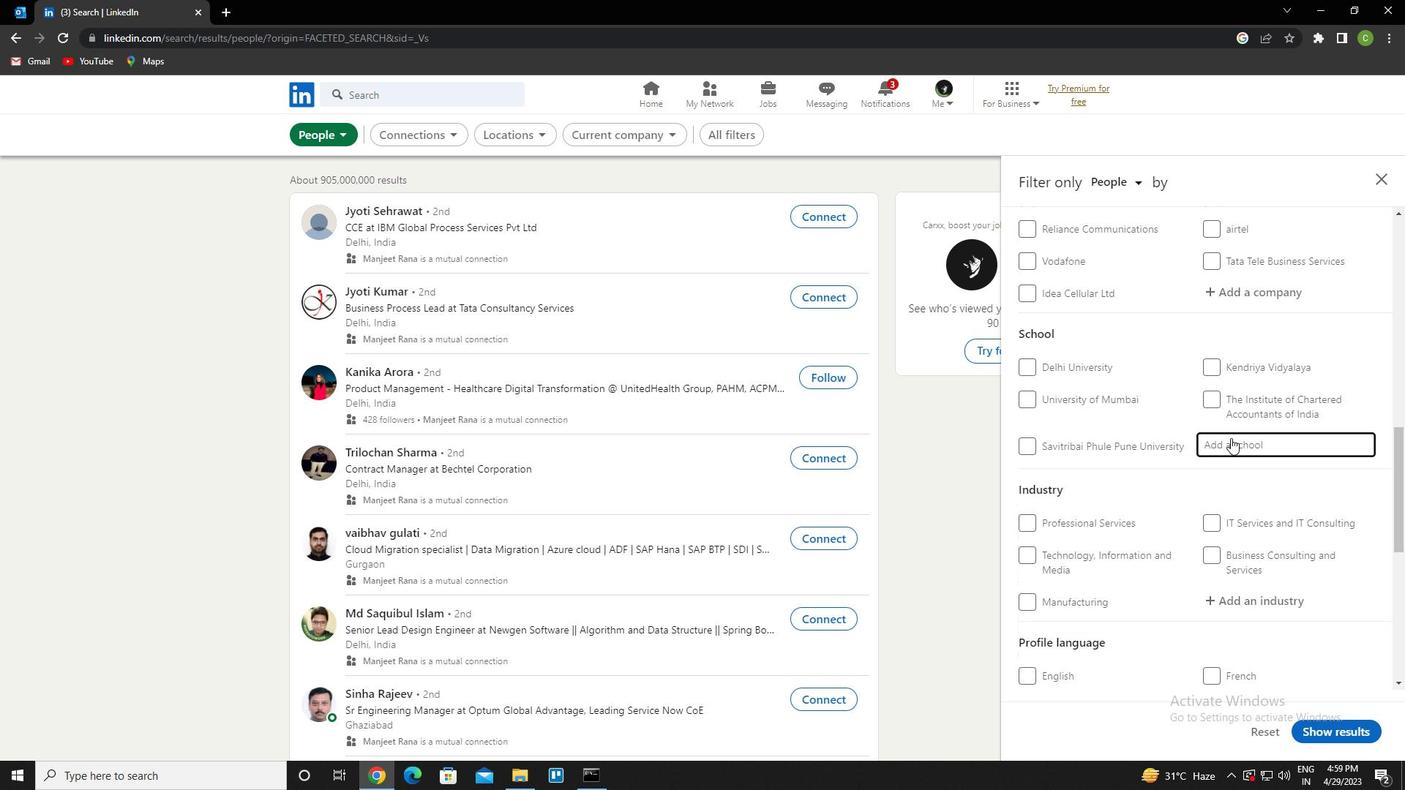 
Action: Mouse scrolled (1231, 437) with delta (0, 0)
Screenshot: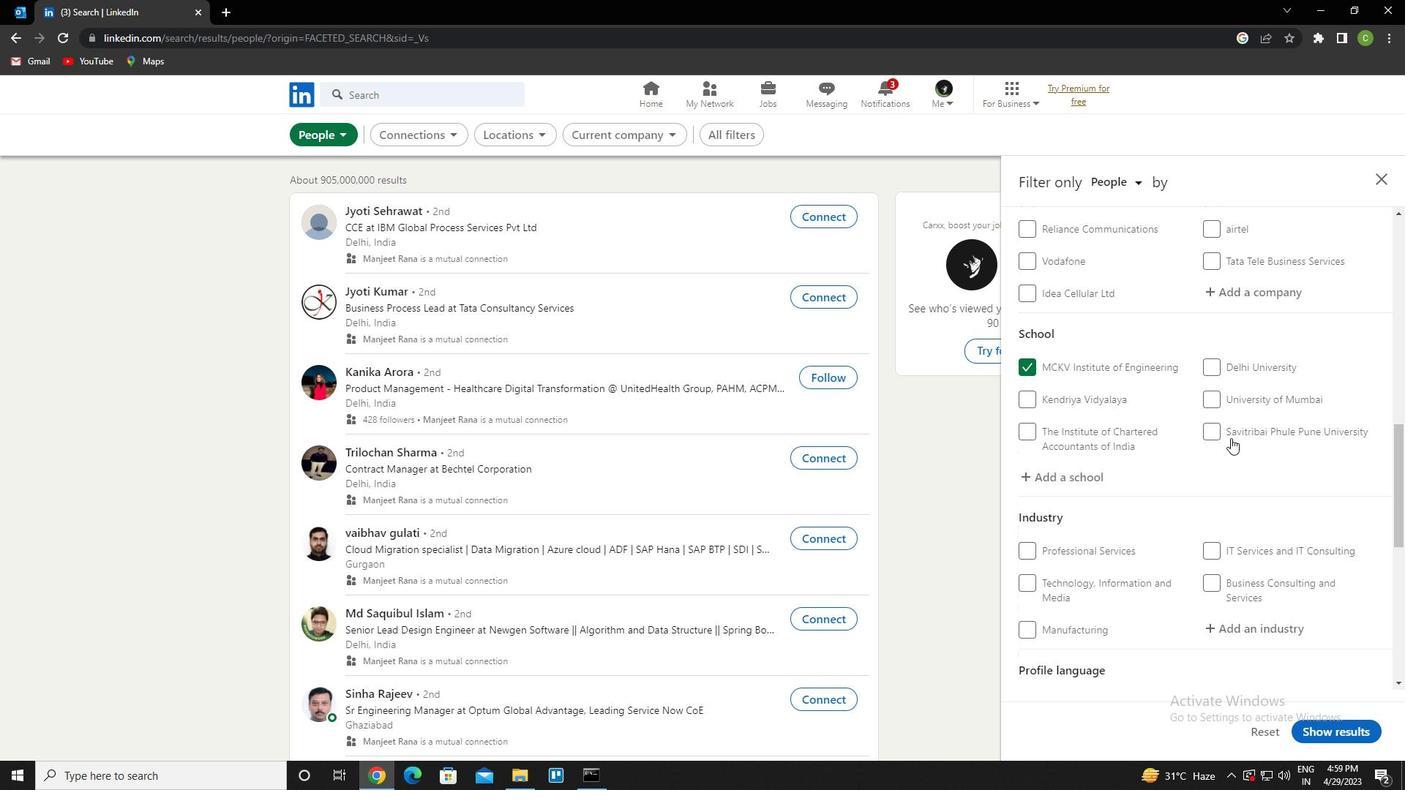 
Action: Mouse scrolled (1231, 437) with delta (0, 0)
Screenshot: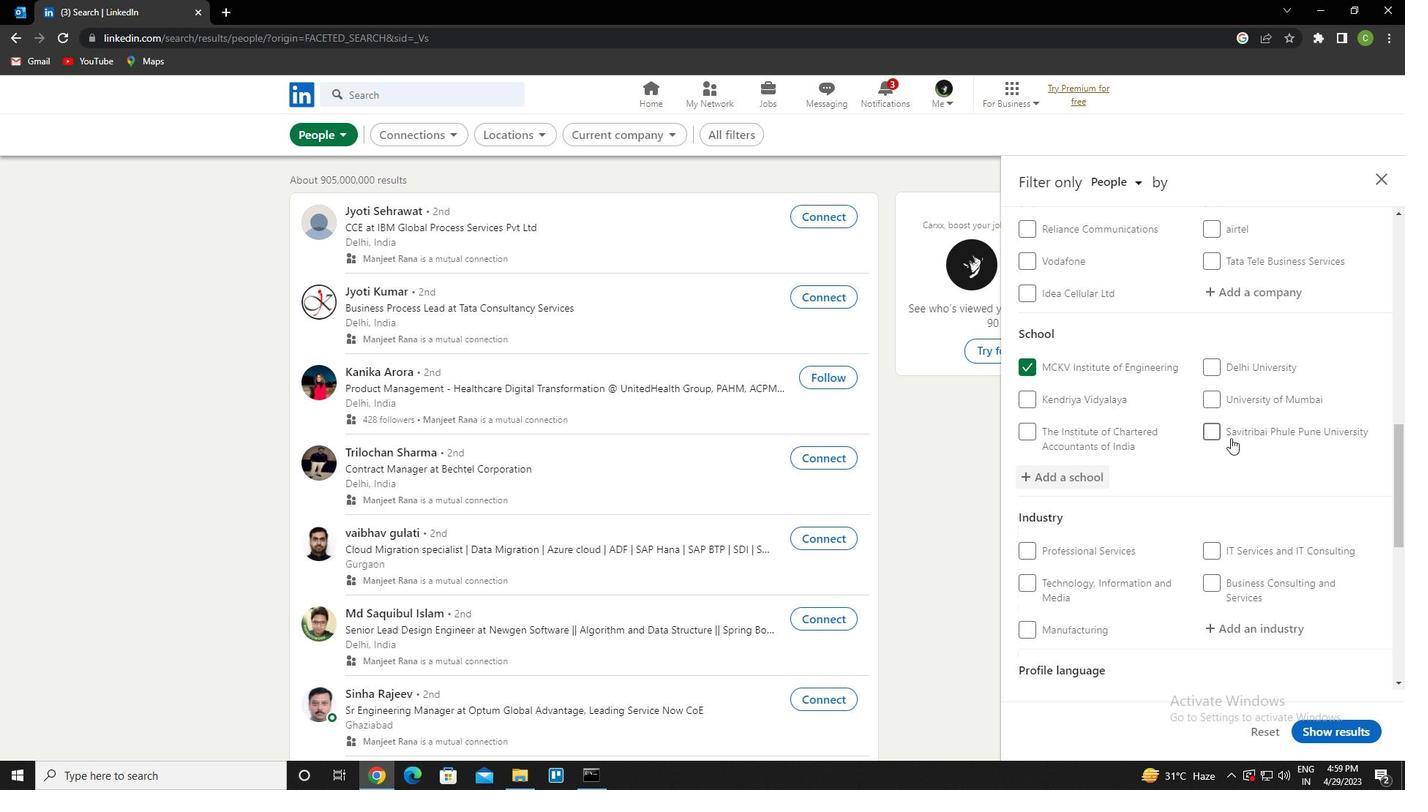 
Action: Mouse scrolled (1231, 437) with delta (0, 0)
Screenshot: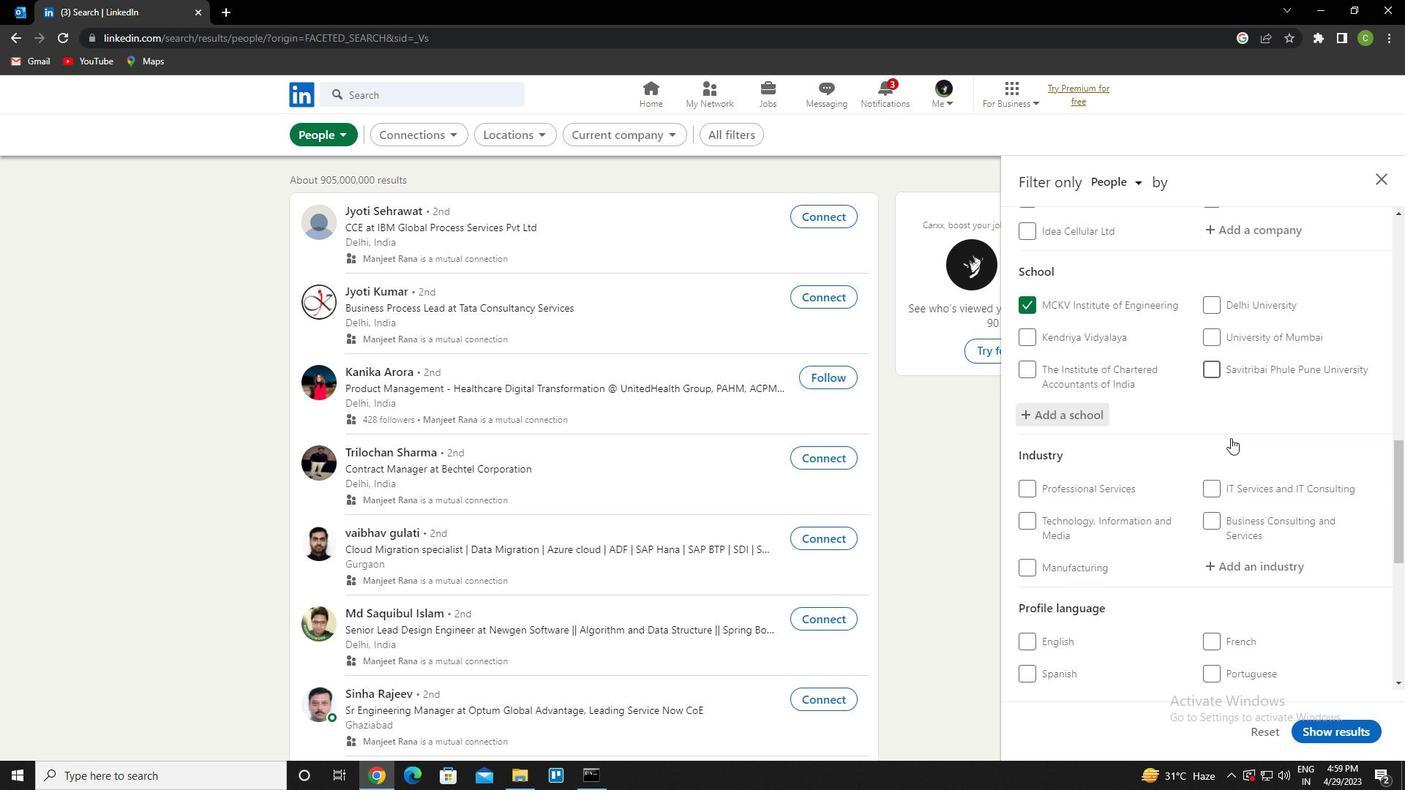 
Action: Mouse moved to (1261, 267)
Screenshot: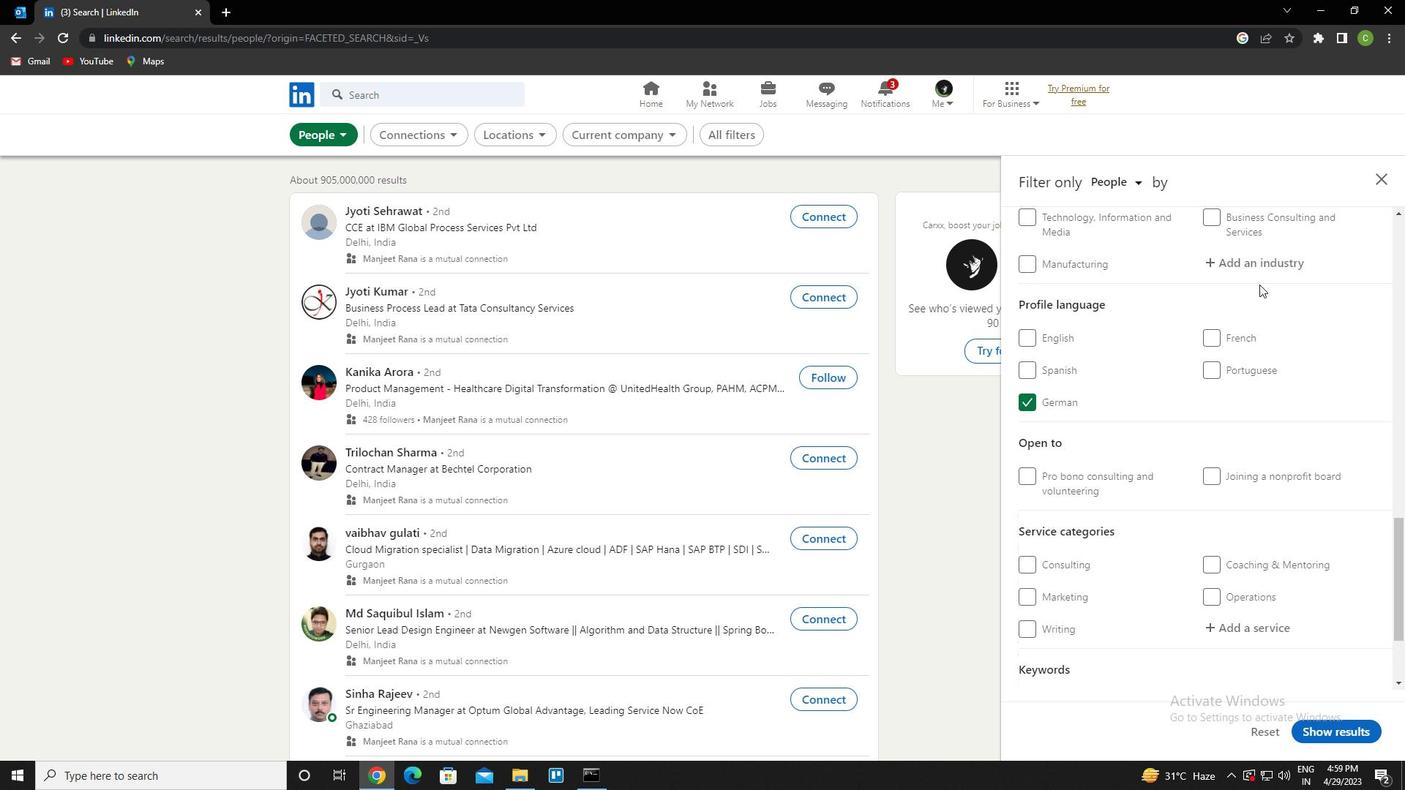 
Action: Mouse pressed left at (1261, 267)
Screenshot: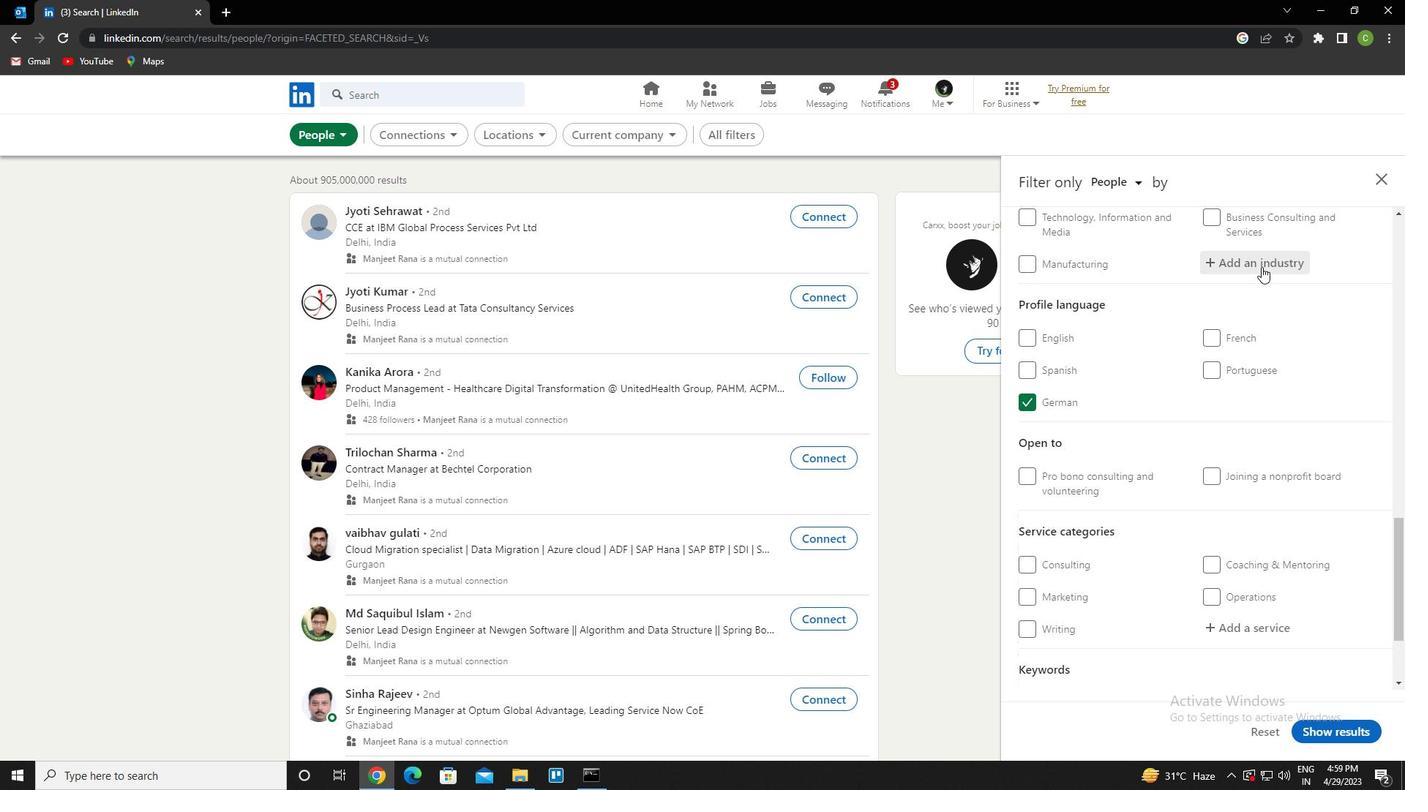 
Action: Key pressed <Key.caps_lock><Key.caps_lock>a<Key.caps_lock>dministra<Key.down><Key.down><Key.down><Key.down><Key.down><Key.down><Key.enter>
Screenshot: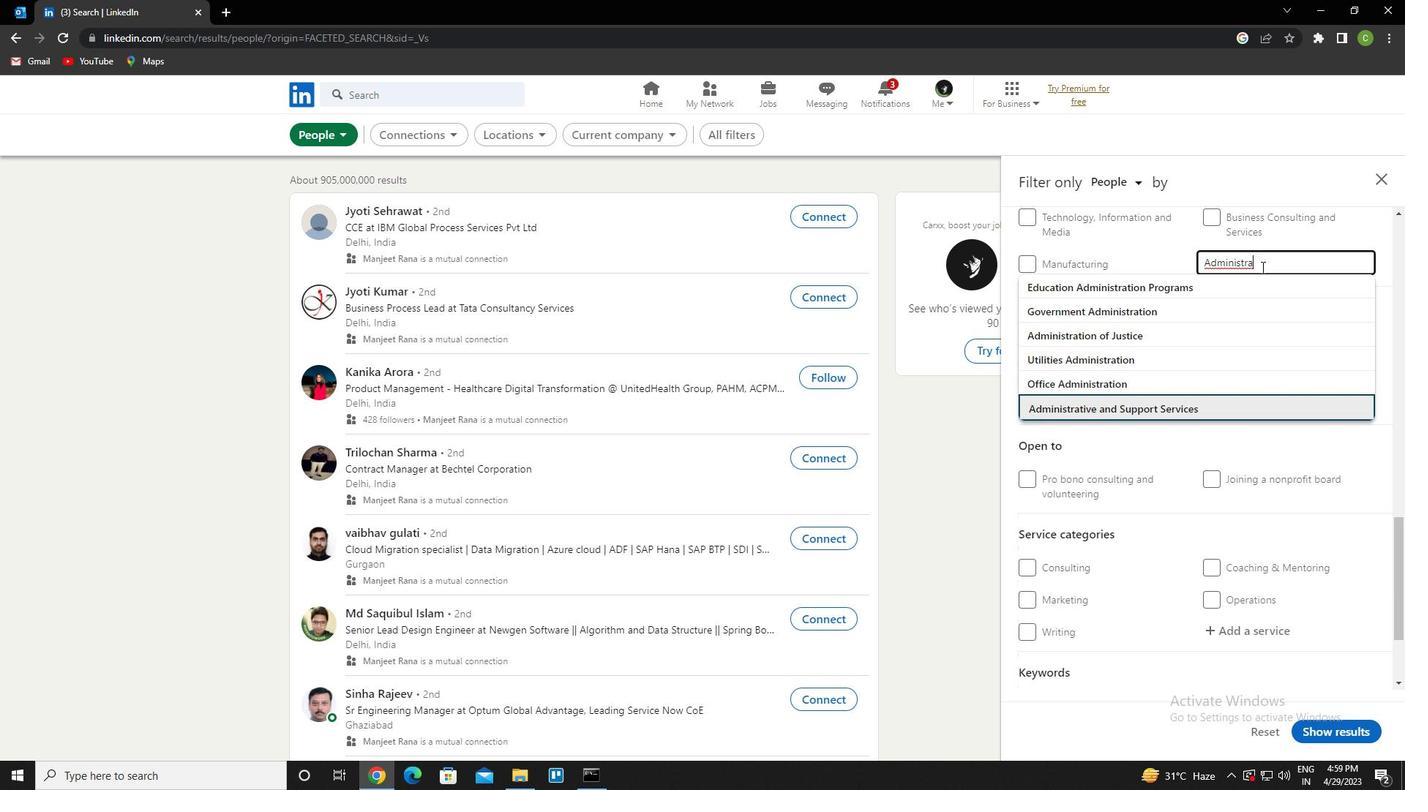 
Action: Mouse scrolled (1261, 266) with delta (0, 0)
Screenshot: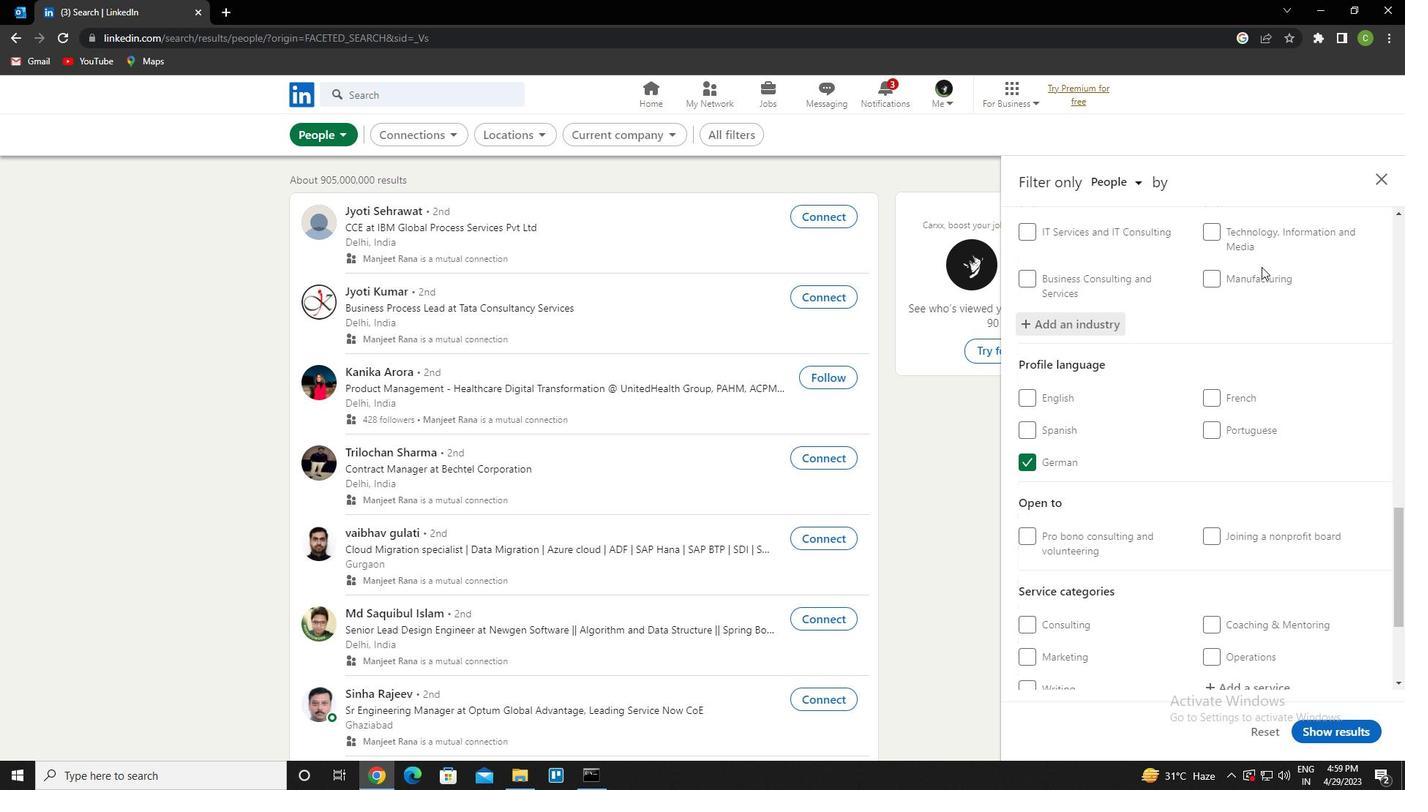 
Action: Mouse scrolled (1261, 266) with delta (0, 0)
Screenshot: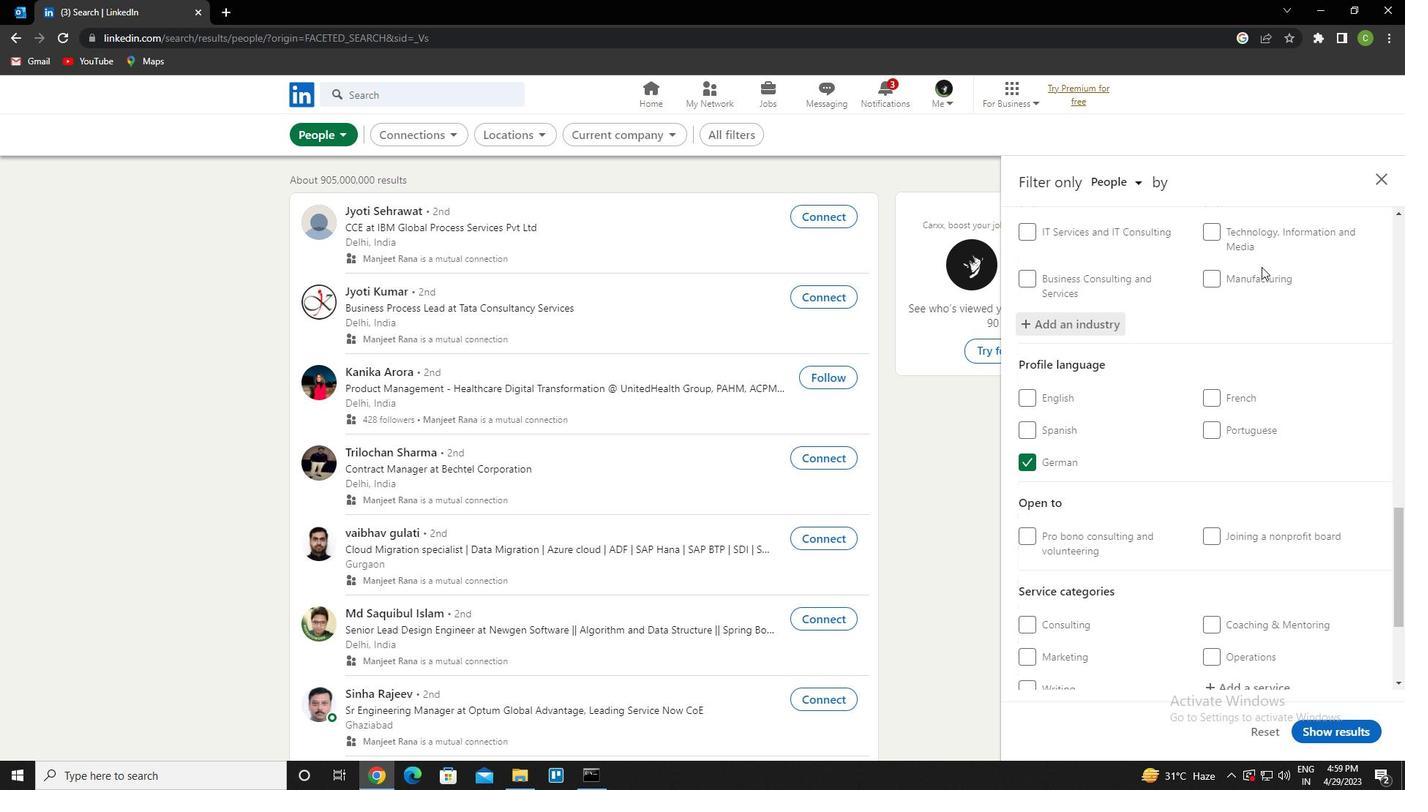 
Action: Mouse scrolled (1261, 266) with delta (0, 0)
Screenshot: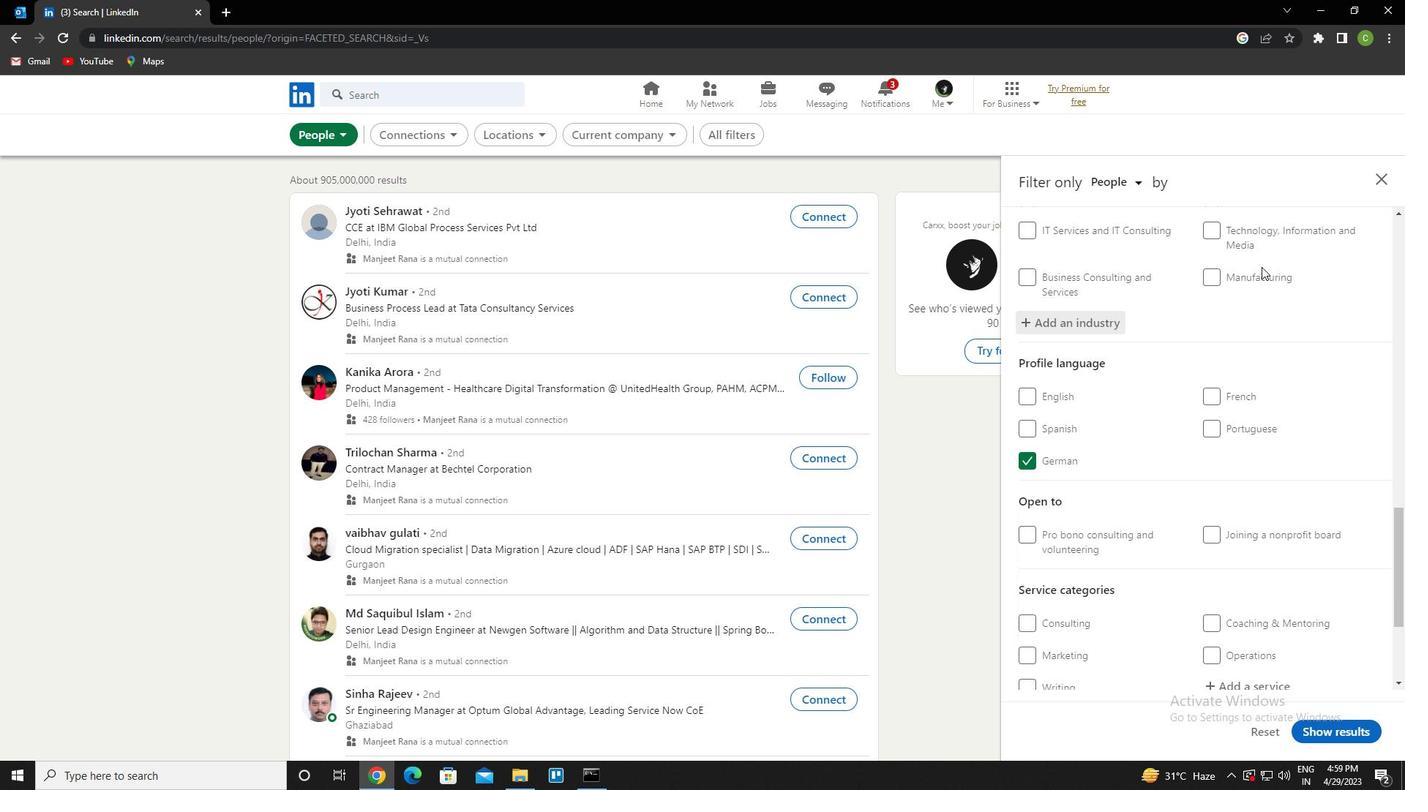 
Action: Mouse scrolled (1261, 266) with delta (0, 0)
Screenshot: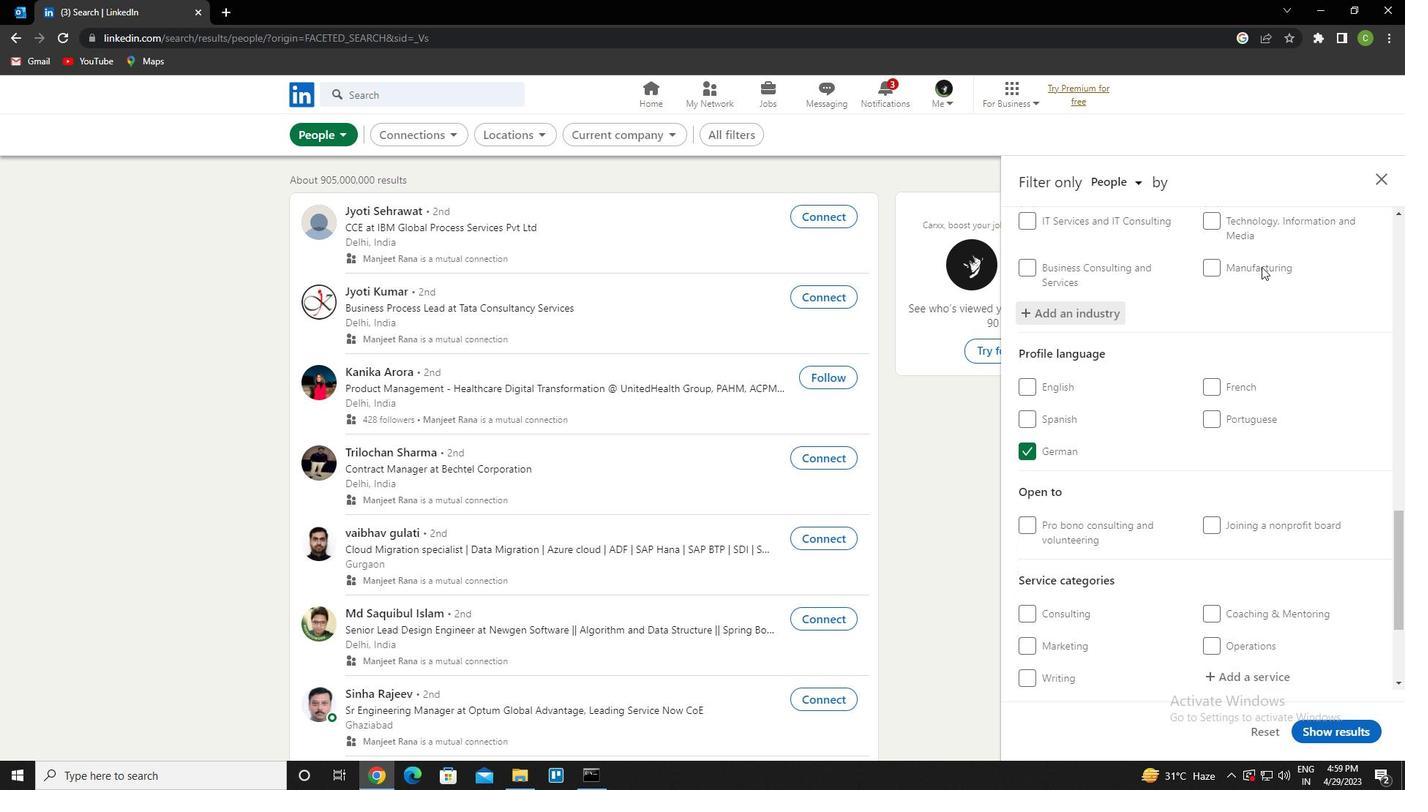 
Action: Mouse moved to (1250, 491)
Screenshot: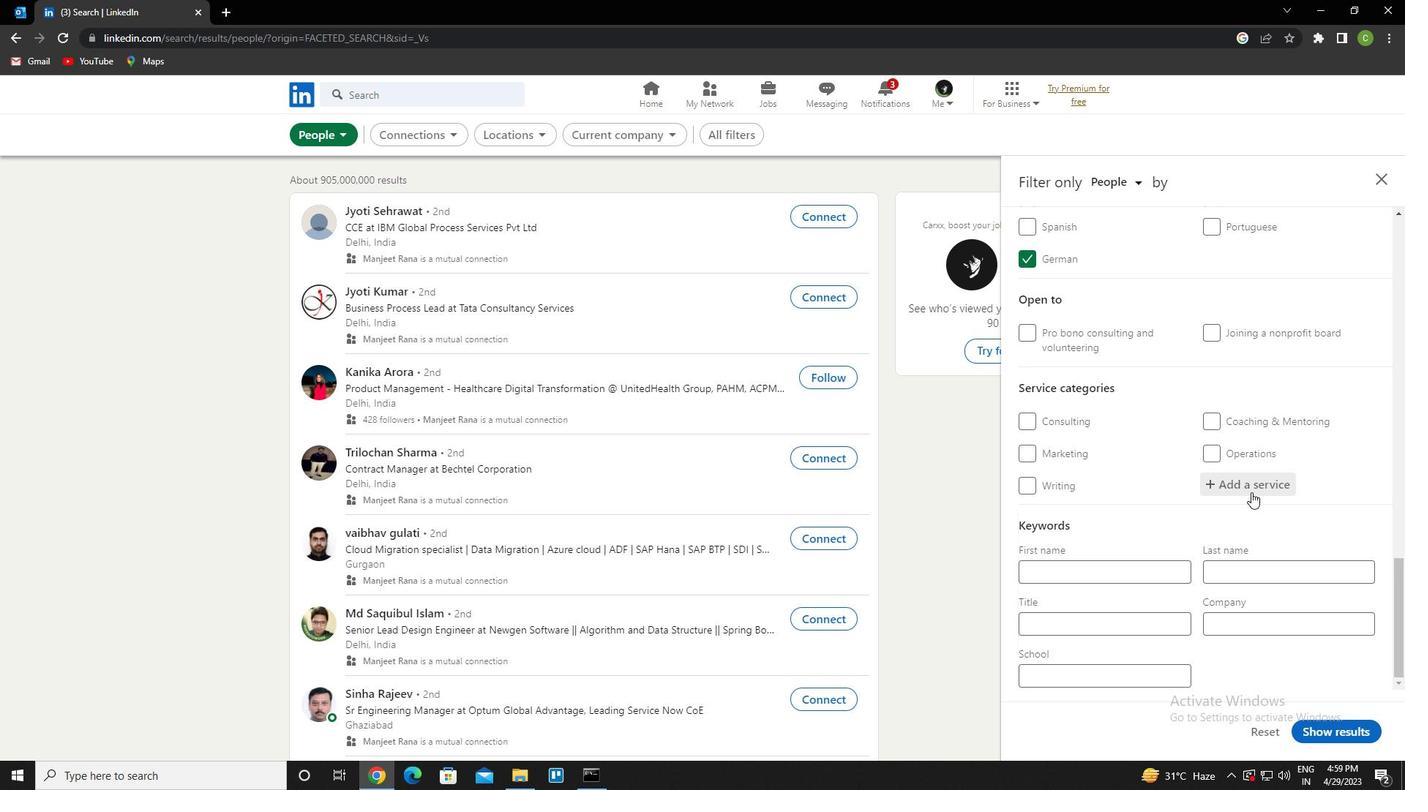 
Action: Mouse pressed left at (1250, 491)
Screenshot: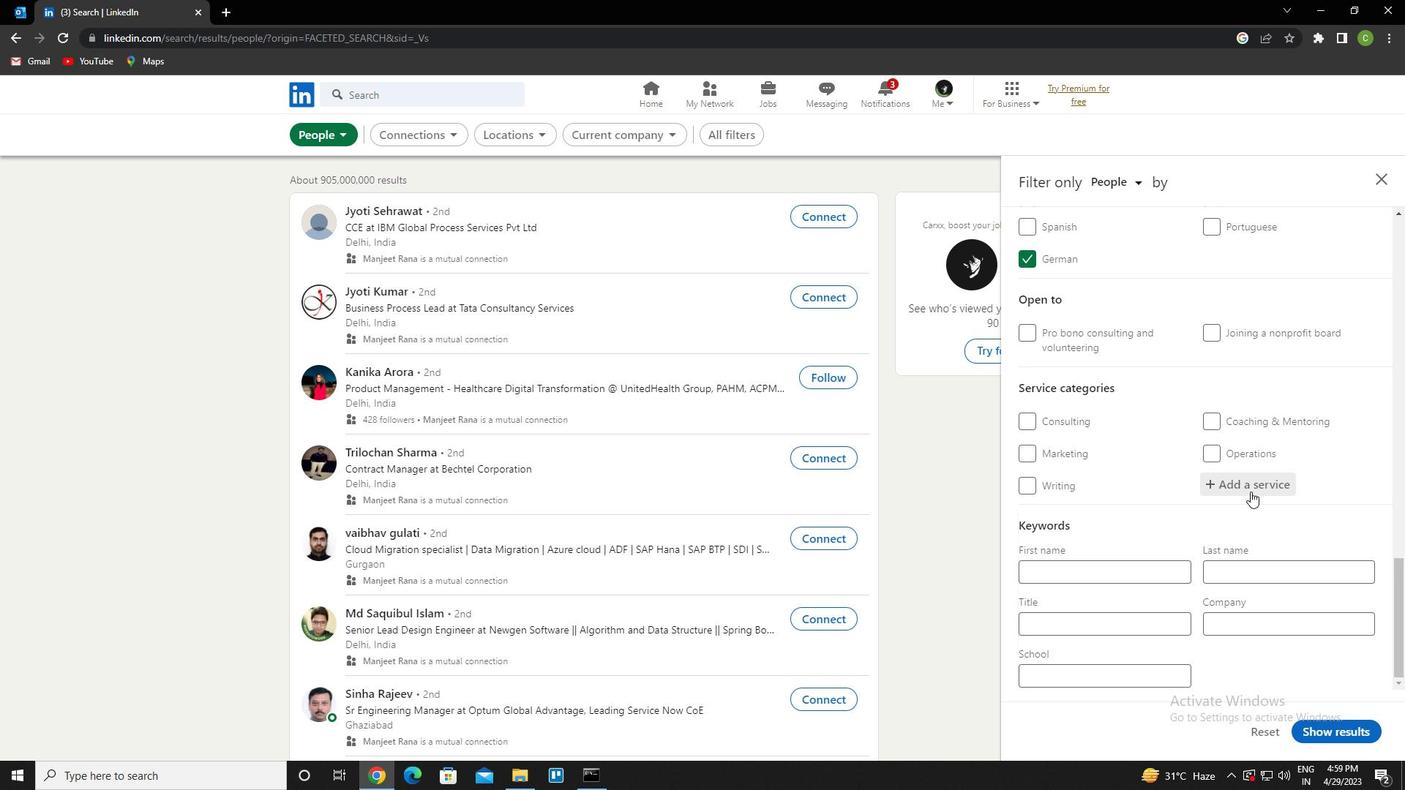 
Action: Key pressed <Key.caps_lock>p<Key.caps_lock>roperty<Key.down><Key.enter>
Screenshot: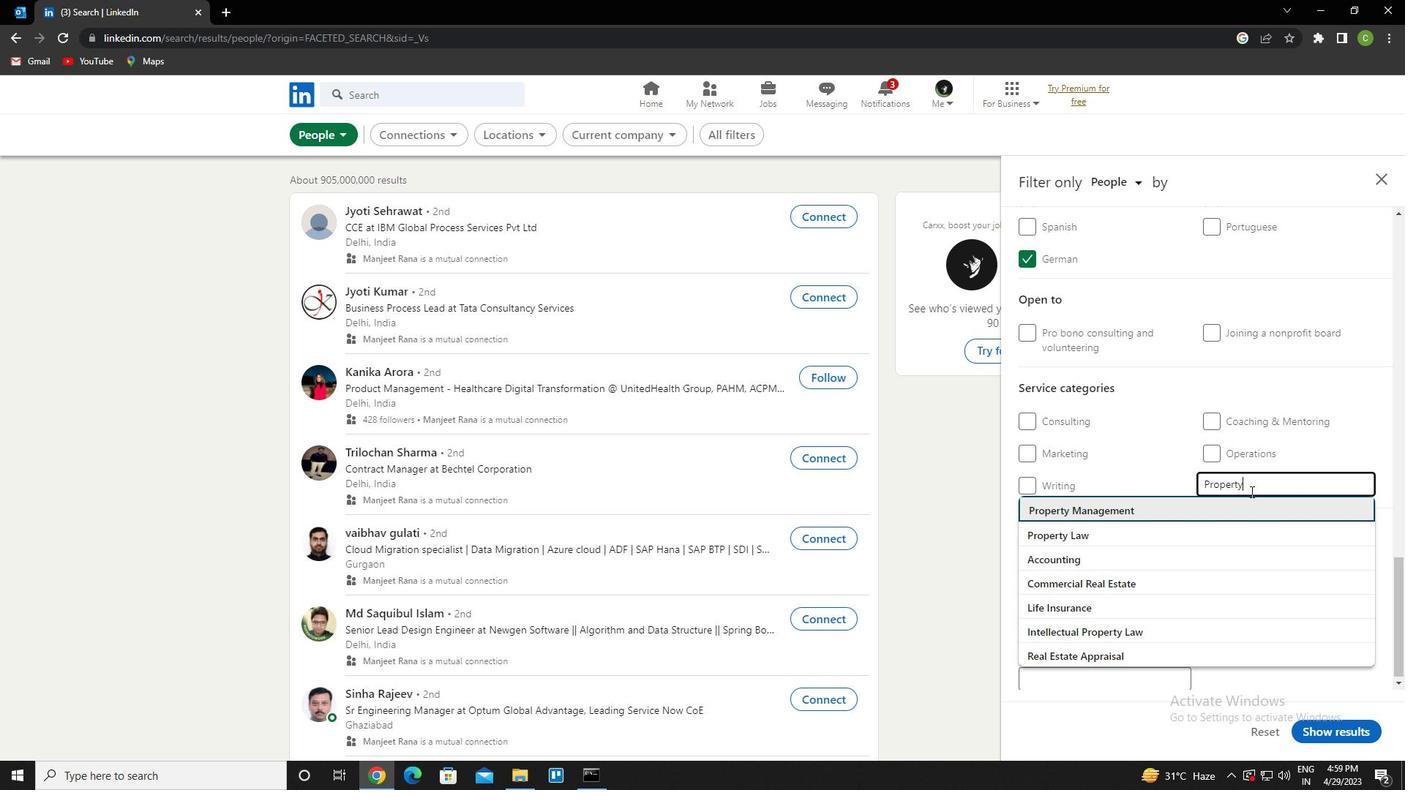
Action: Mouse moved to (1249, 480)
Screenshot: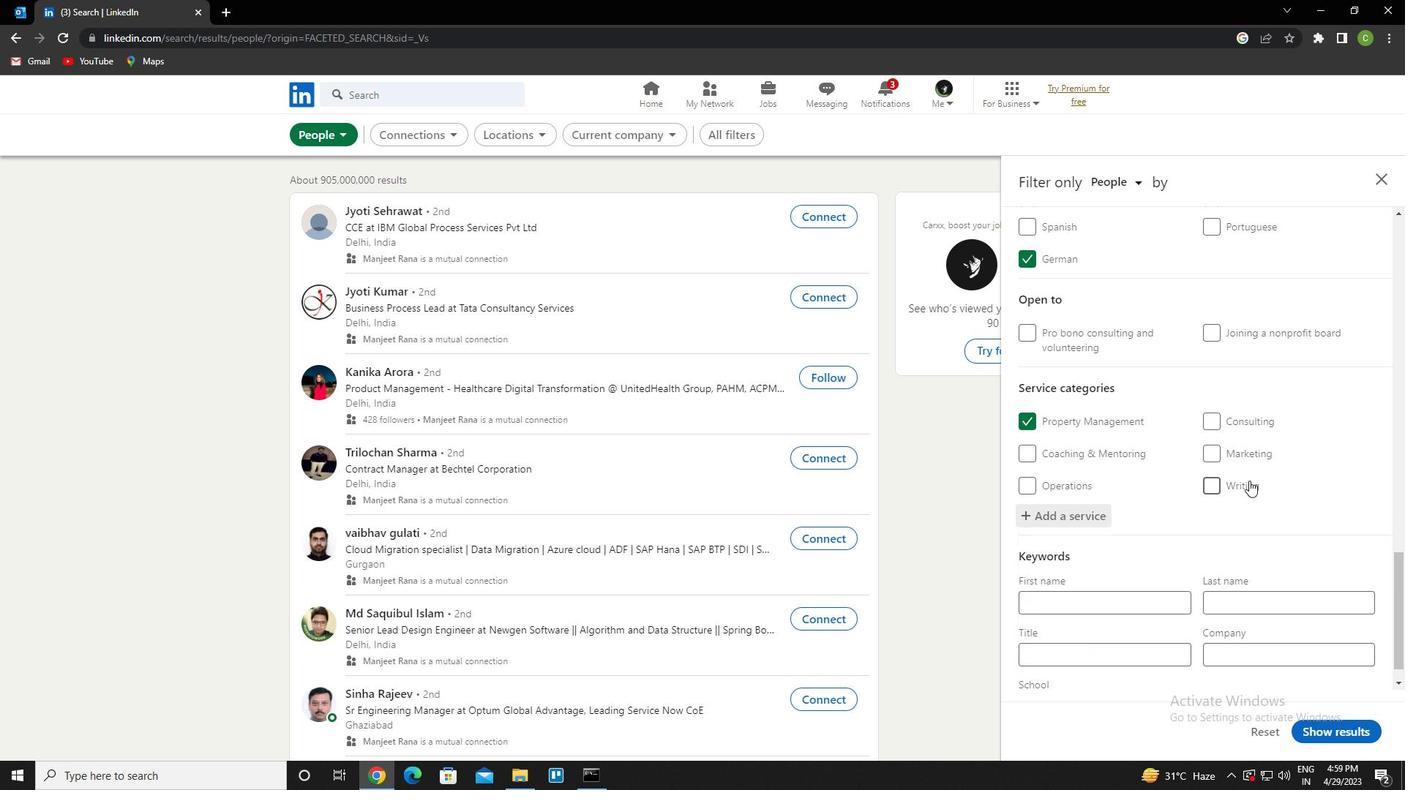 
Action: Mouse scrolled (1249, 480) with delta (0, 0)
Screenshot: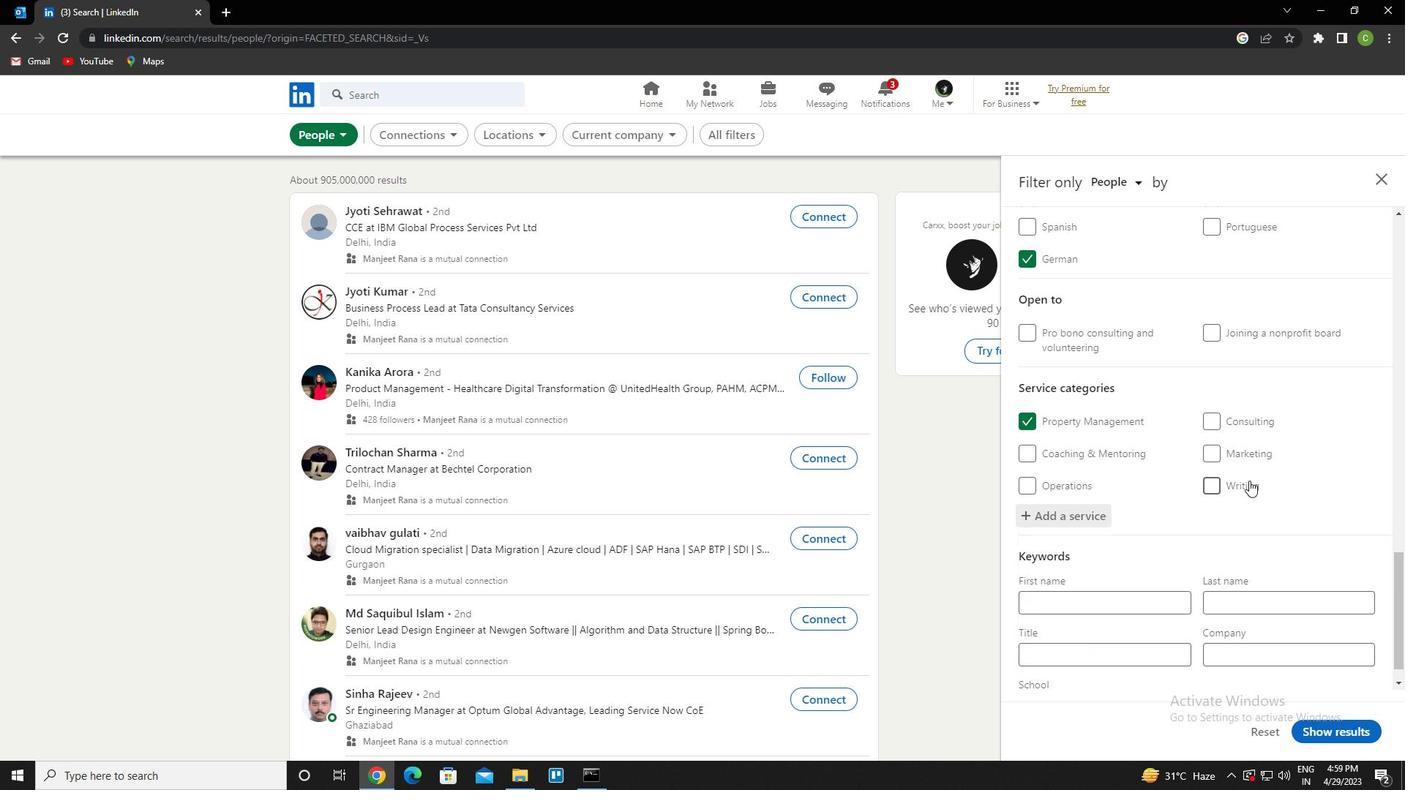 
Action: Mouse moved to (1253, 488)
Screenshot: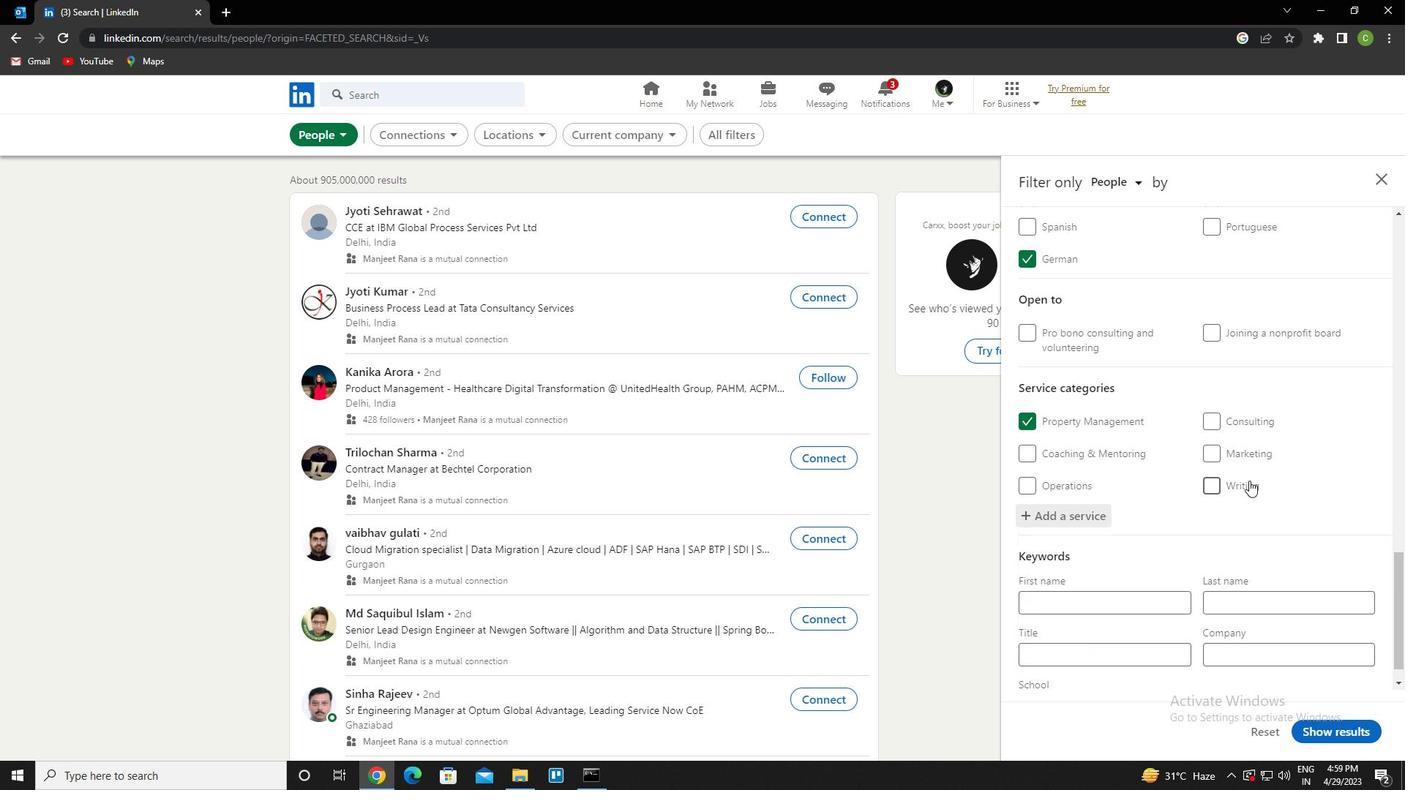 
Action: Mouse scrolled (1253, 488) with delta (0, 0)
Screenshot: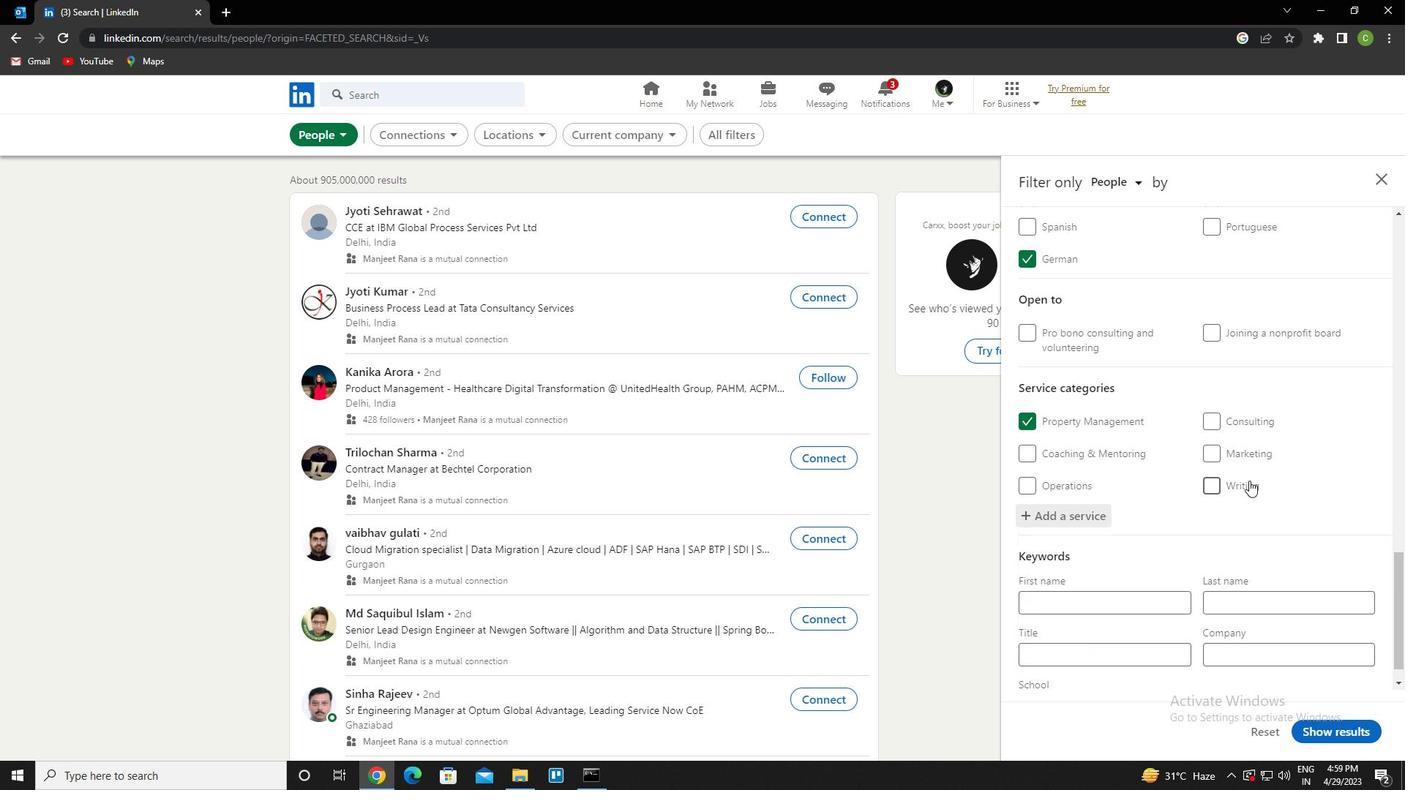 
Action: Mouse moved to (1256, 490)
Screenshot: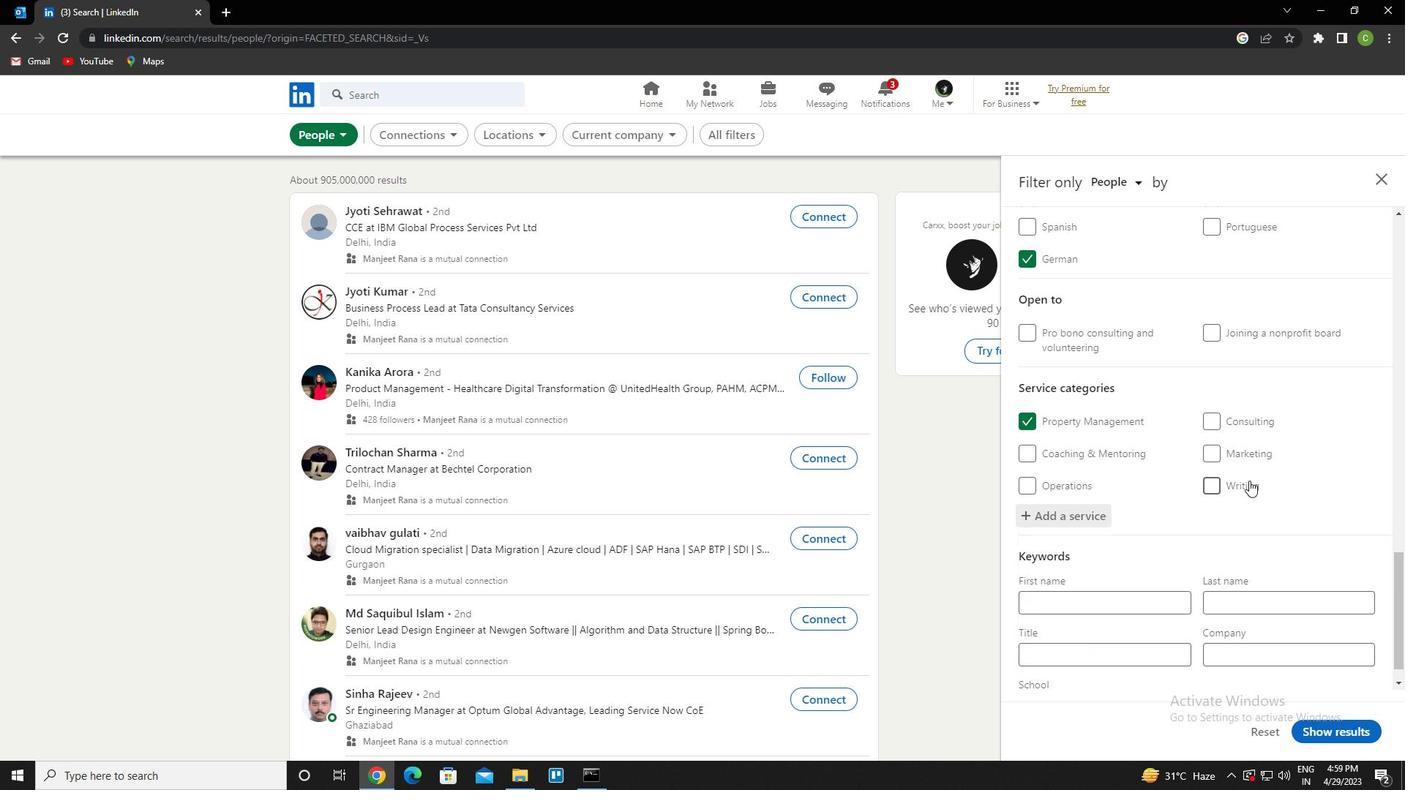 
Action: Mouse scrolled (1256, 489) with delta (0, 0)
Screenshot: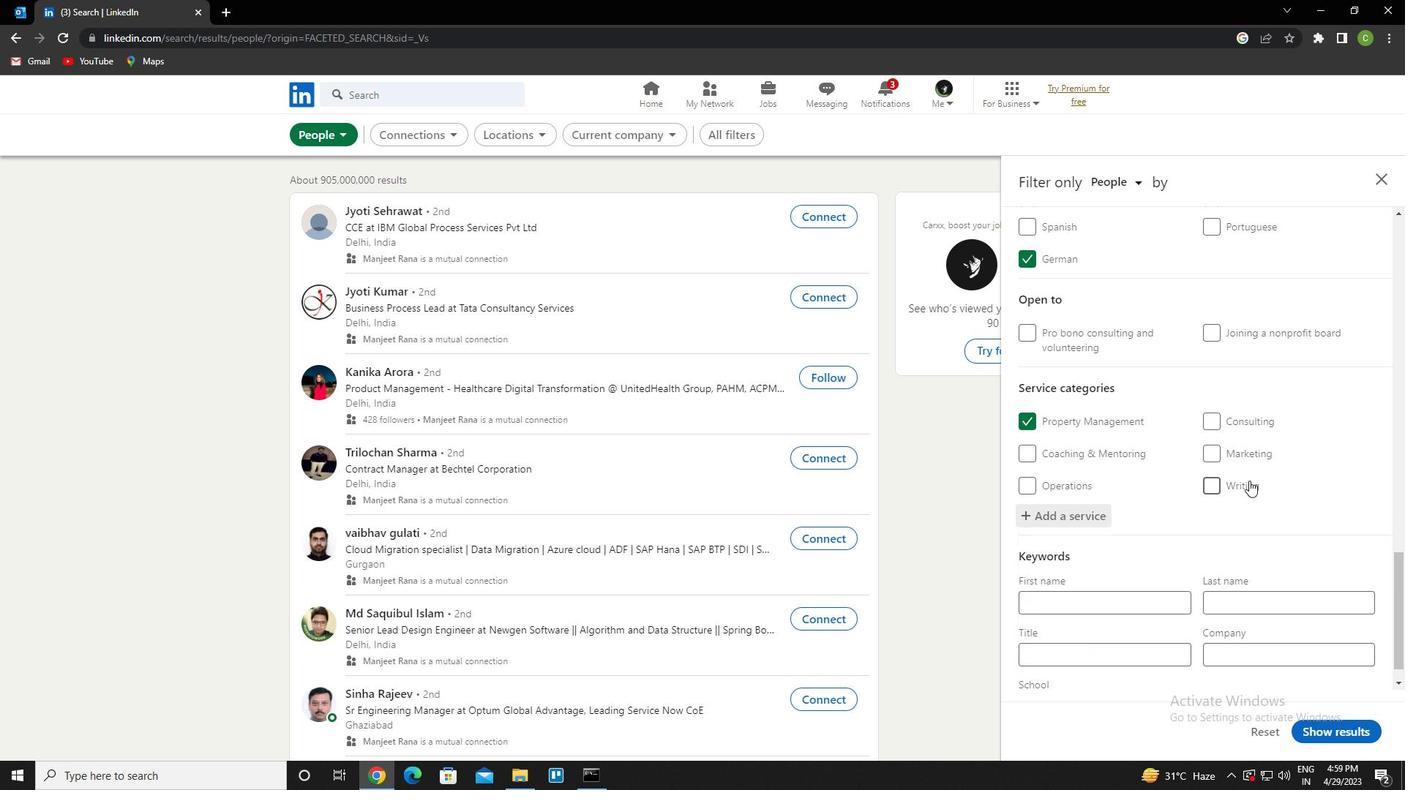 
Action: Mouse moved to (1256, 491)
Screenshot: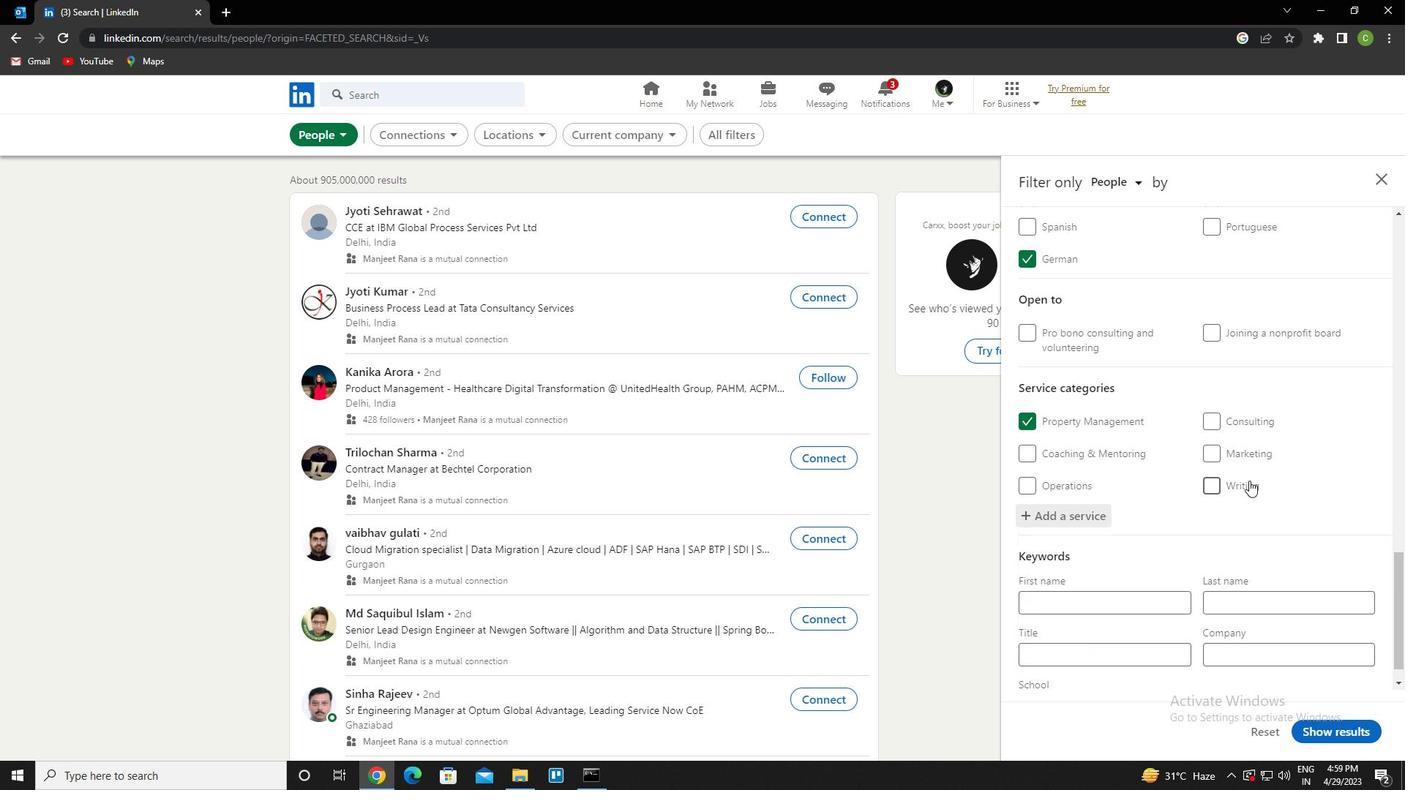 
Action: Mouse scrolled (1256, 491) with delta (0, 0)
Screenshot: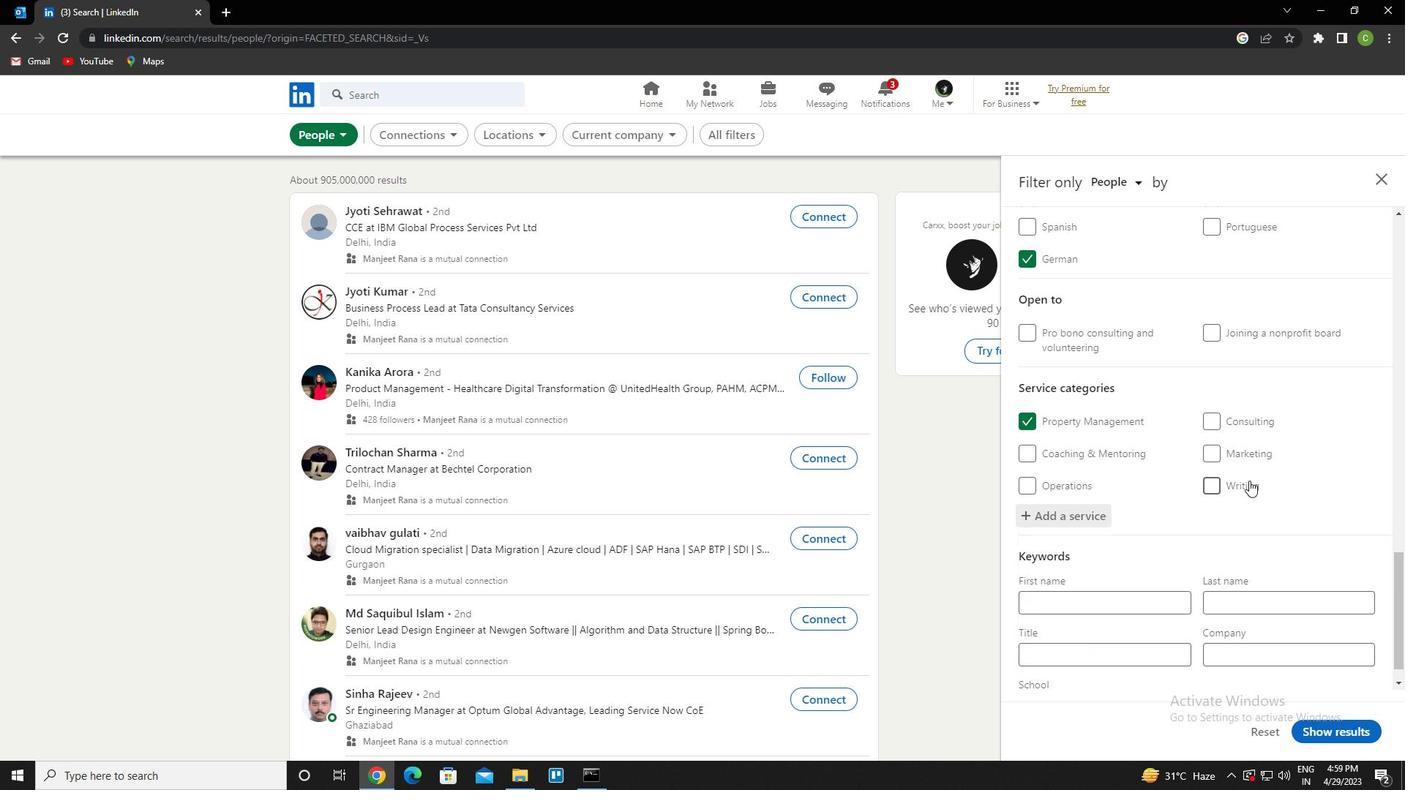 
Action: Mouse moved to (1257, 491)
Screenshot: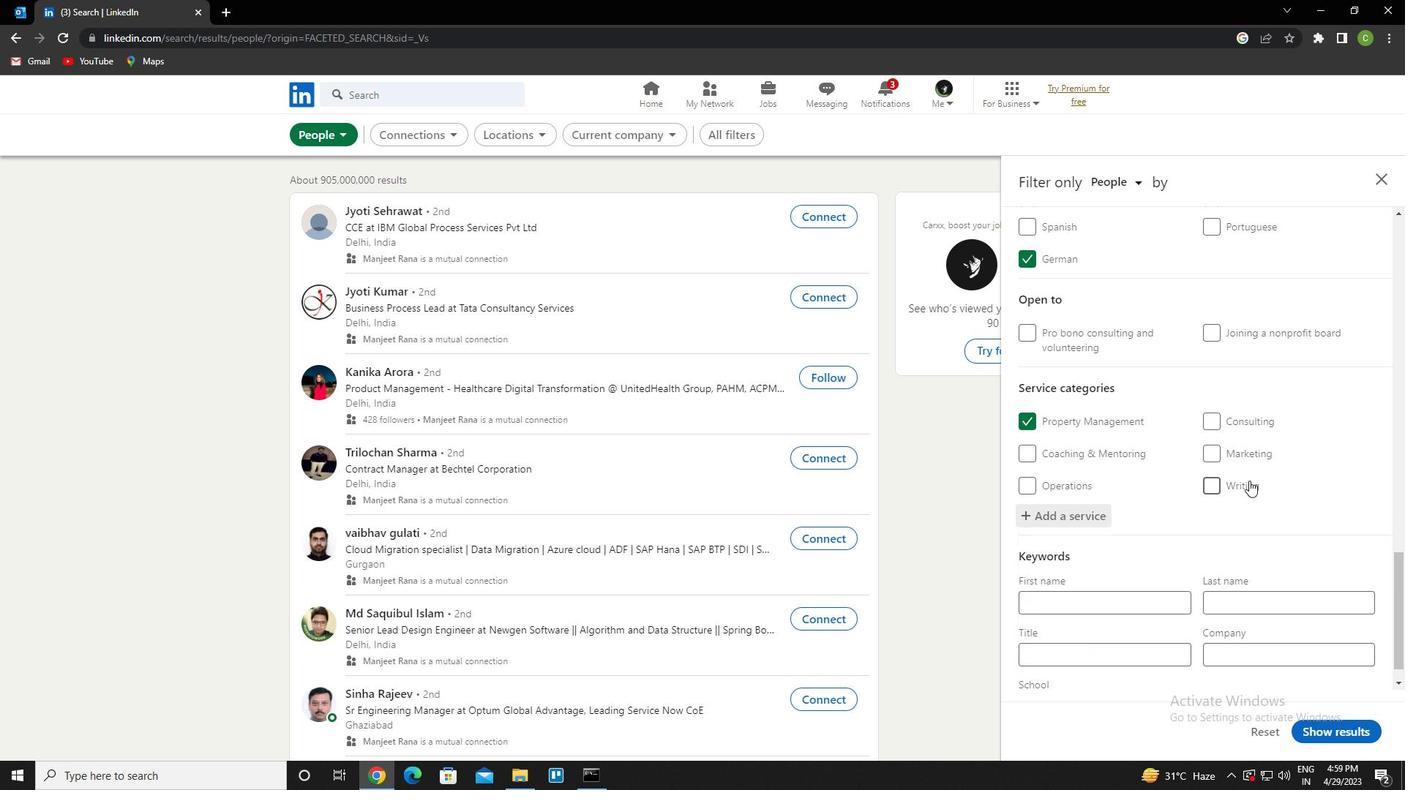 
Action: Mouse scrolled (1257, 491) with delta (0, 0)
Screenshot: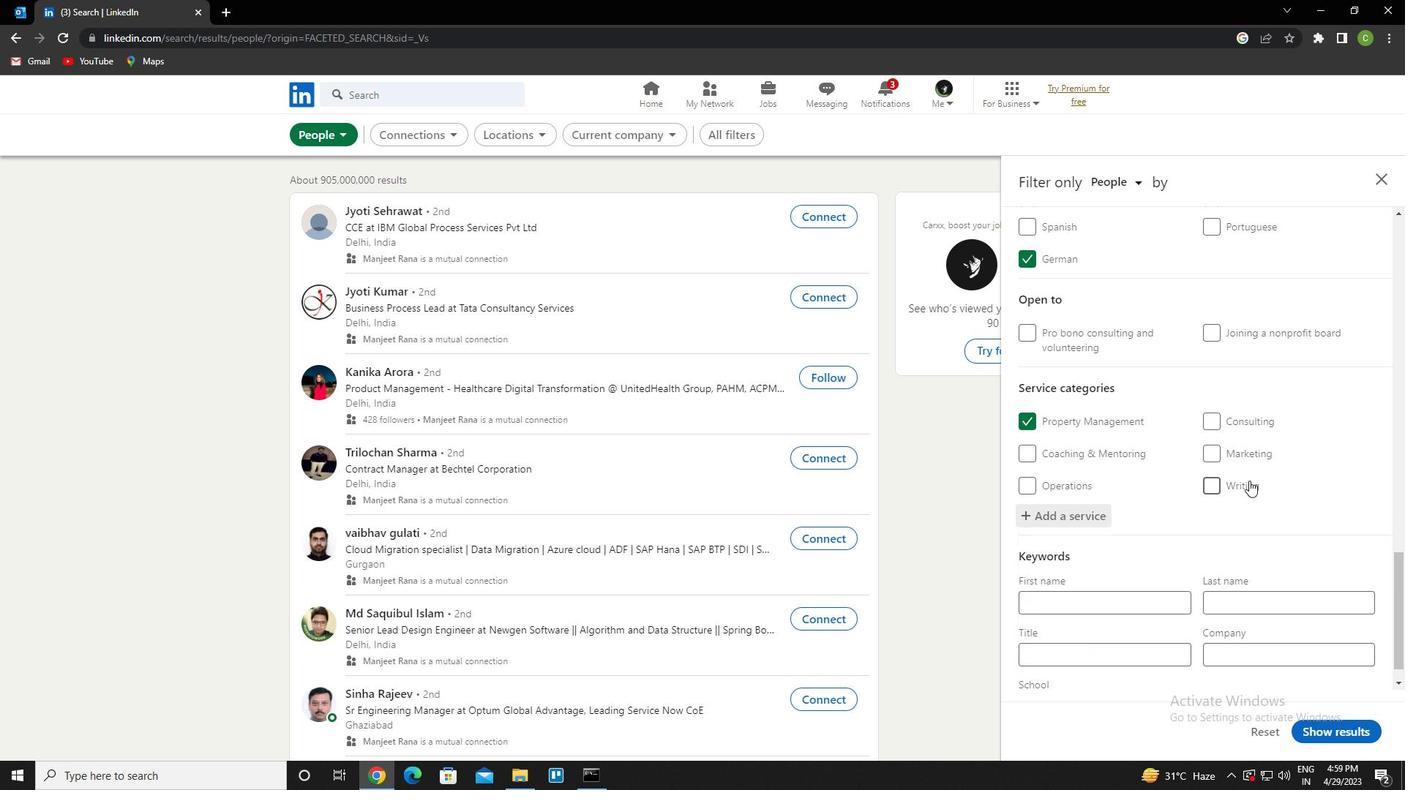 
Action: Mouse moved to (1258, 492)
Screenshot: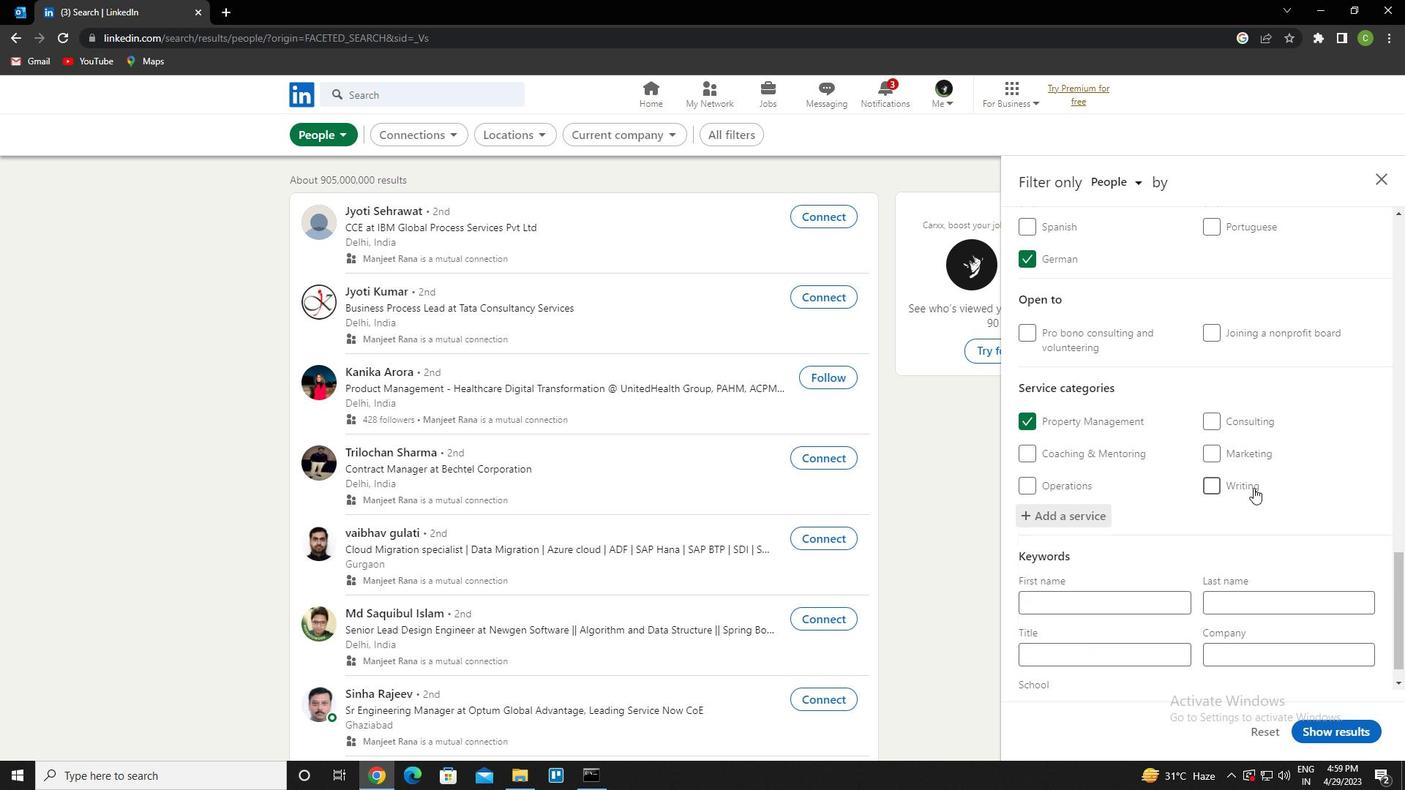 
Action: Mouse scrolled (1258, 491) with delta (0, 0)
Screenshot: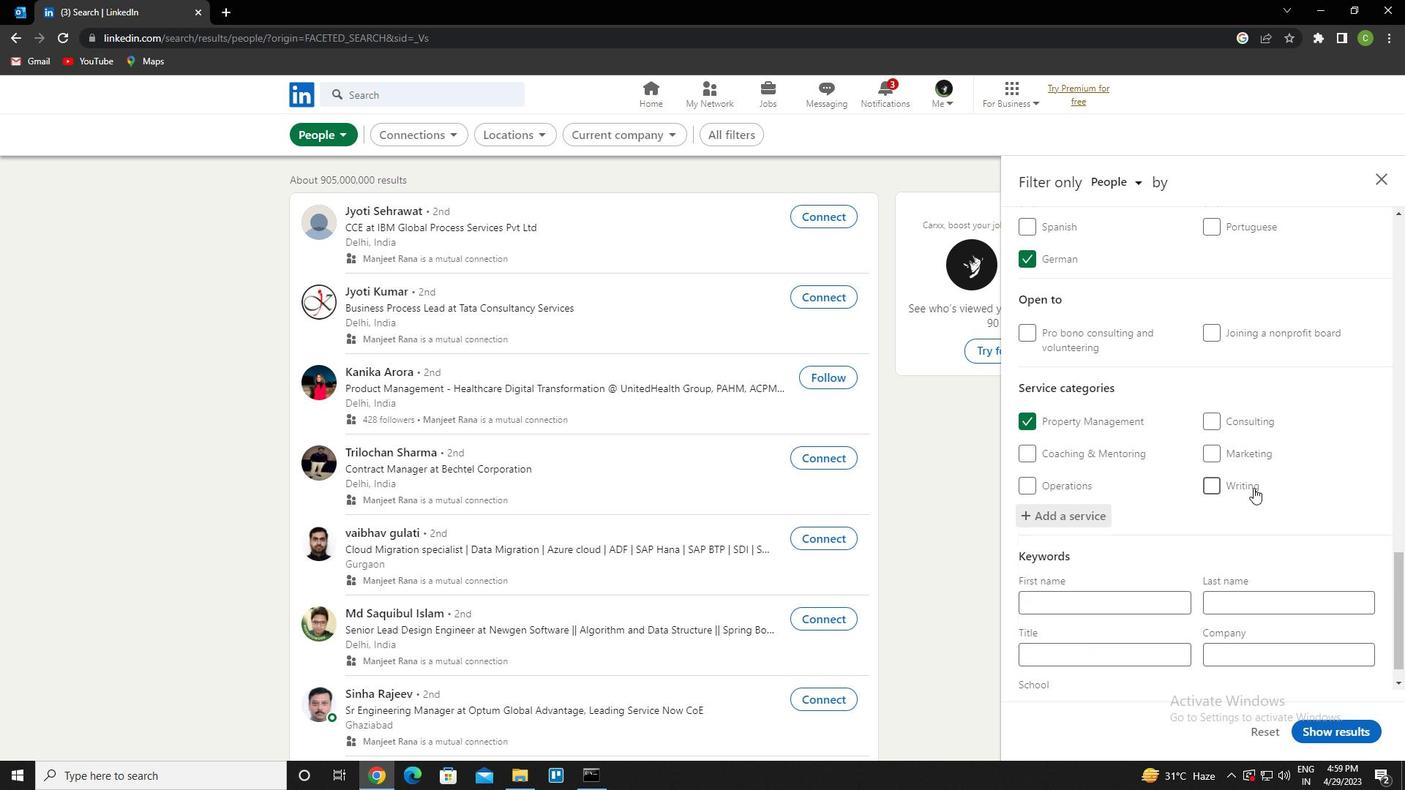 
Action: Mouse scrolled (1258, 491) with delta (0, 0)
Screenshot: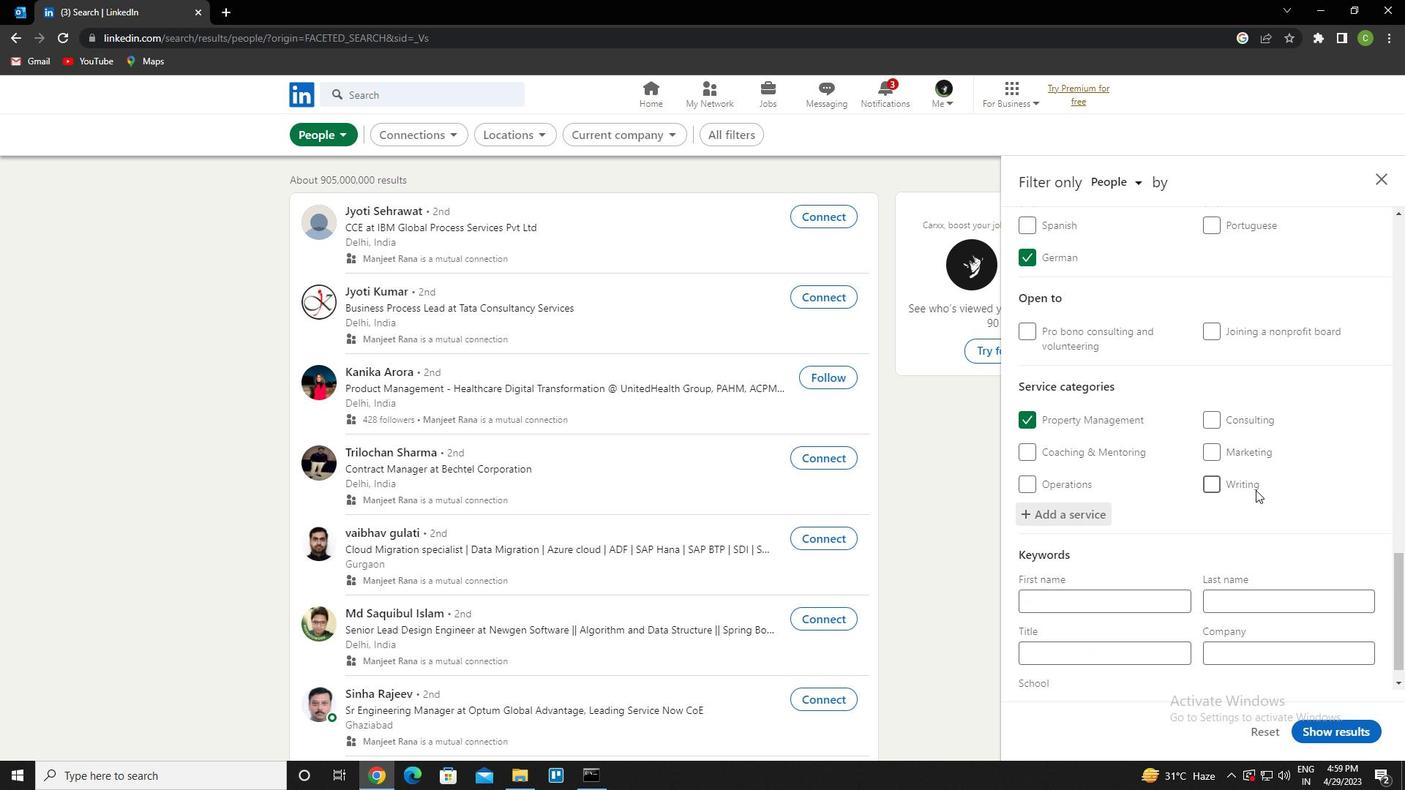 
Action: Mouse scrolled (1258, 491) with delta (0, 0)
Screenshot: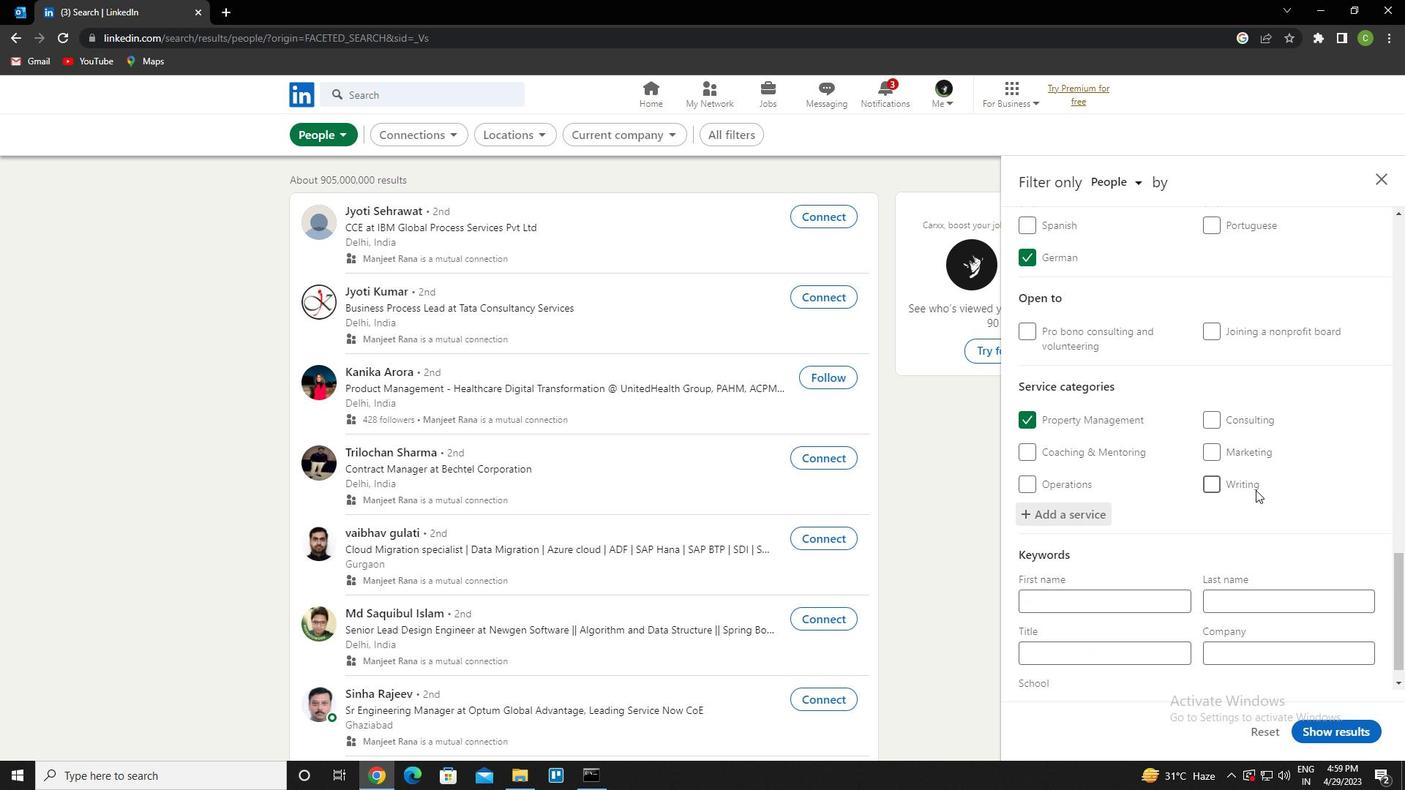 
Action: Mouse scrolled (1258, 491) with delta (0, 0)
Screenshot: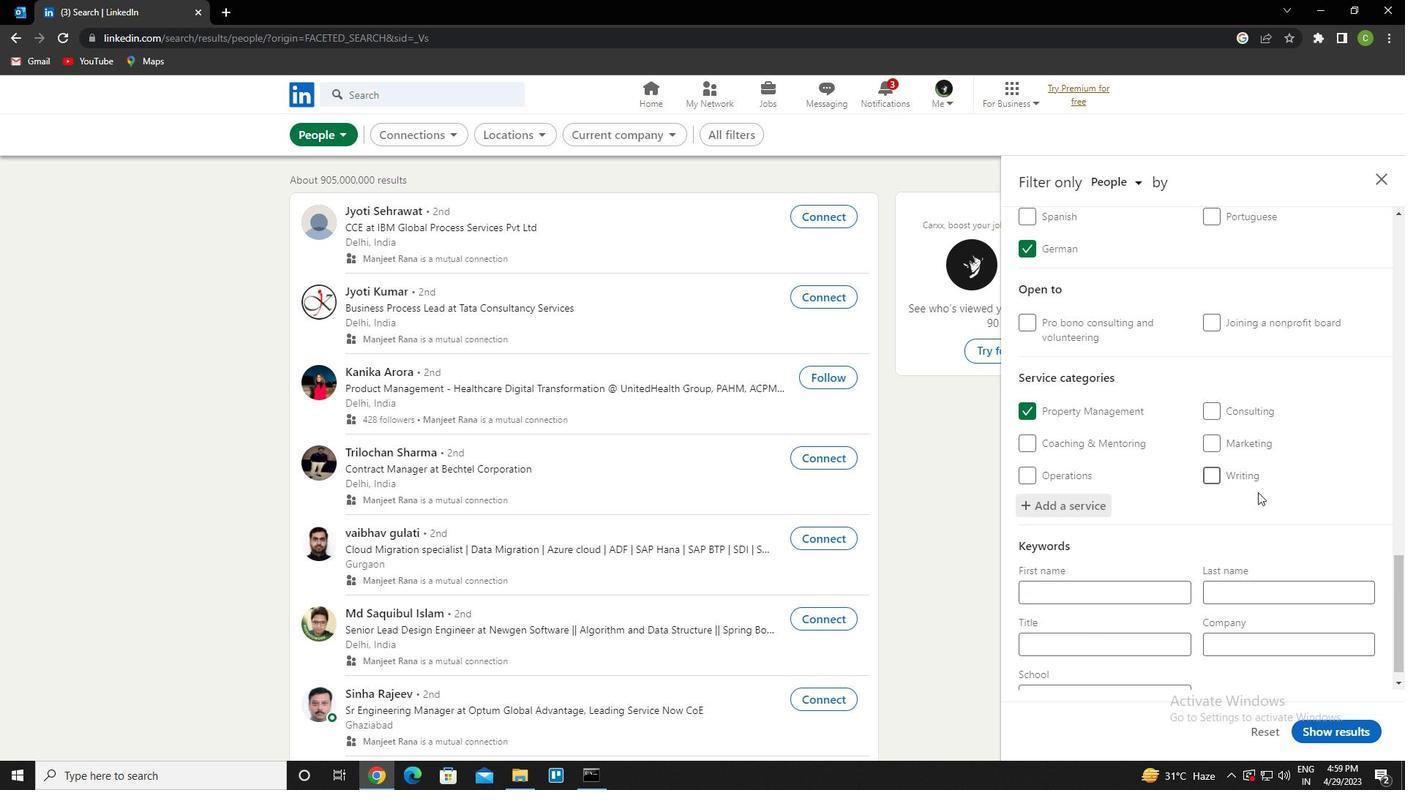 
Action: Mouse moved to (1136, 629)
Screenshot: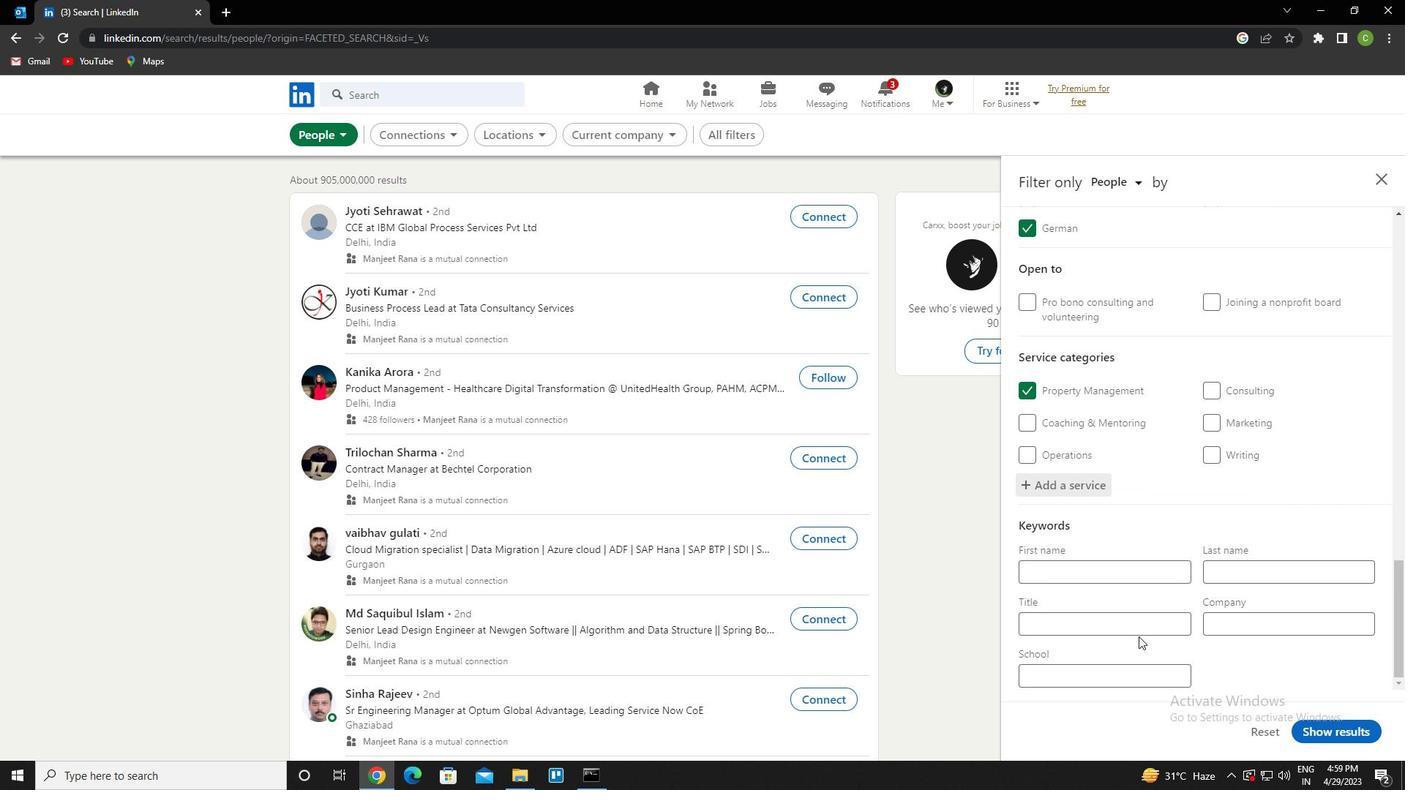 
Action: Mouse pressed left at (1136, 629)
Screenshot: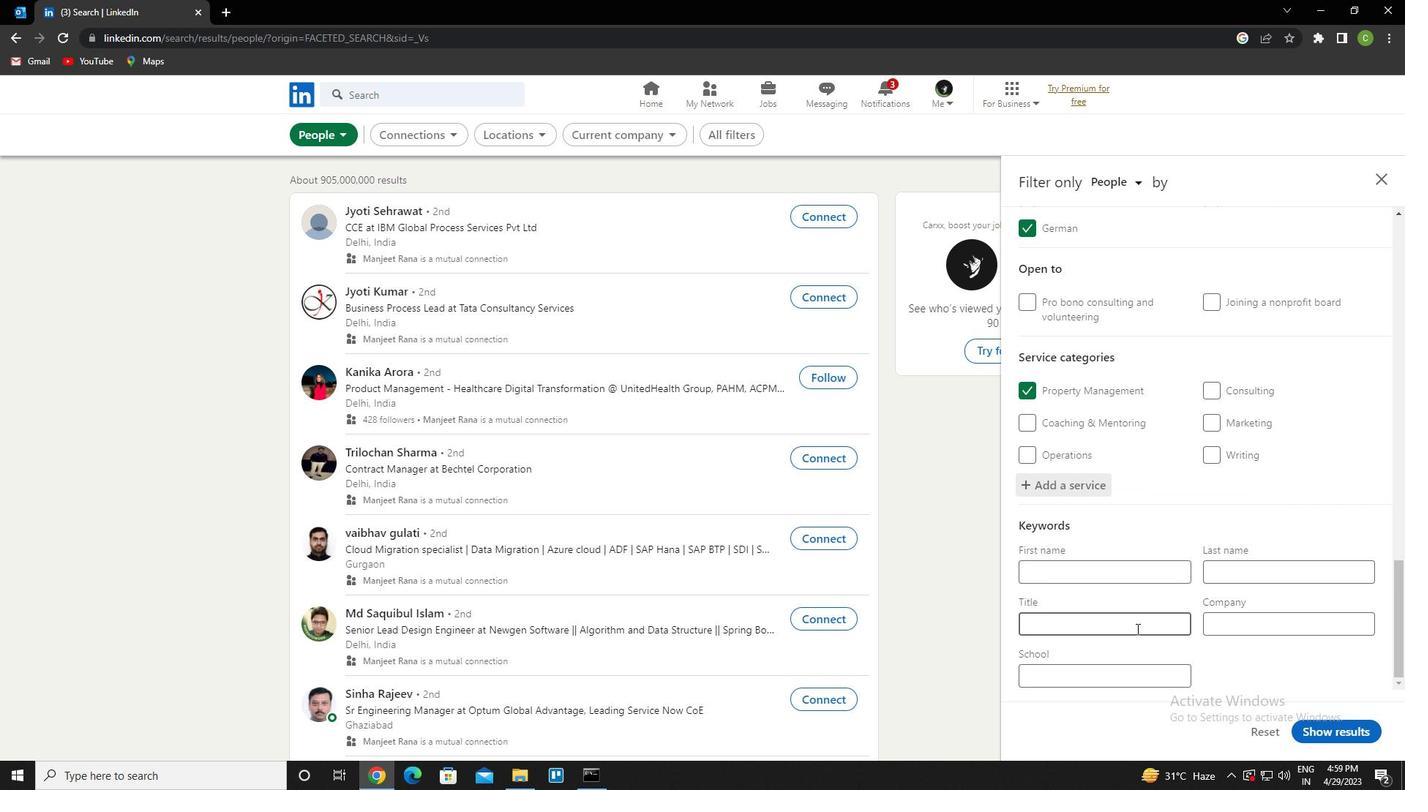 
Action: Mouse moved to (1136, 628)
Screenshot: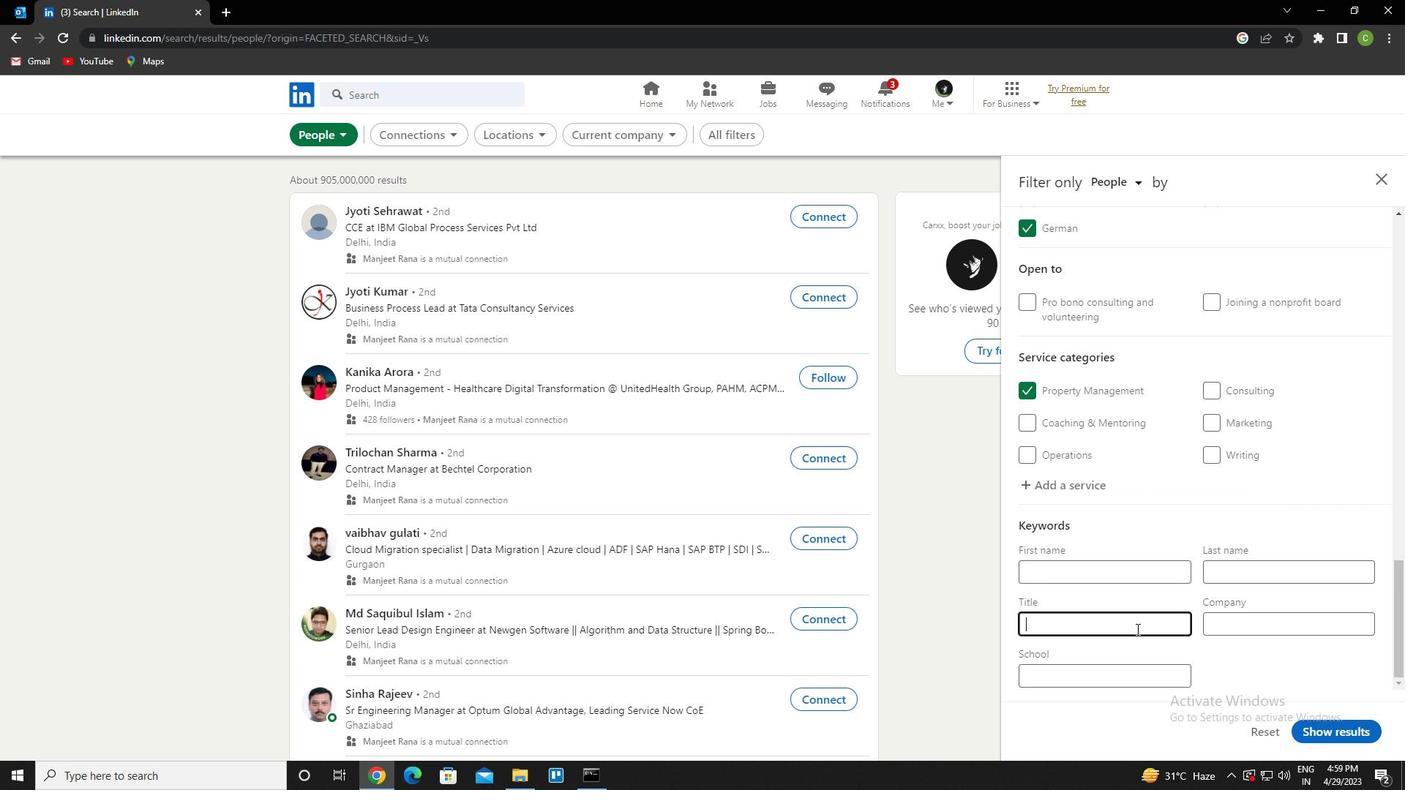 
Action: Key pressed <Key.caps_lock>b<Key.caps_lock>u<Key.space><Key.backspace>s<Key.space><Key.caps_lock>p<Key.caps_lock>erson
Screenshot: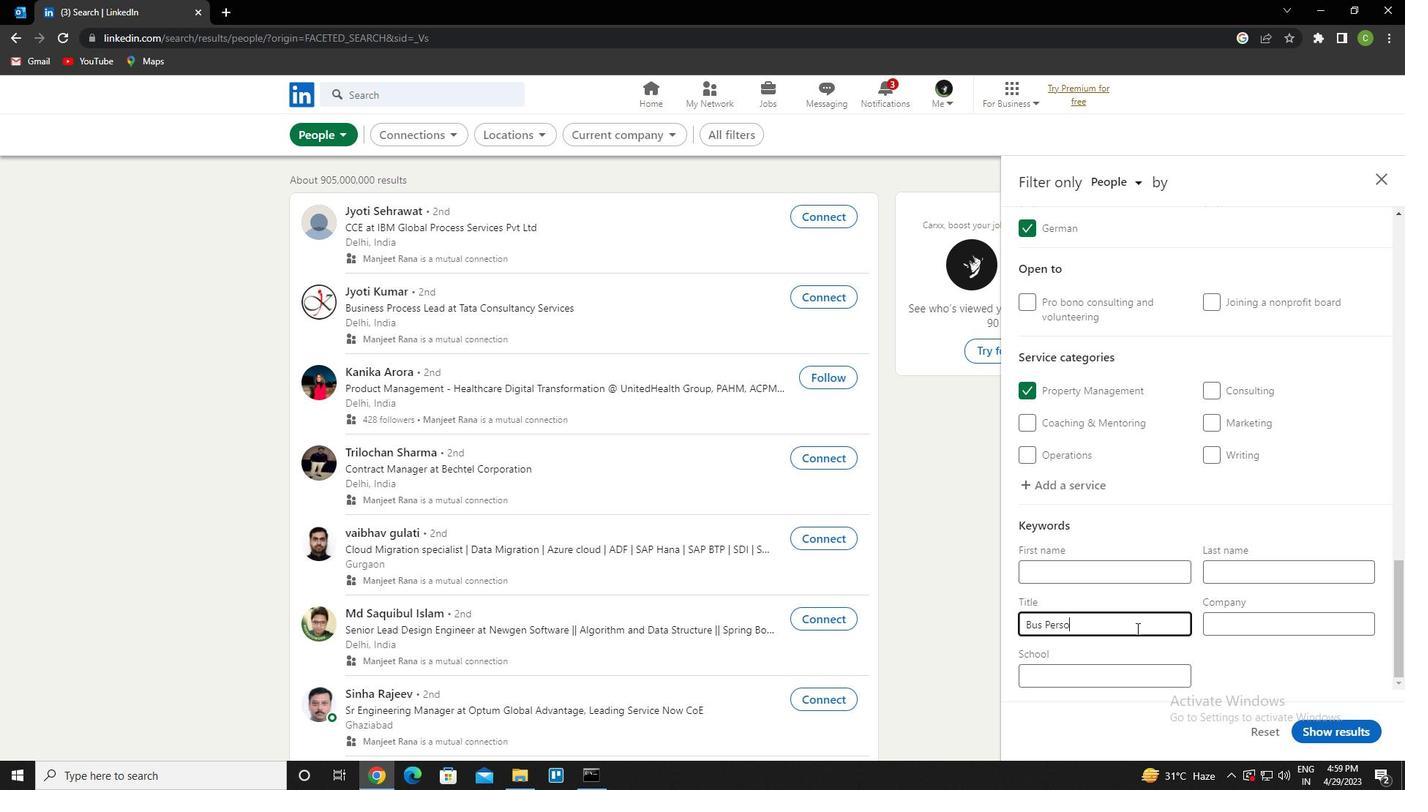 
Action: Mouse moved to (1355, 737)
Screenshot: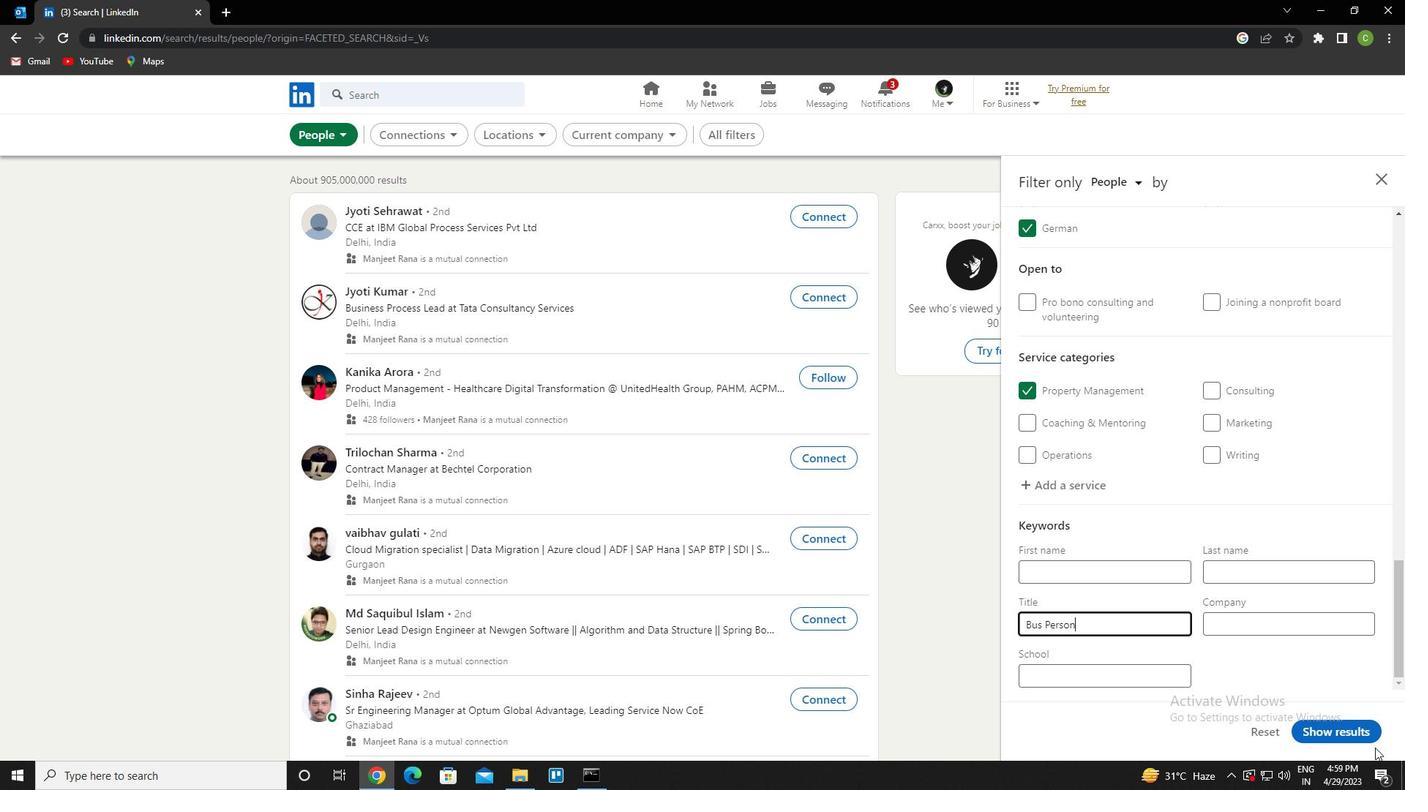 
Action: Mouse pressed left at (1355, 737)
Screenshot: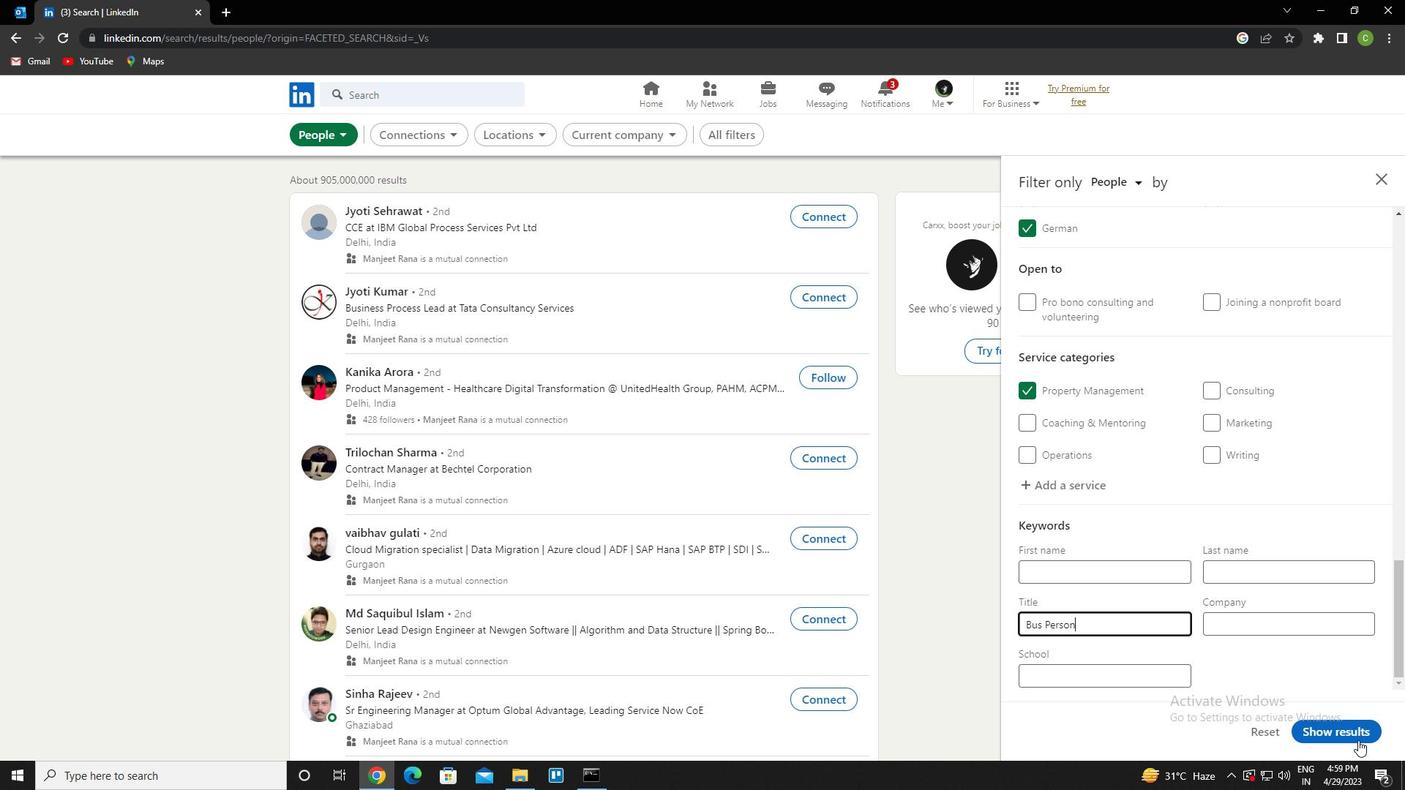 
Action: Mouse moved to (591, 745)
Screenshot: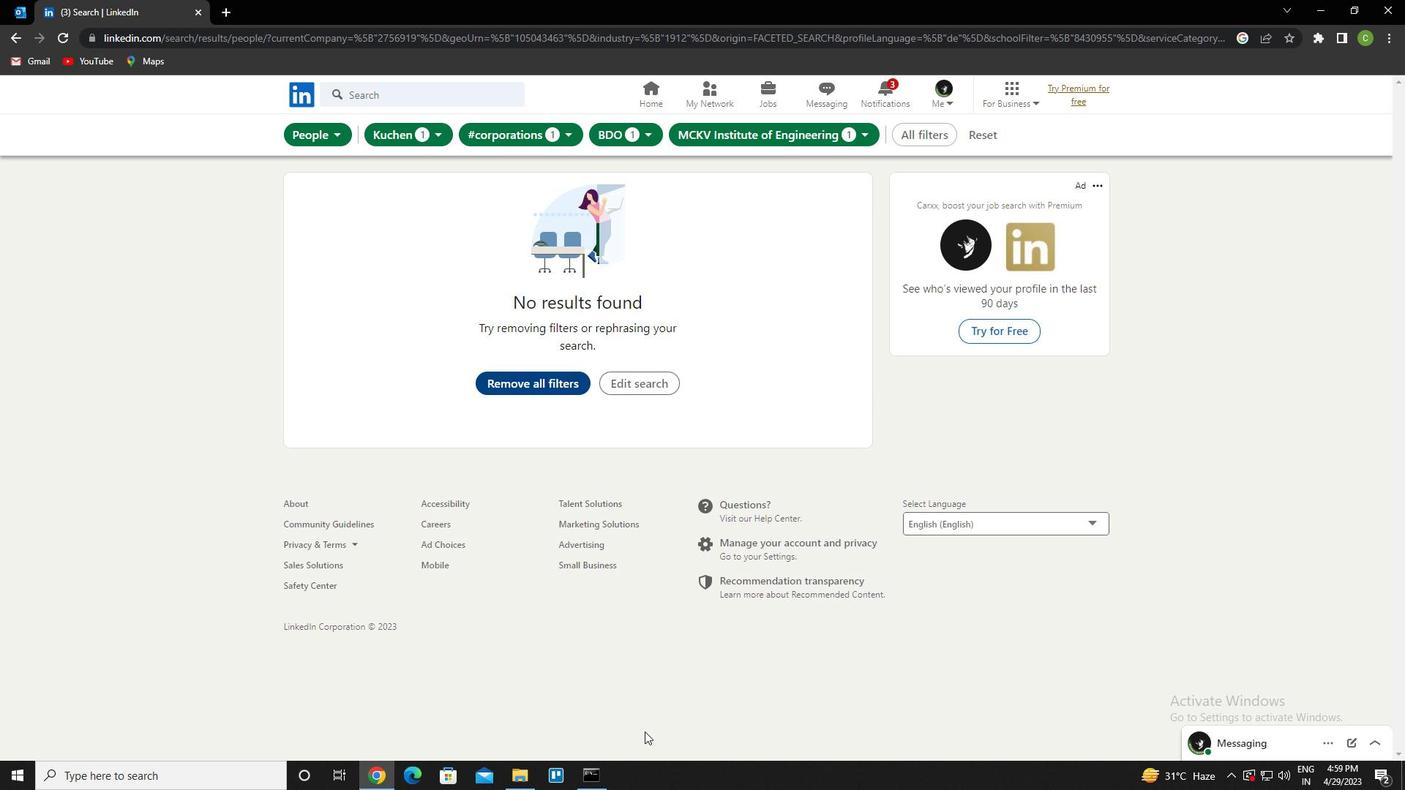 
